 Task: Find and book a property on Airbnb in Europe for June 13-16, ensuring it has specific amenities.
Action: Mouse moved to (365, 585)
Screenshot: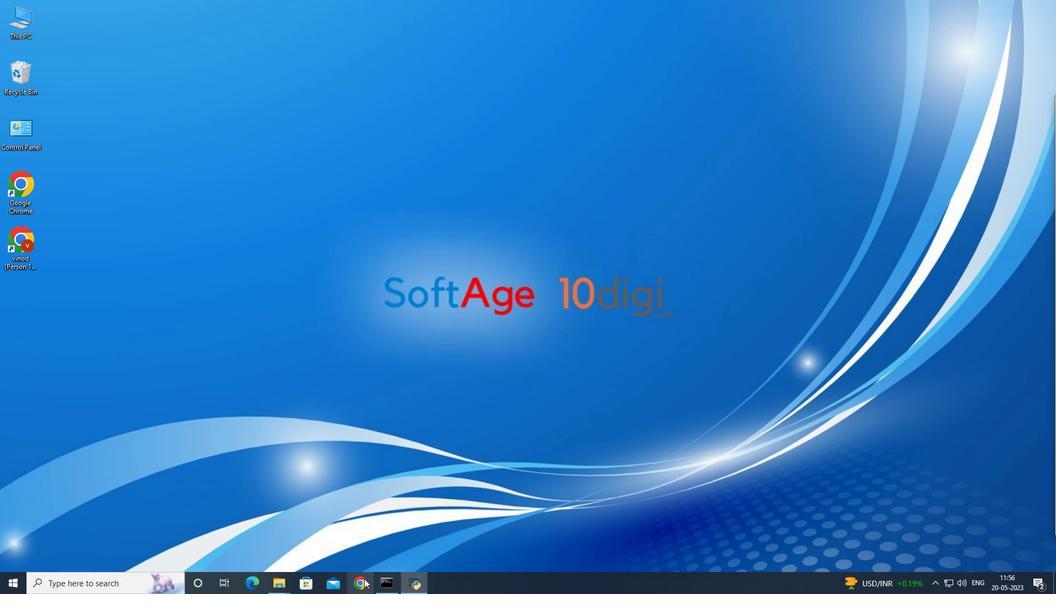 
Action: Mouse pressed left at (365, 585)
Screenshot: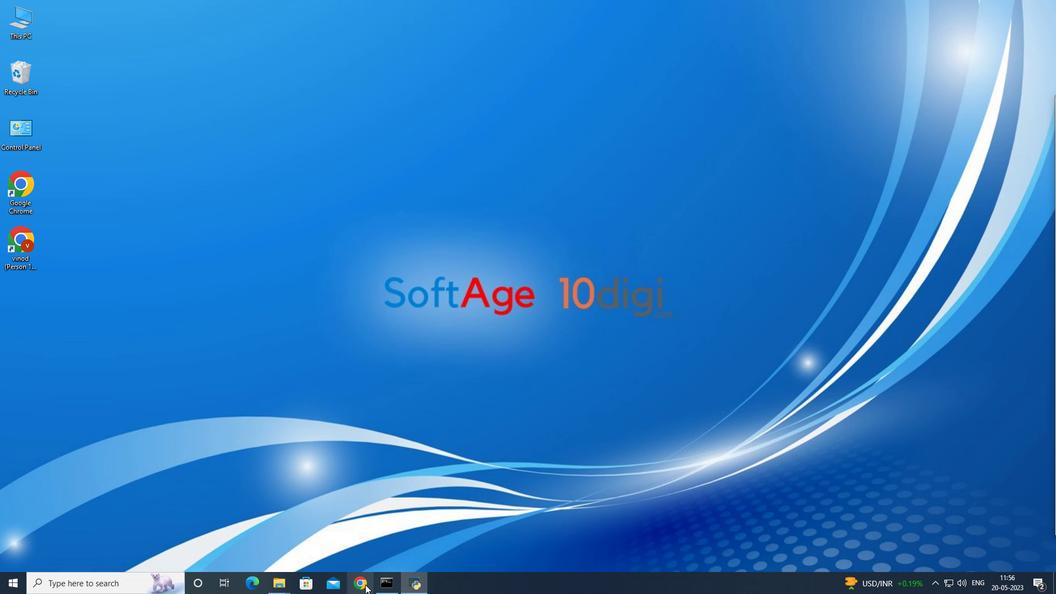 
Action: Mouse moved to (417, 348)
Screenshot: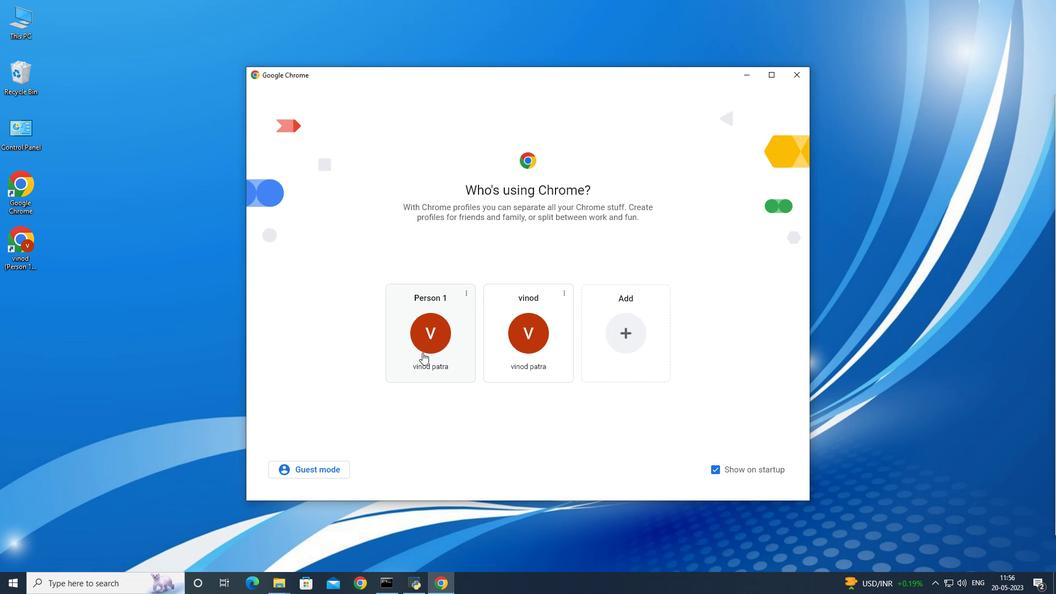 
Action: Mouse pressed left at (417, 348)
Screenshot: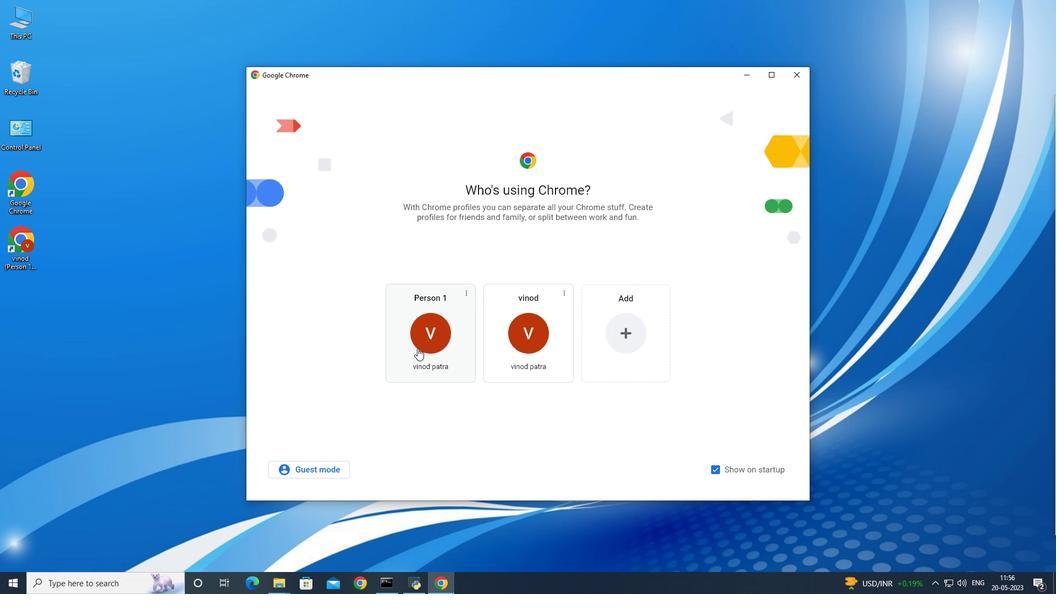 
Action: Mouse moved to (479, 228)
Screenshot: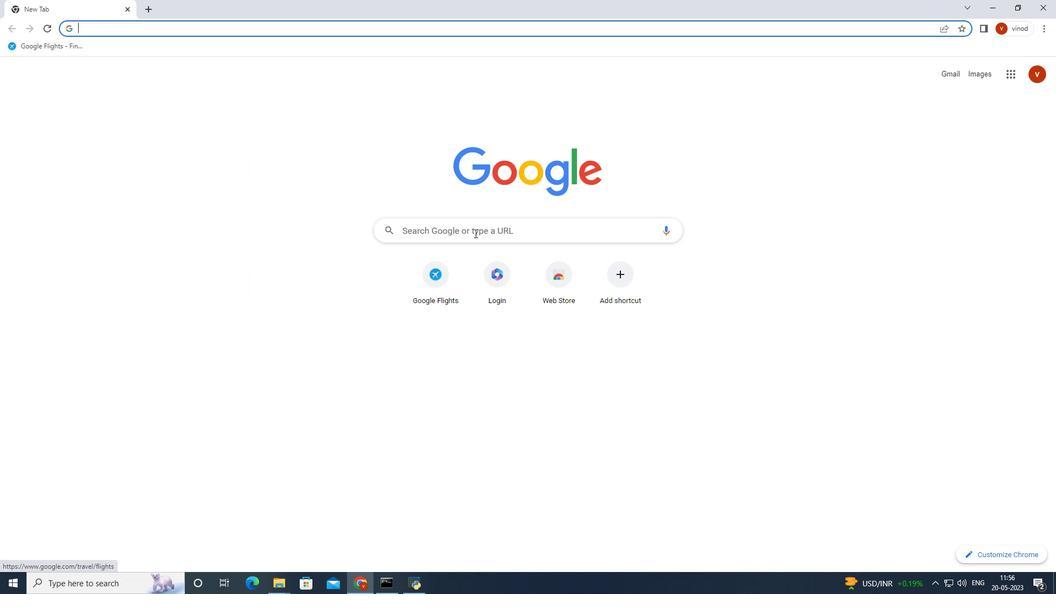 
Action: Mouse pressed left at (479, 228)
Screenshot: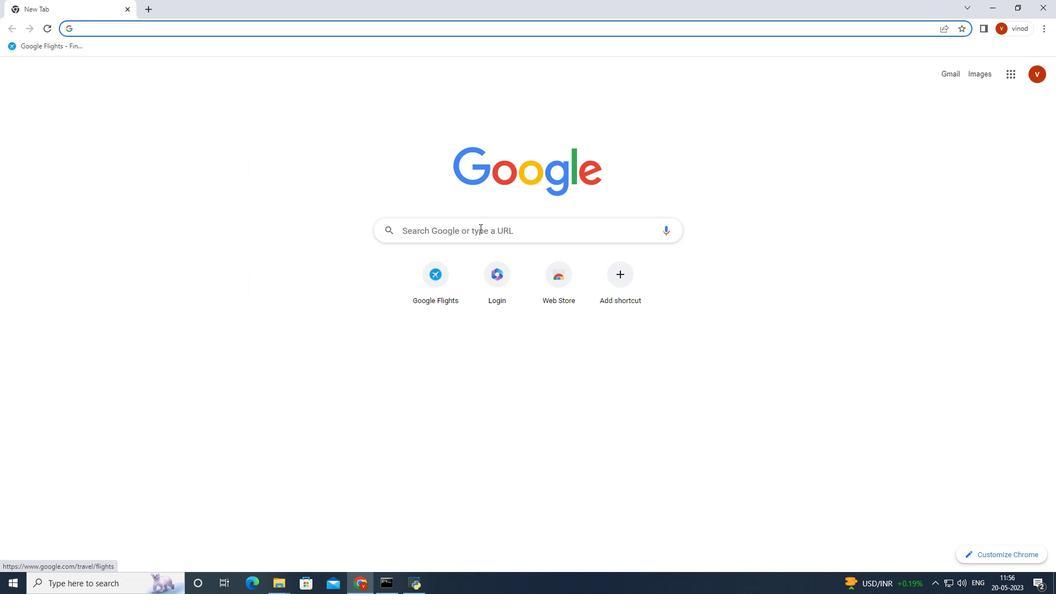 
Action: Mouse moved to (471, 304)
Screenshot: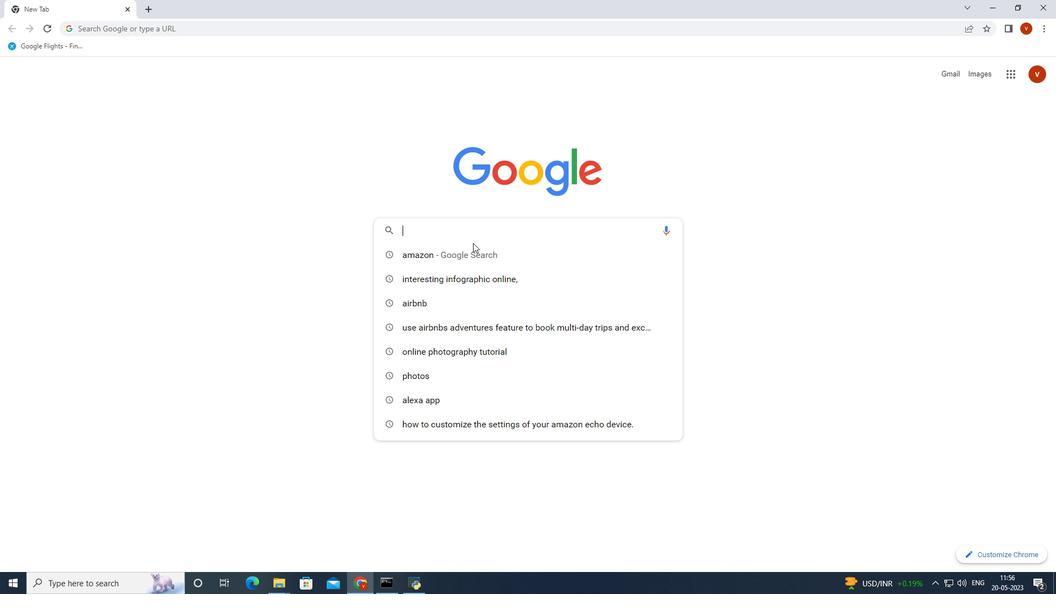 
Action: Mouse pressed left at (471, 304)
Screenshot: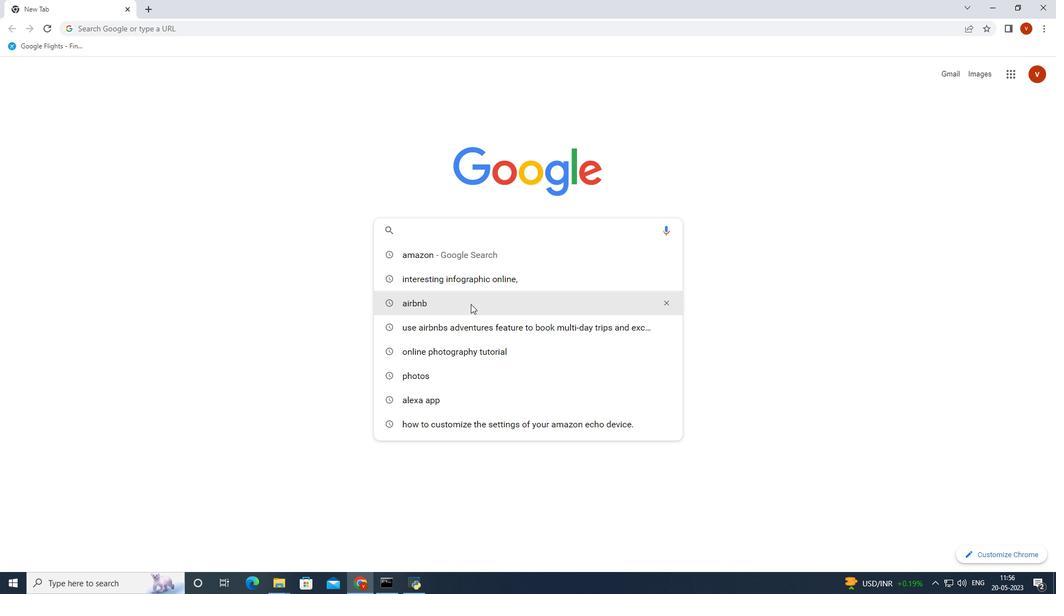
Action: Mouse moved to (282, 172)
Screenshot: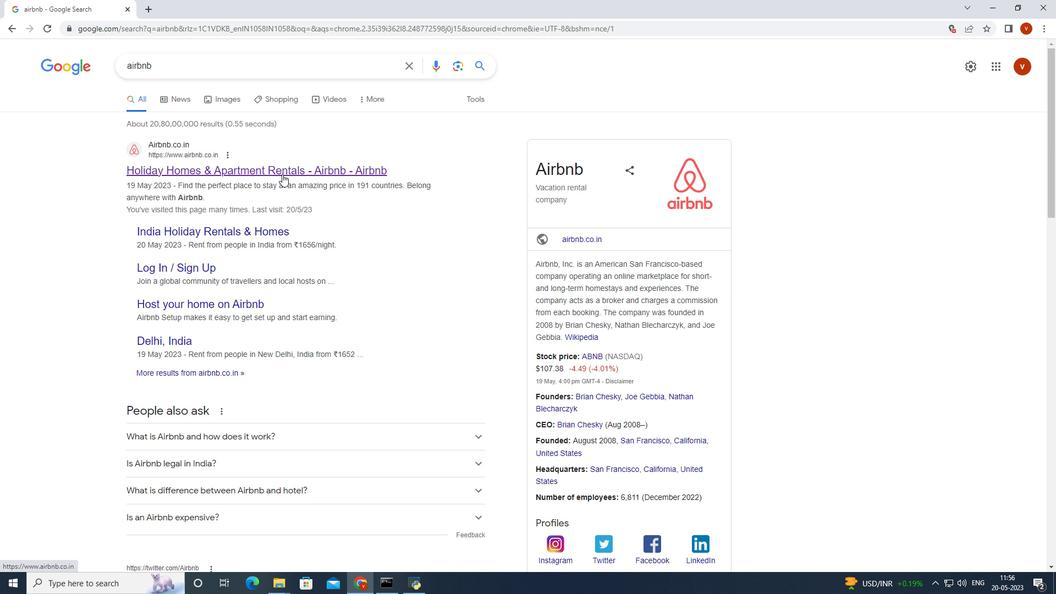 
Action: Mouse pressed left at (282, 172)
Screenshot: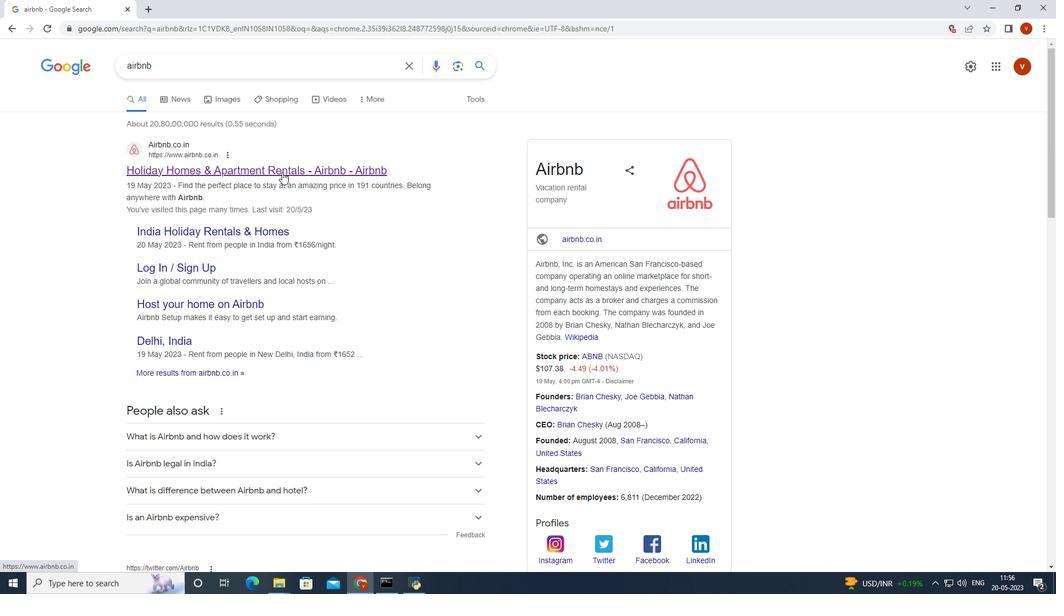 
Action: Mouse moved to (966, 92)
Screenshot: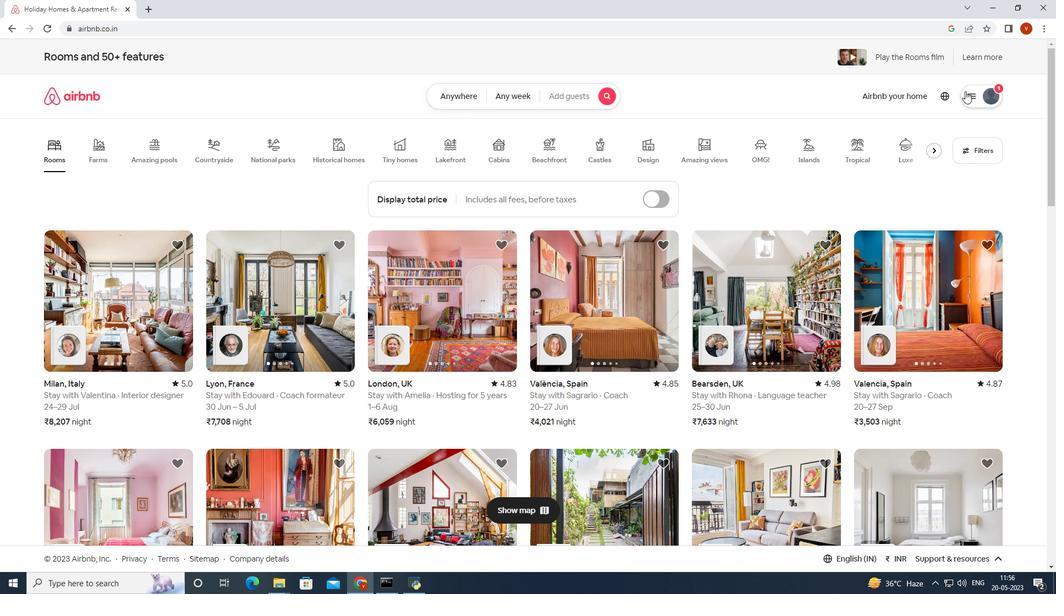 
Action: Mouse pressed left at (966, 92)
Screenshot: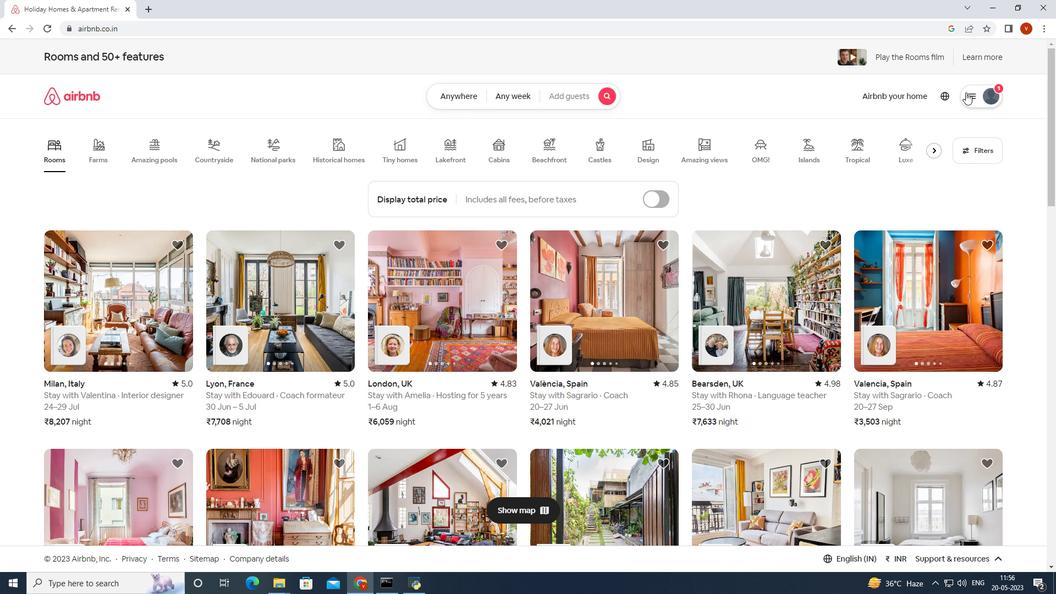 
Action: Mouse moved to (814, 91)
Screenshot: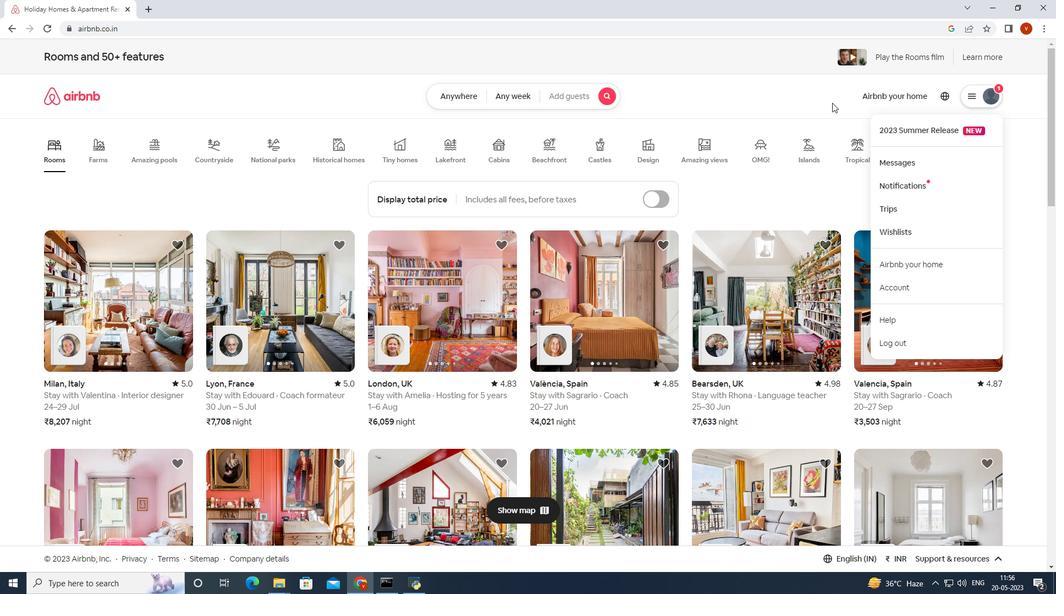 
Action: Mouse pressed left at (814, 91)
Screenshot: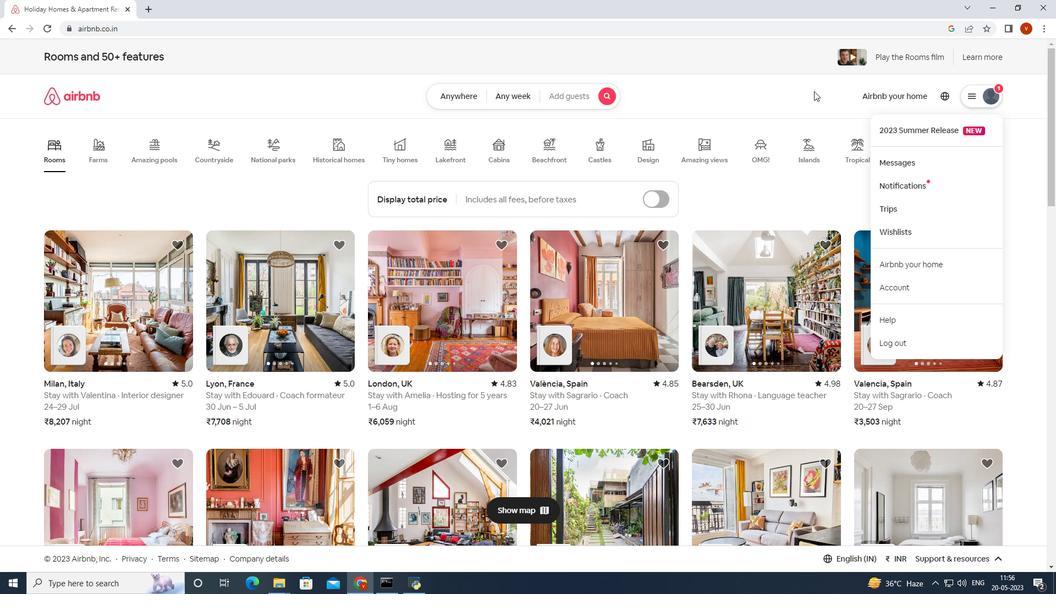
Action: Mouse moved to (946, 97)
Screenshot: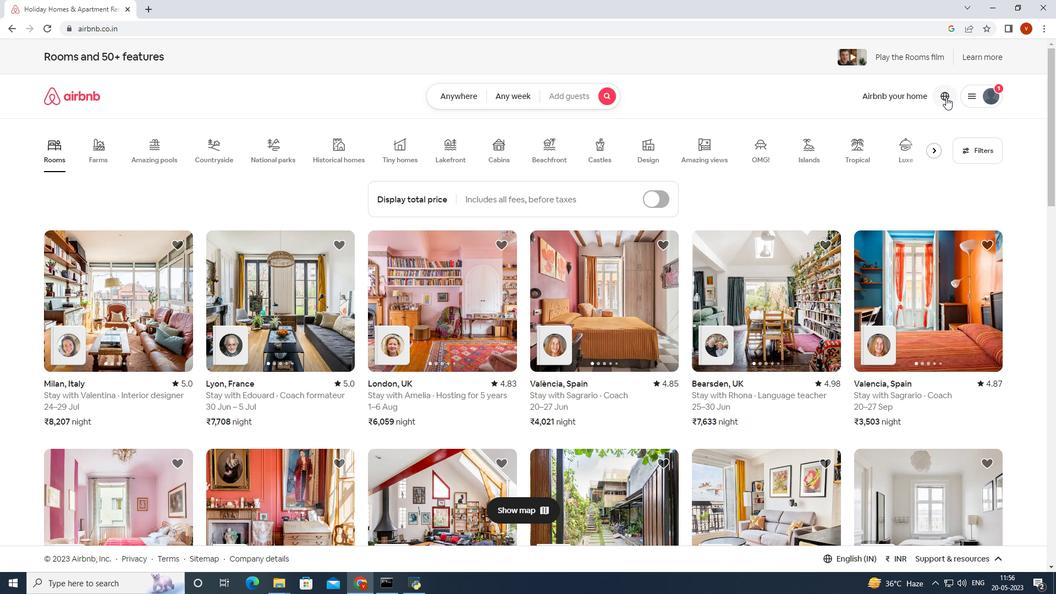 
Action: Mouse pressed left at (946, 97)
Screenshot: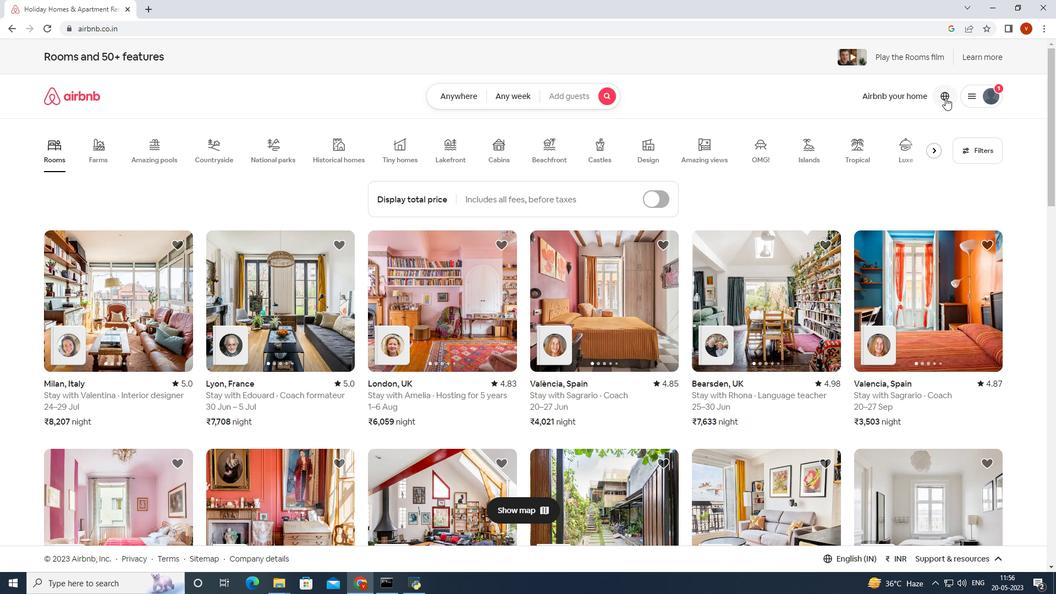 
Action: Mouse moved to (409, 149)
Screenshot: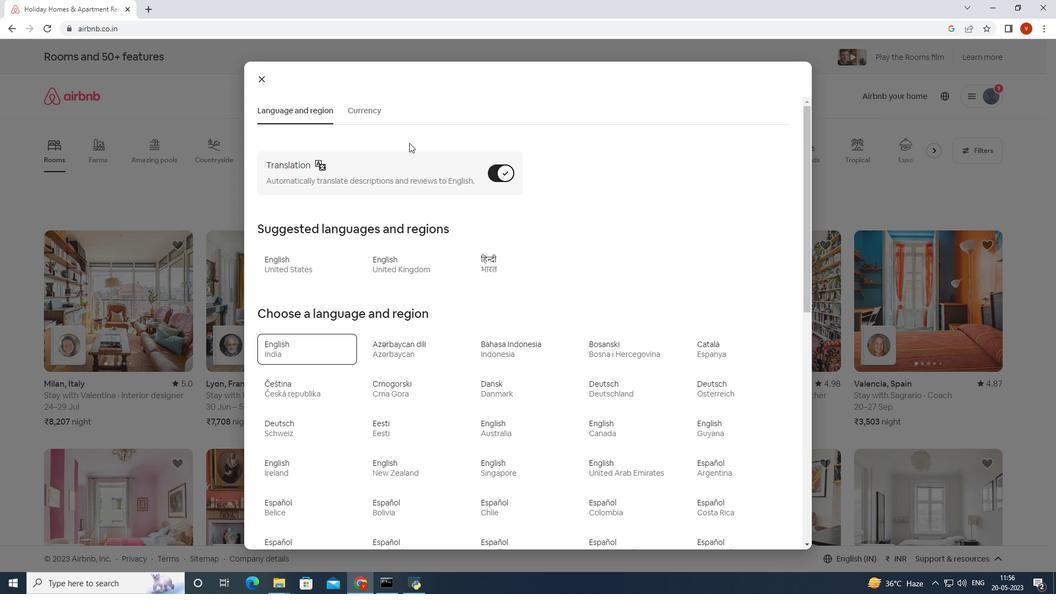 
Action: Mouse scrolled (409, 148) with delta (0, 0)
Screenshot: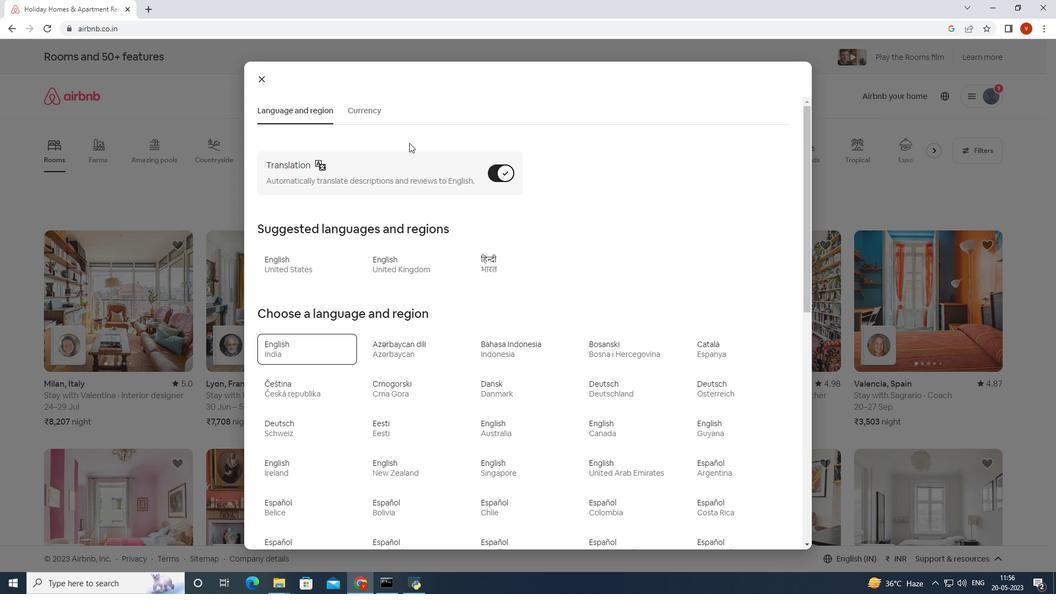 
Action: Mouse moved to (263, 80)
Screenshot: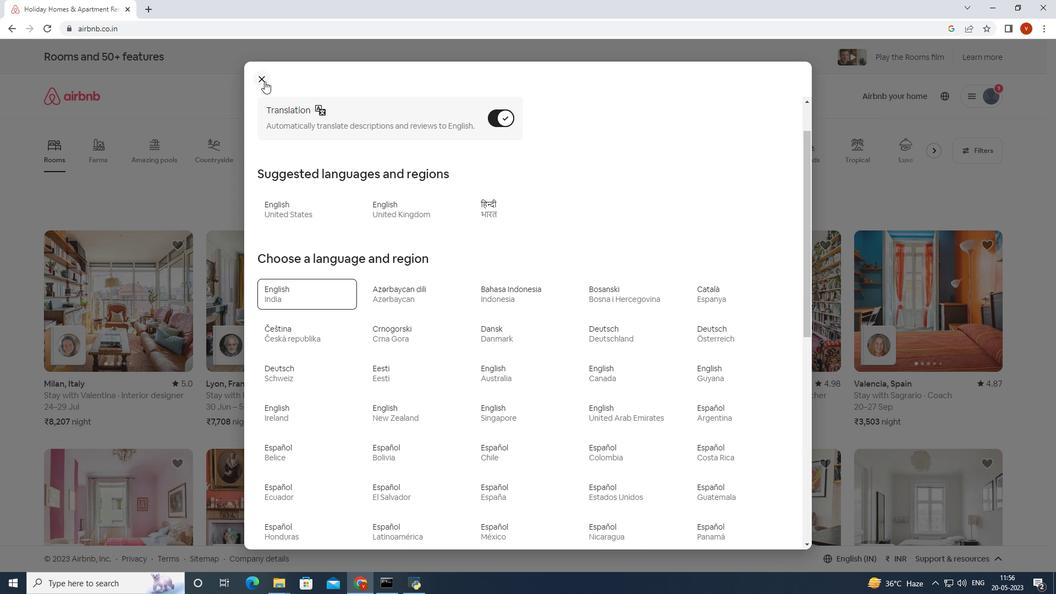 
Action: Mouse pressed left at (263, 80)
Screenshot: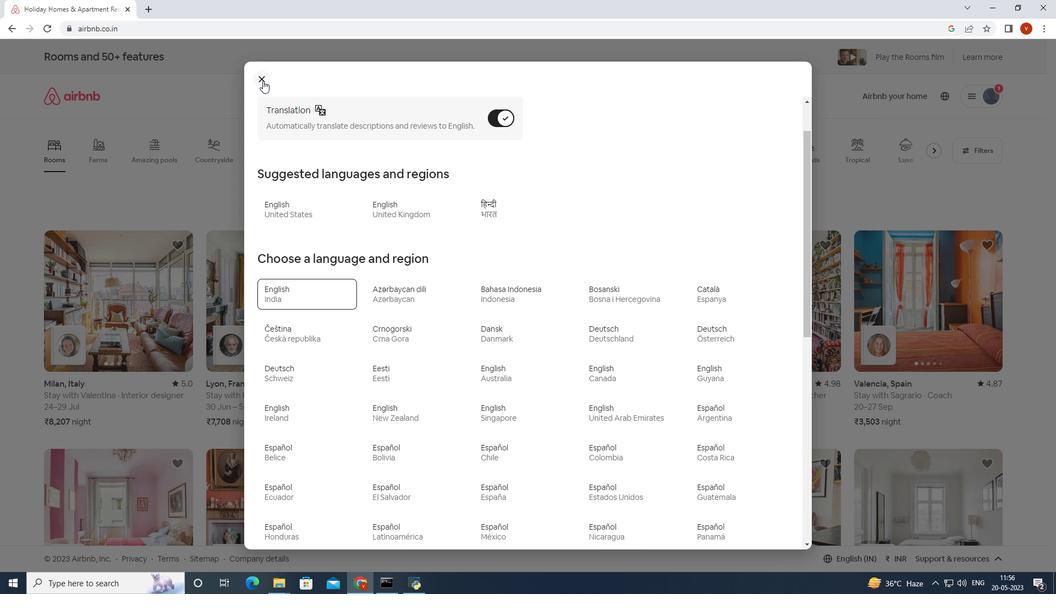 
Action: Mouse moved to (935, 150)
Screenshot: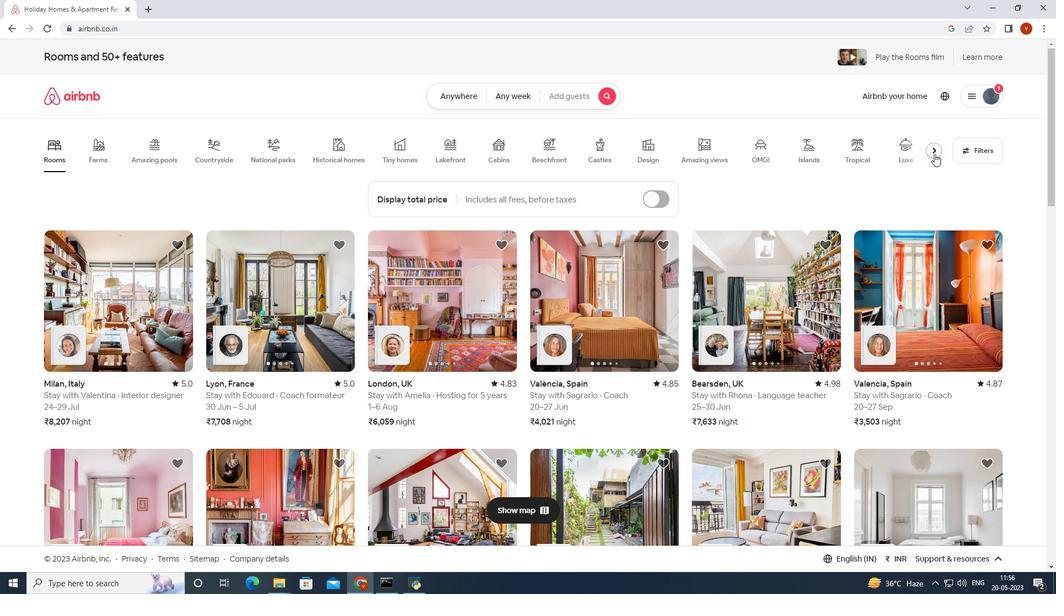 
Action: Mouse pressed left at (935, 150)
Screenshot: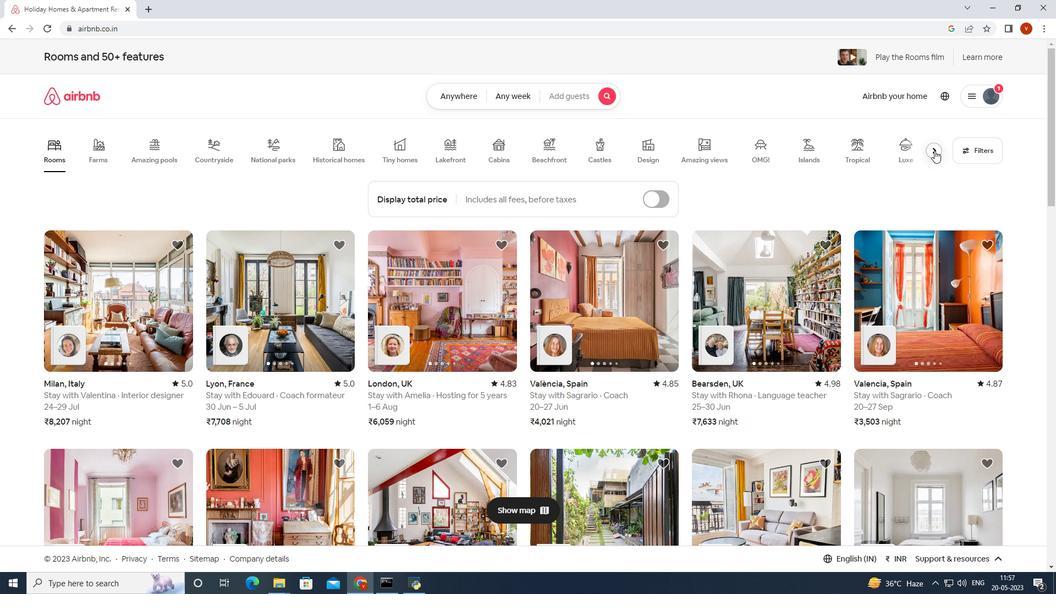 
Action: Mouse pressed left at (935, 150)
Screenshot: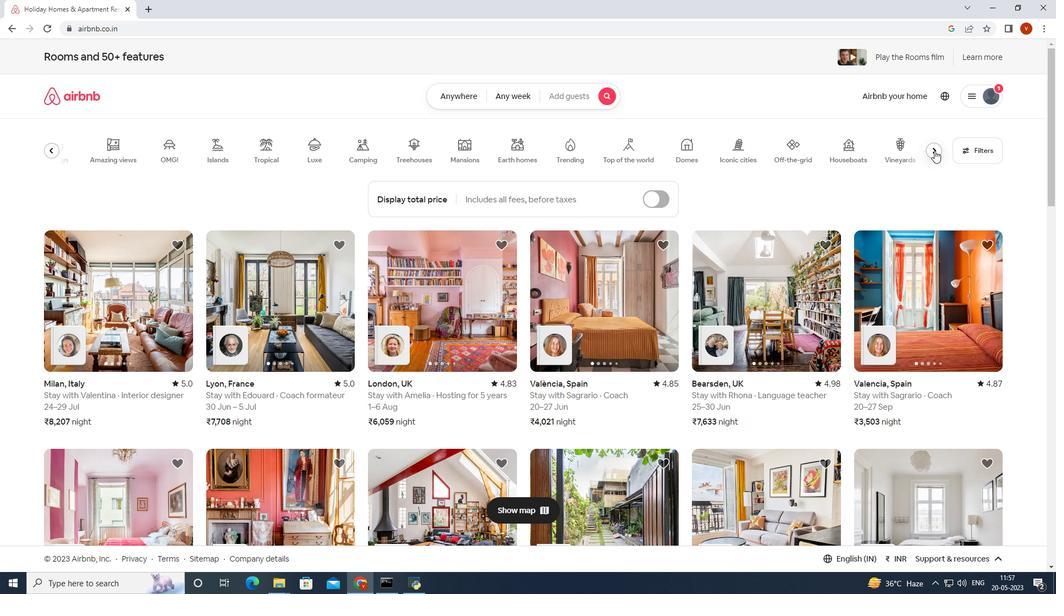 
Action: Mouse moved to (464, 96)
Screenshot: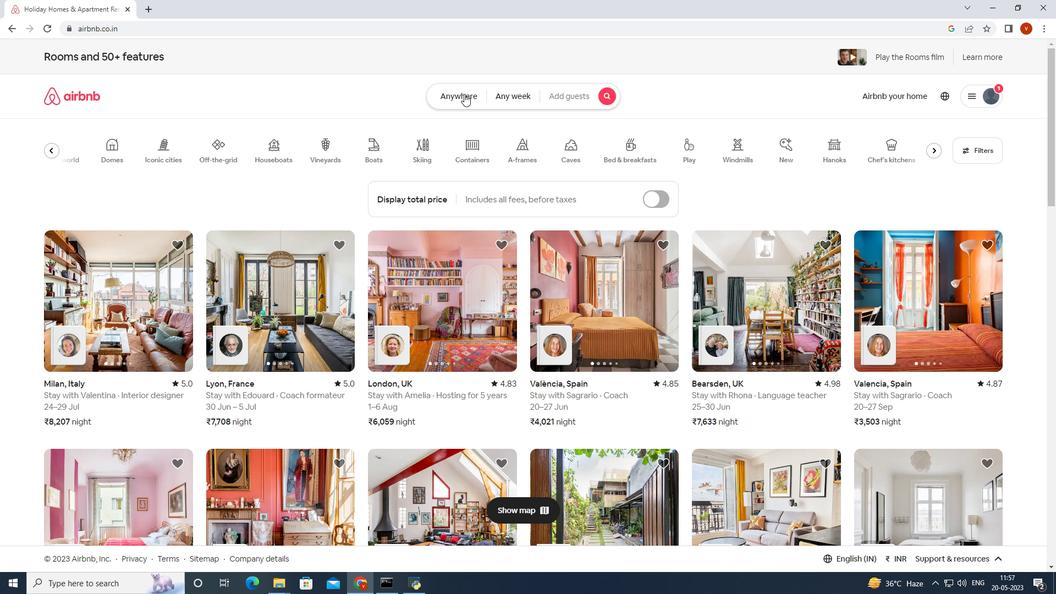 
Action: Mouse pressed left at (464, 96)
Screenshot: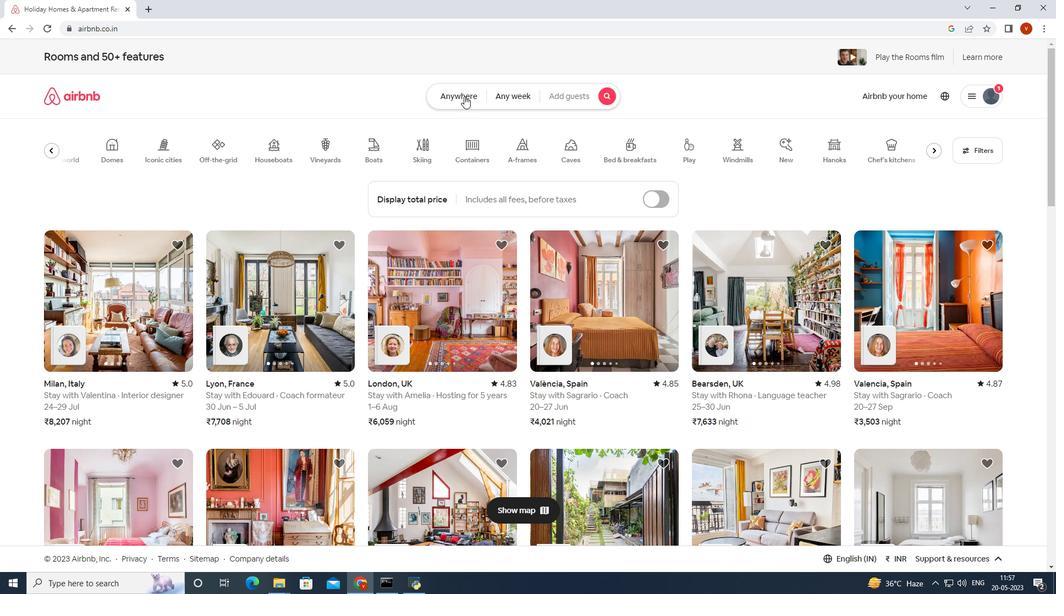 
Action: Mouse moved to (420, 253)
Screenshot: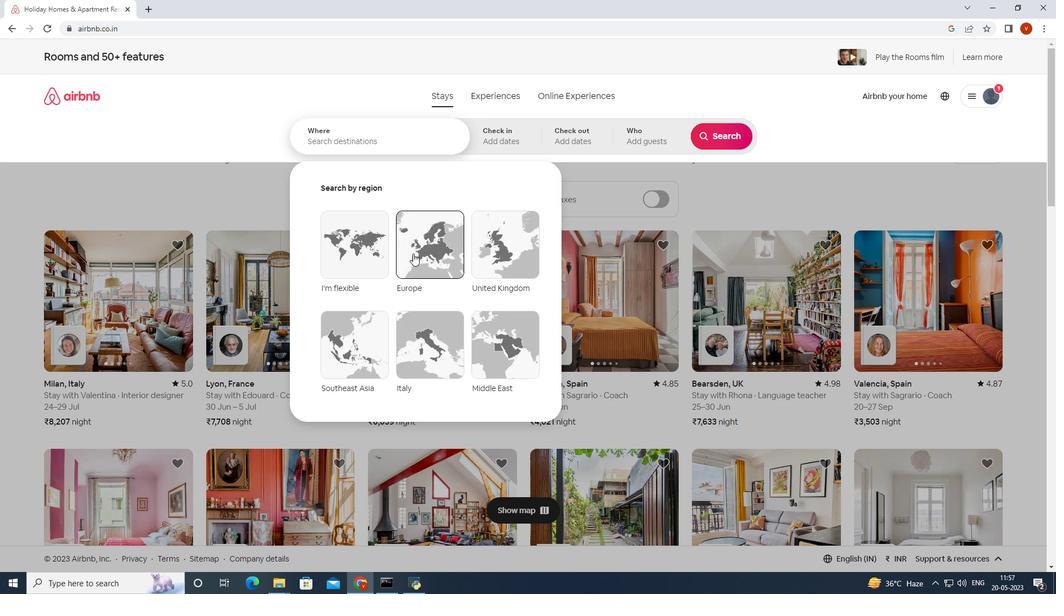 
Action: Mouse pressed left at (420, 253)
Screenshot: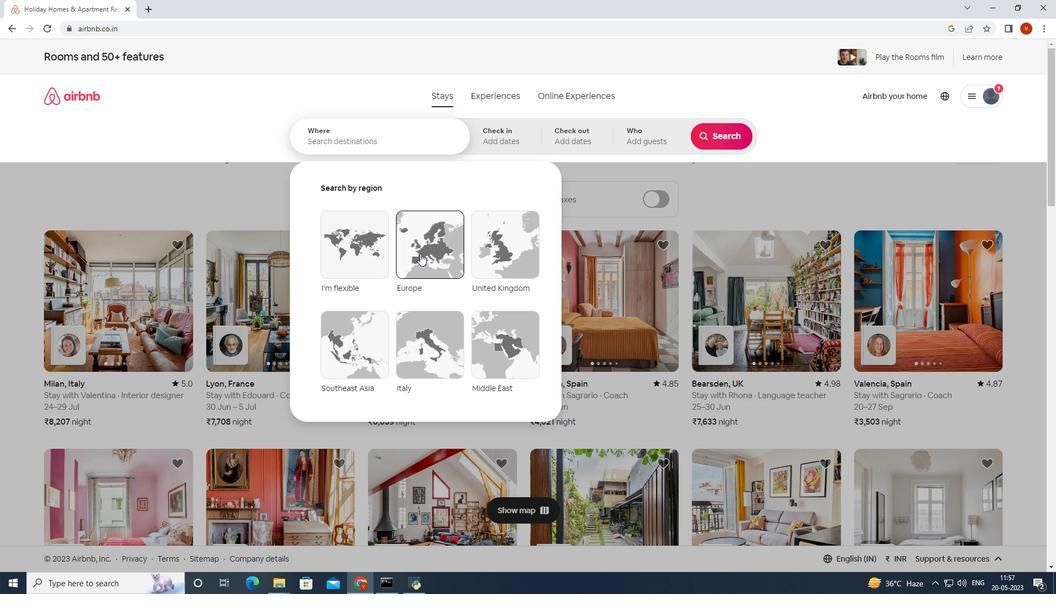 
Action: Mouse moved to (614, 326)
Screenshot: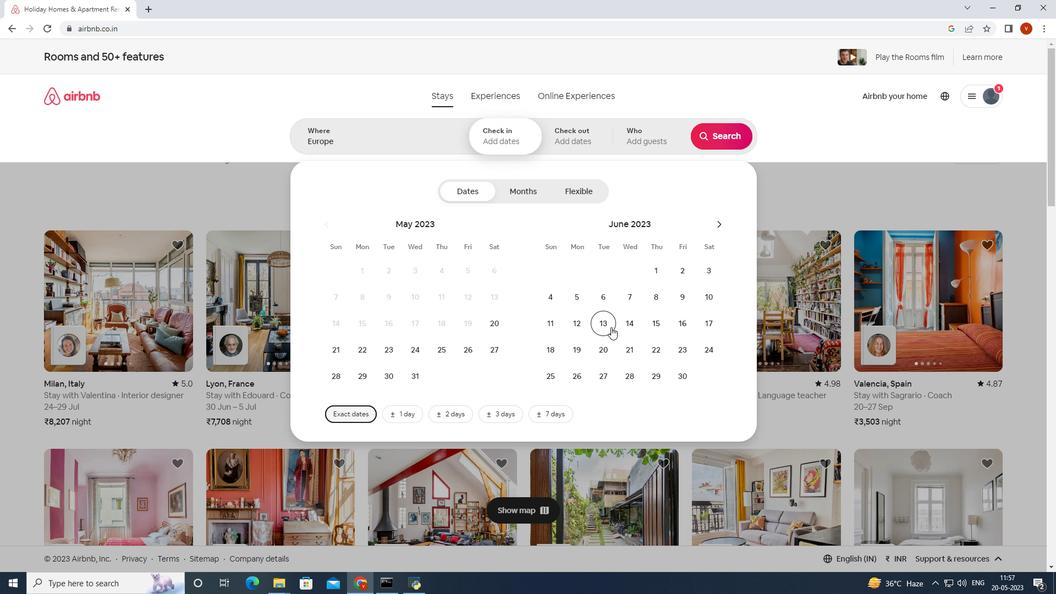 
Action: Mouse pressed left at (614, 326)
Screenshot: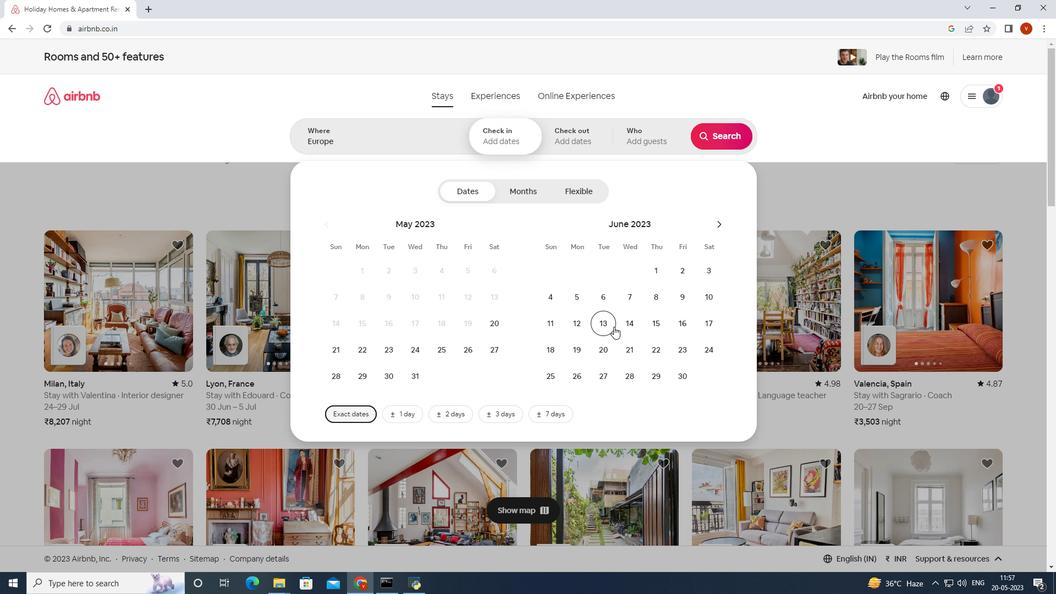 
Action: Mouse moved to (682, 328)
Screenshot: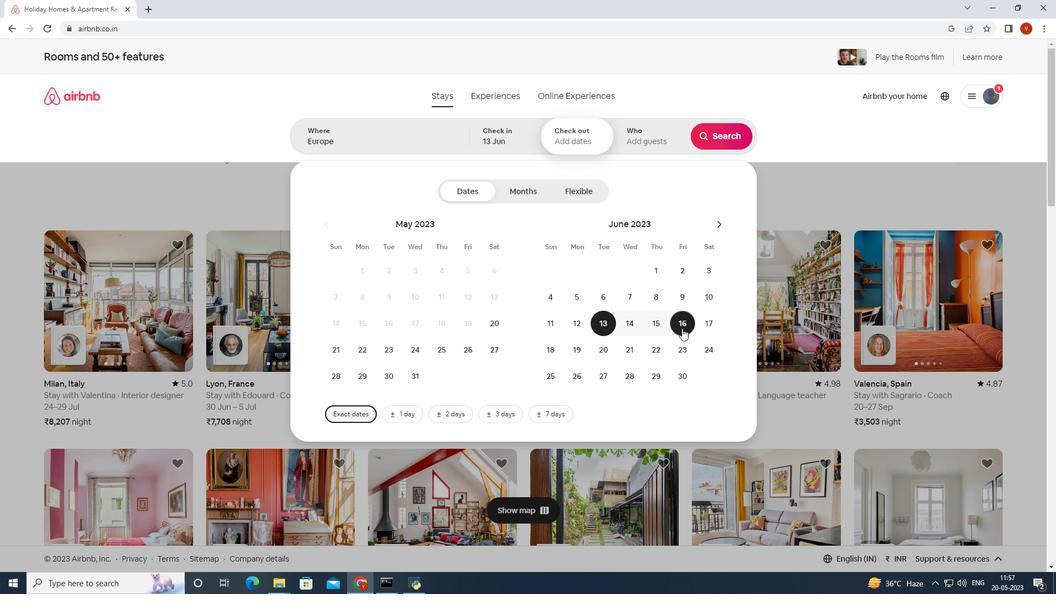 
Action: Mouse pressed left at (682, 328)
Screenshot: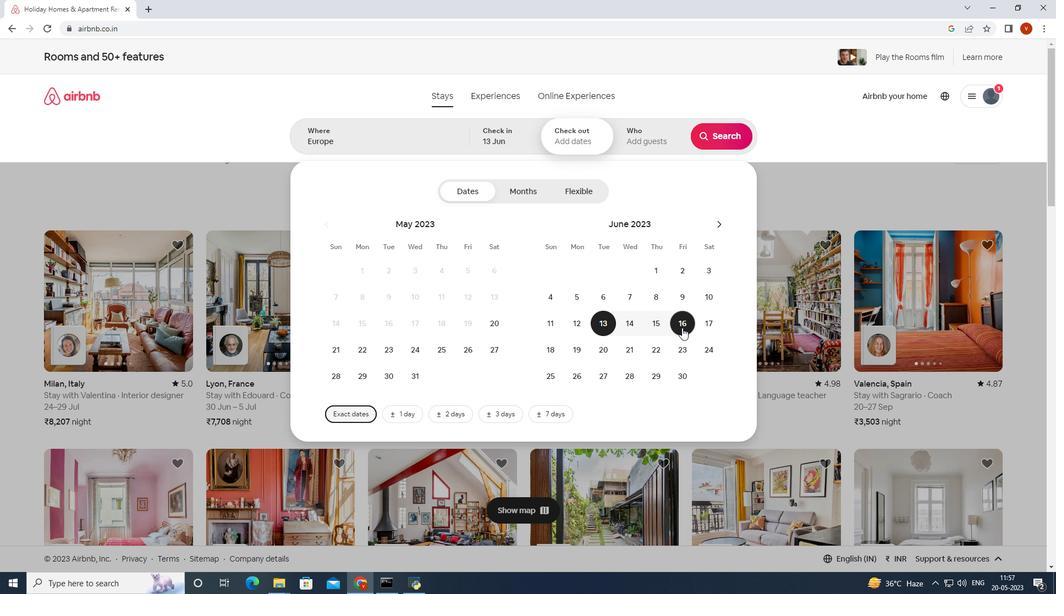
Action: Mouse moved to (644, 143)
Screenshot: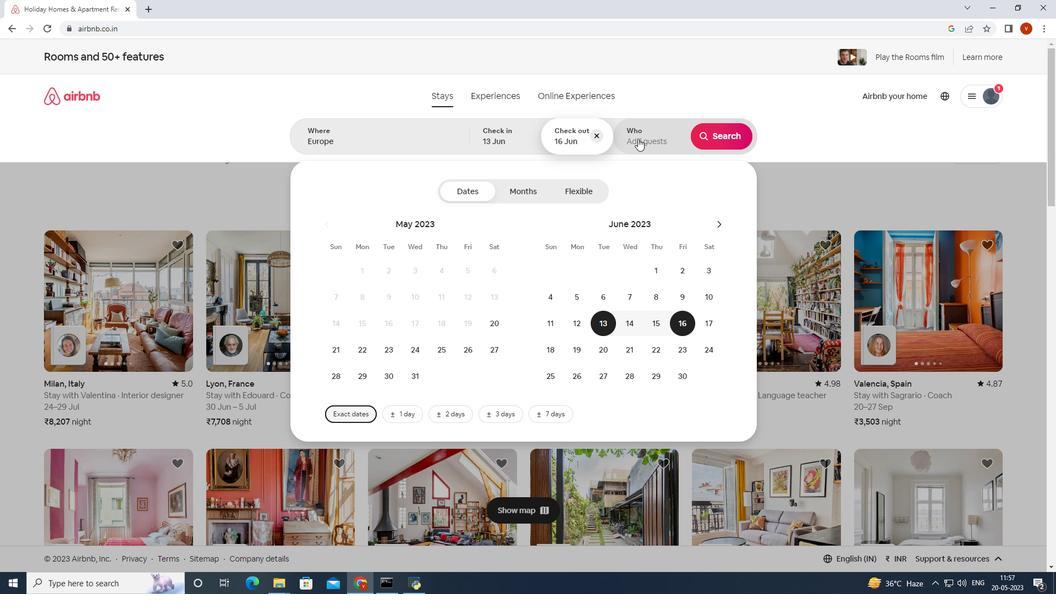 
Action: Mouse pressed left at (644, 143)
Screenshot: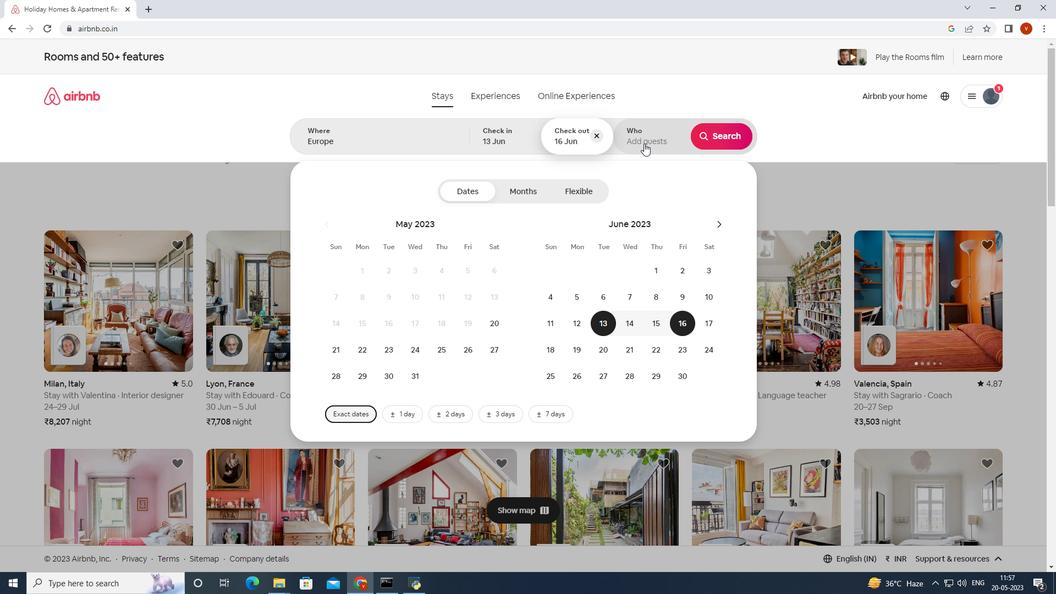 
Action: Mouse moved to (724, 194)
Screenshot: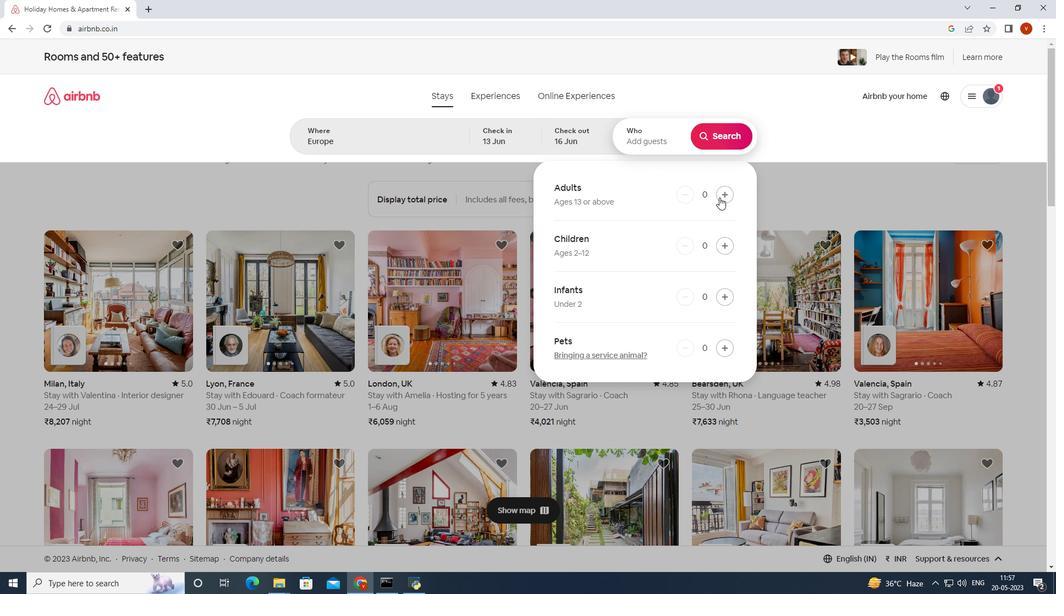 
Action: Mouse pressed left at (724, 194)
Screenshot: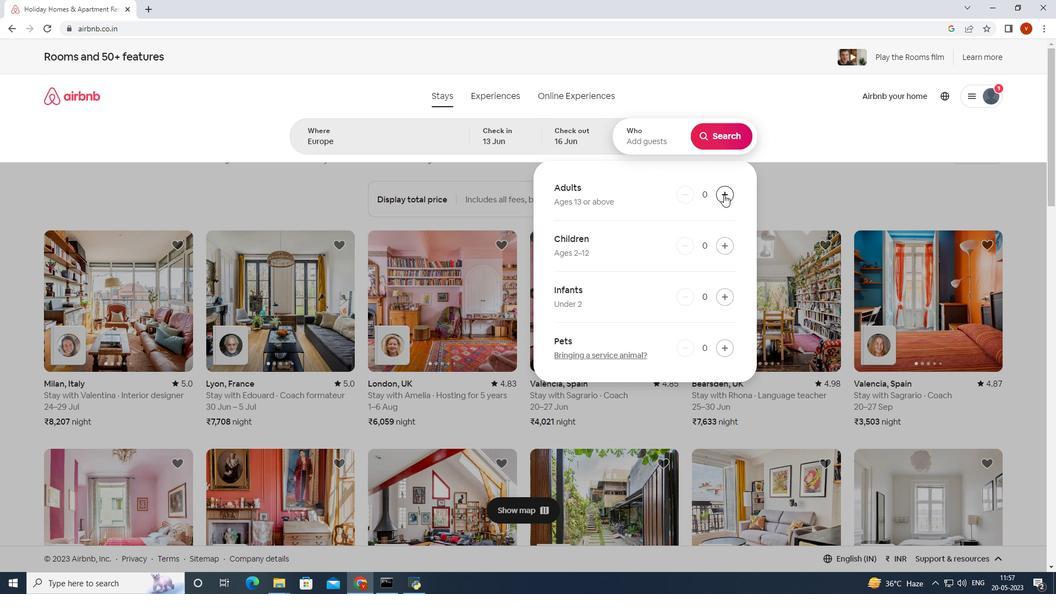 
Action: Mouse moved to (714, 133)
Screenshot: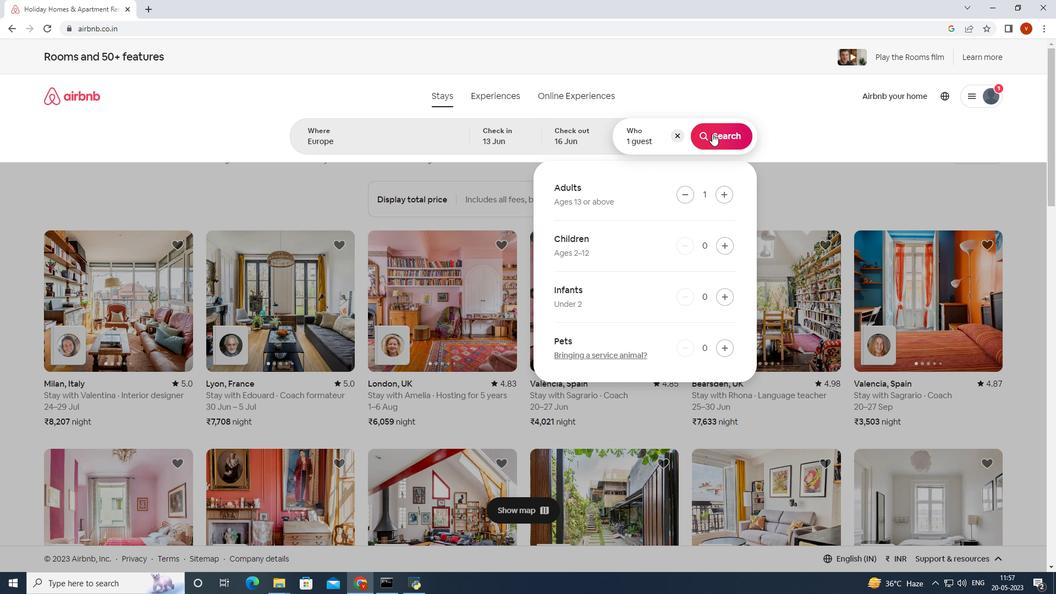 
Action: Mouse pressed left at (714, 133)
Screenshot: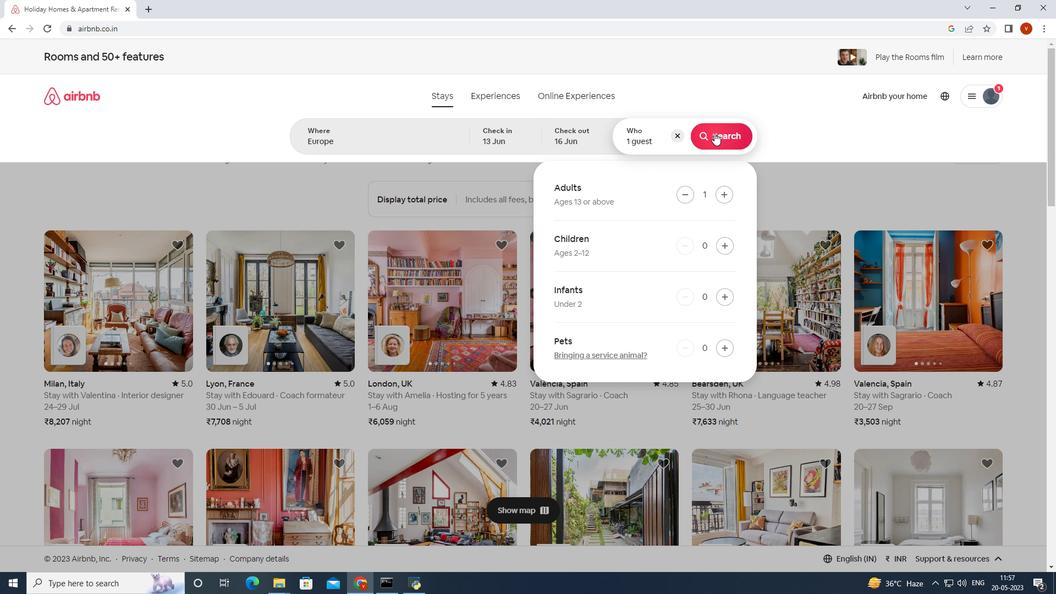 
Action: Mouse moved to (999, 106)
Screenshot: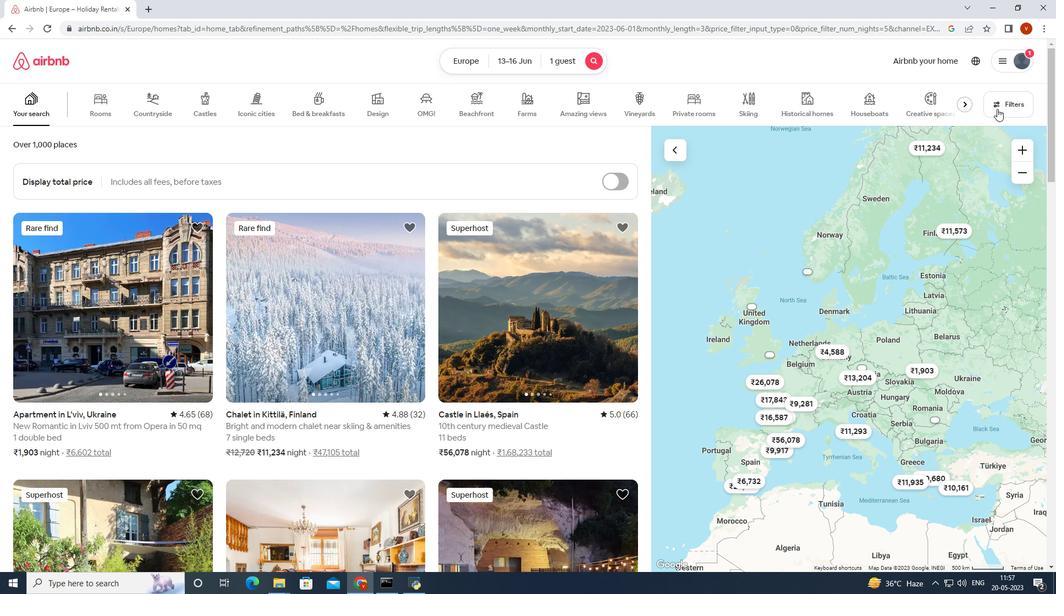 
Action: Mouse pressed left at (999, 106)
Screenshot: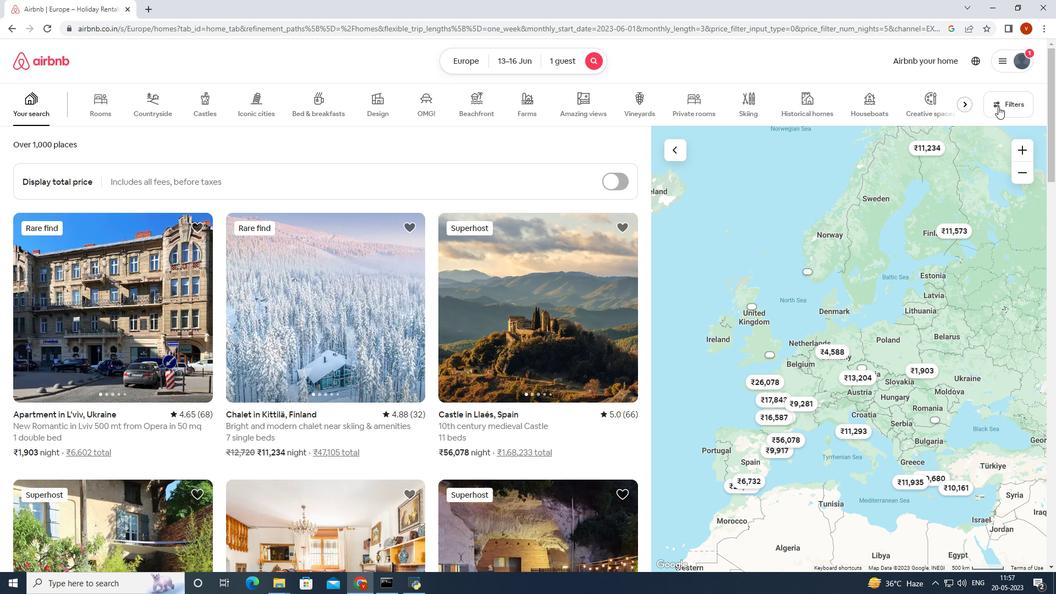 
Action: Mouse moved to (409, 328)
Screenshot: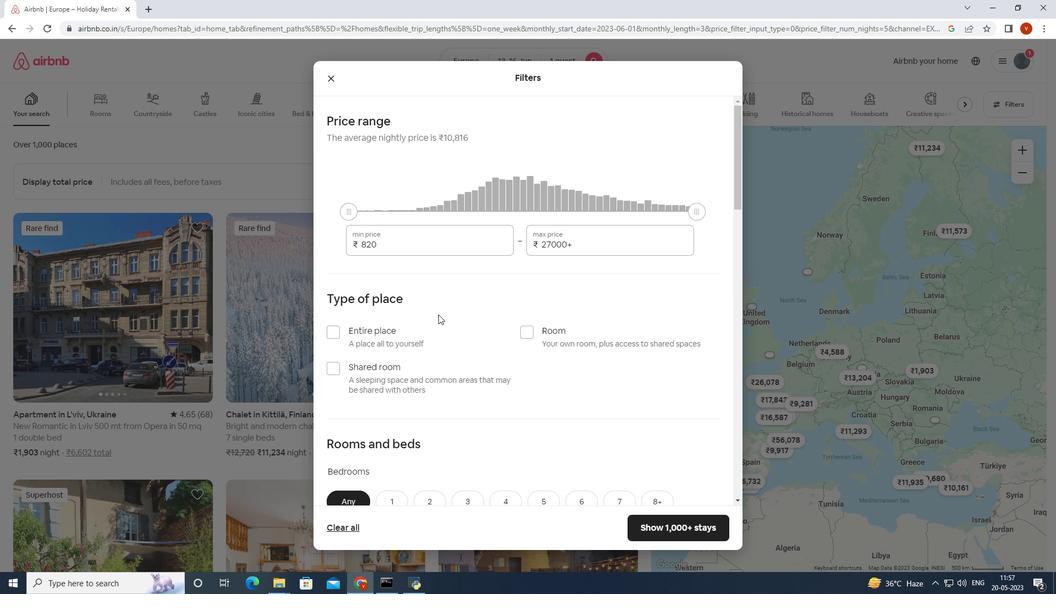 
Action: Mouse scrolled (409, 328) with delta (0, 0)
Screenshot: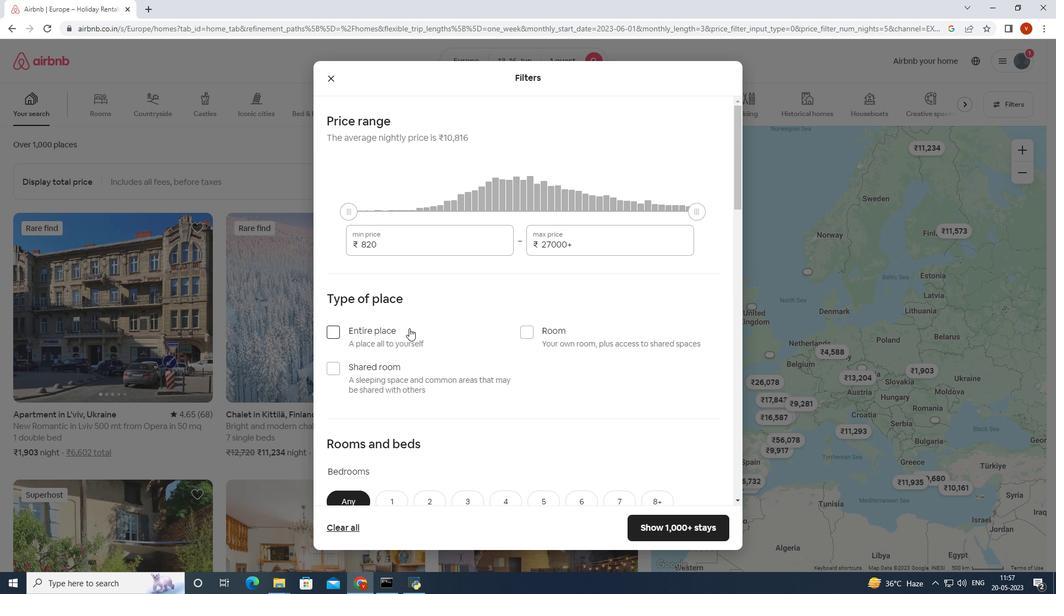 
Action: Mouse scrolled (409, 328) with delta (0, 0)
Screenshot: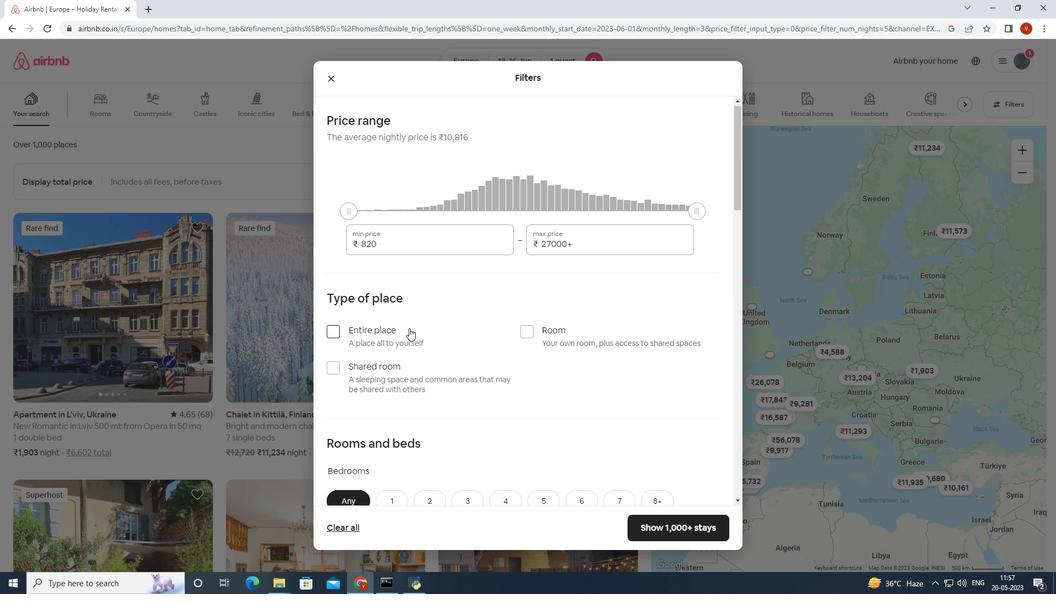 
Action: Mouse moved to (388, 395)
Screenshot: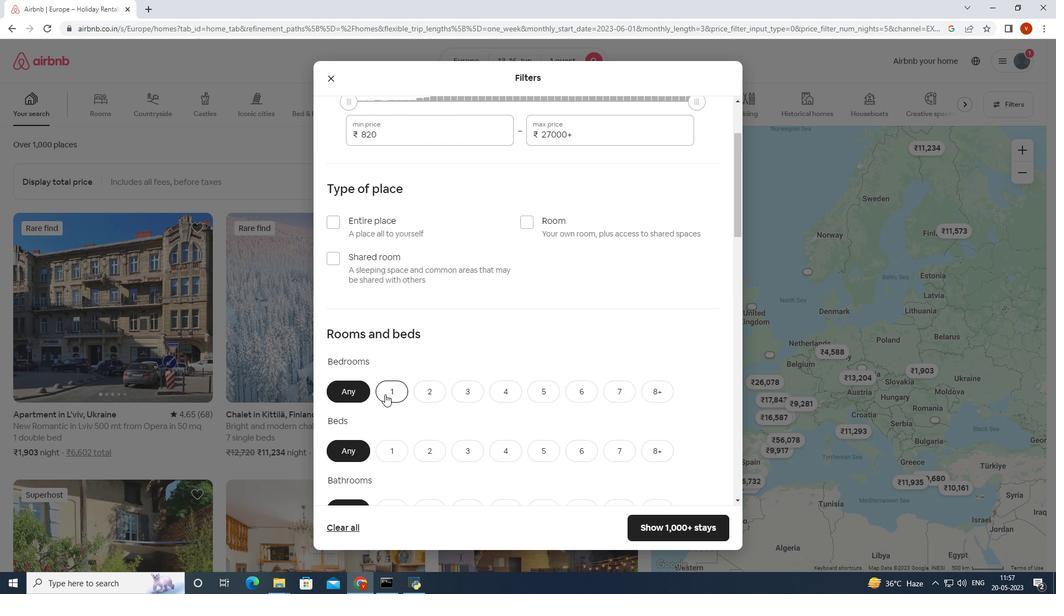
Action: Mouse pressed left at (388, 395)
Screenshot: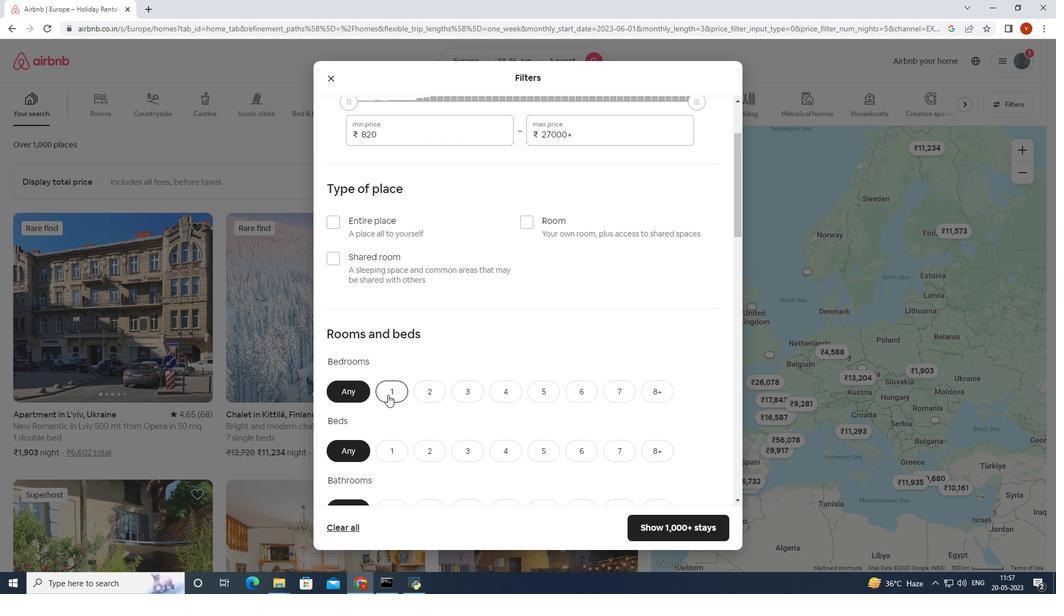 
Action: Mouse moved to (430, 446)
Screenshot: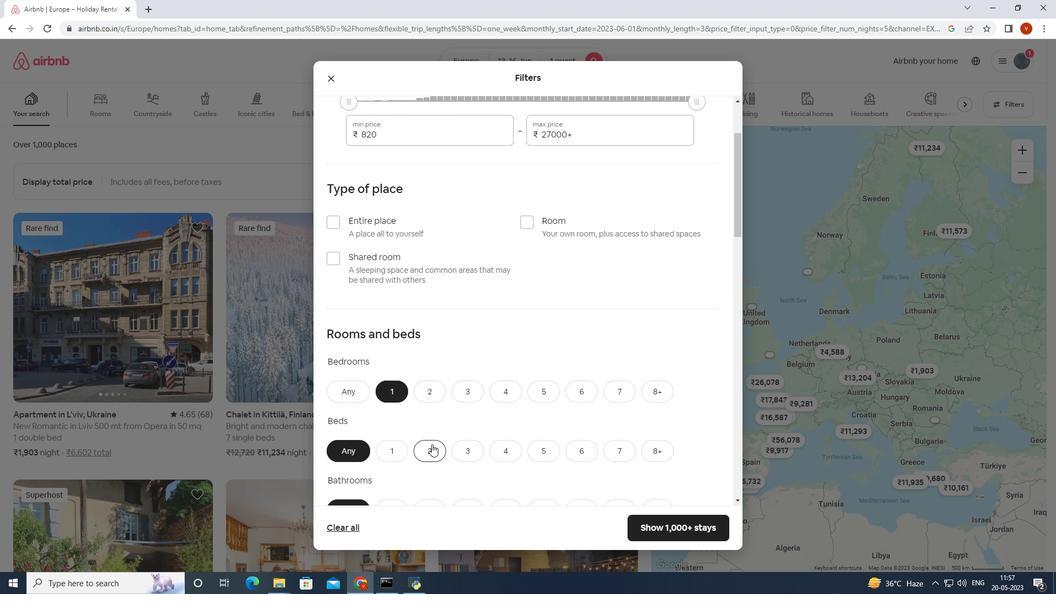 
Action: Mouse pressed left at (430, 446)
Screenshot: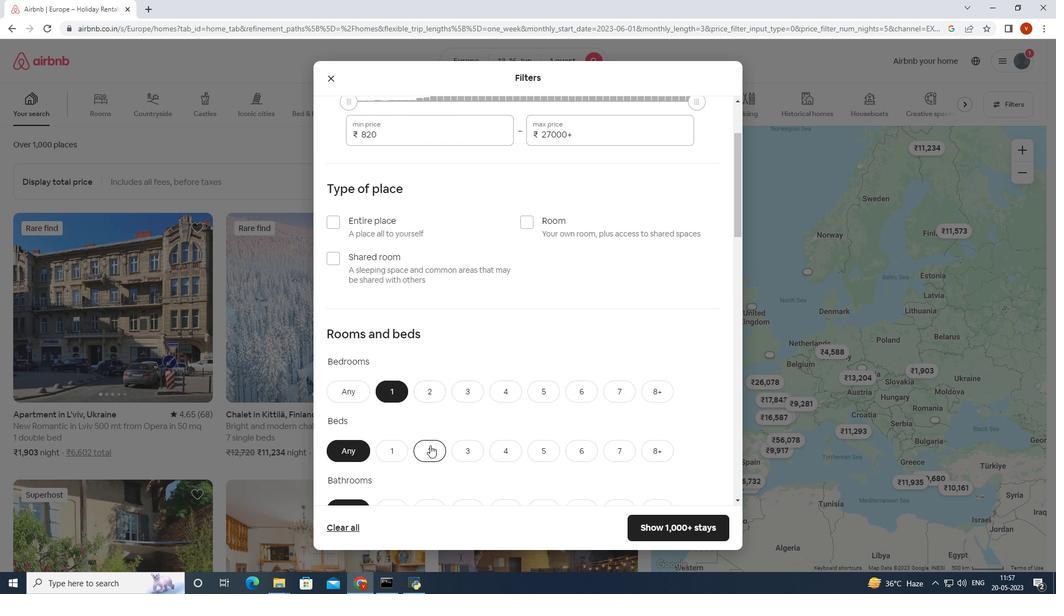 
Action: Mouse moved to (424, 426)
Screenshot: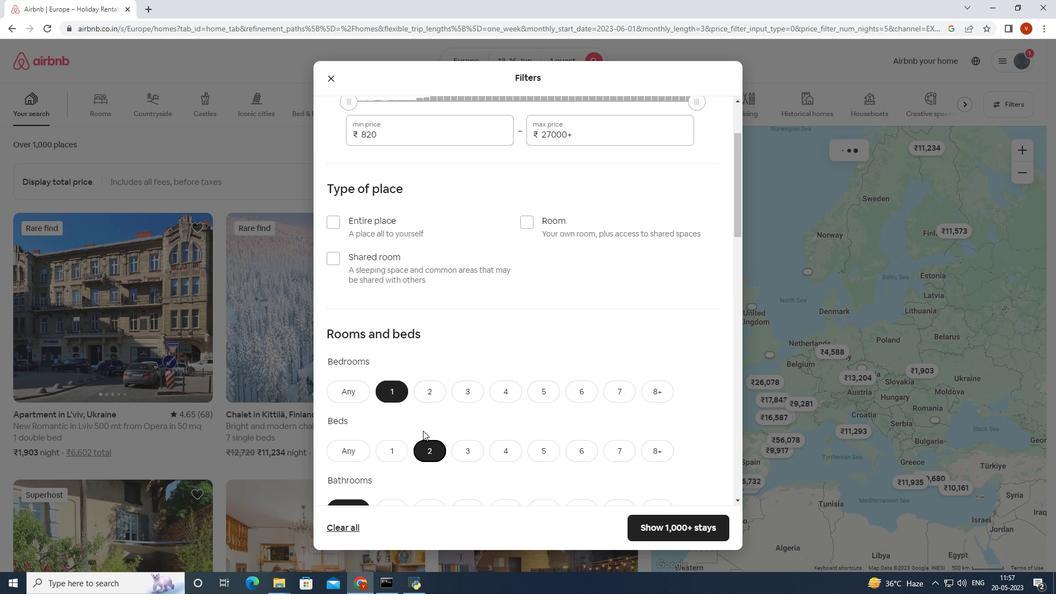 
Action: Mouse scrolled (424, 425) with delta (0, 0)
Screenshot: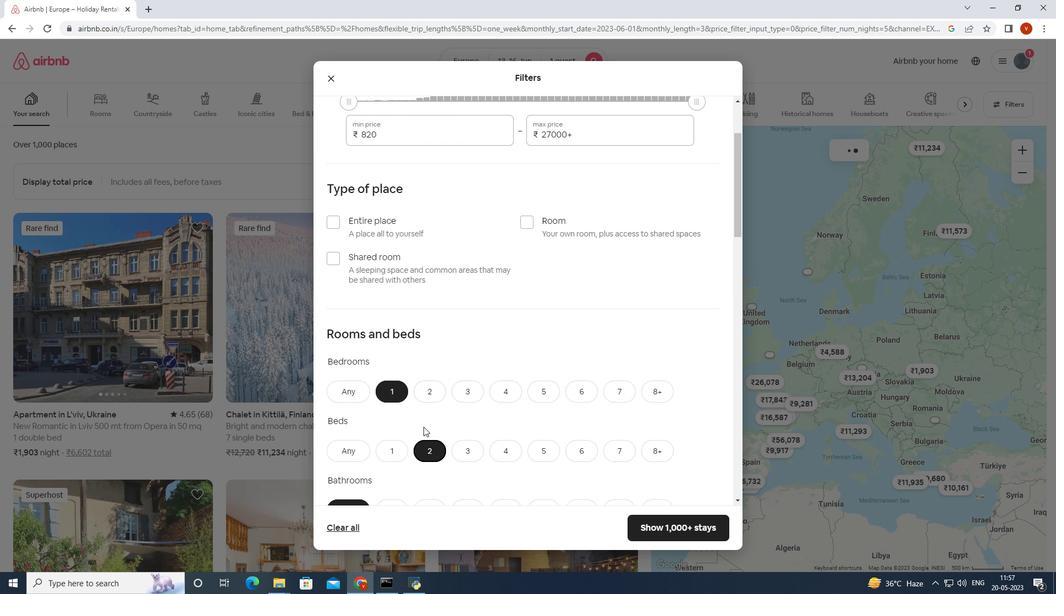 
Action: Mouse scrolled (424, 425) with delta (0, 0)
Screenshot: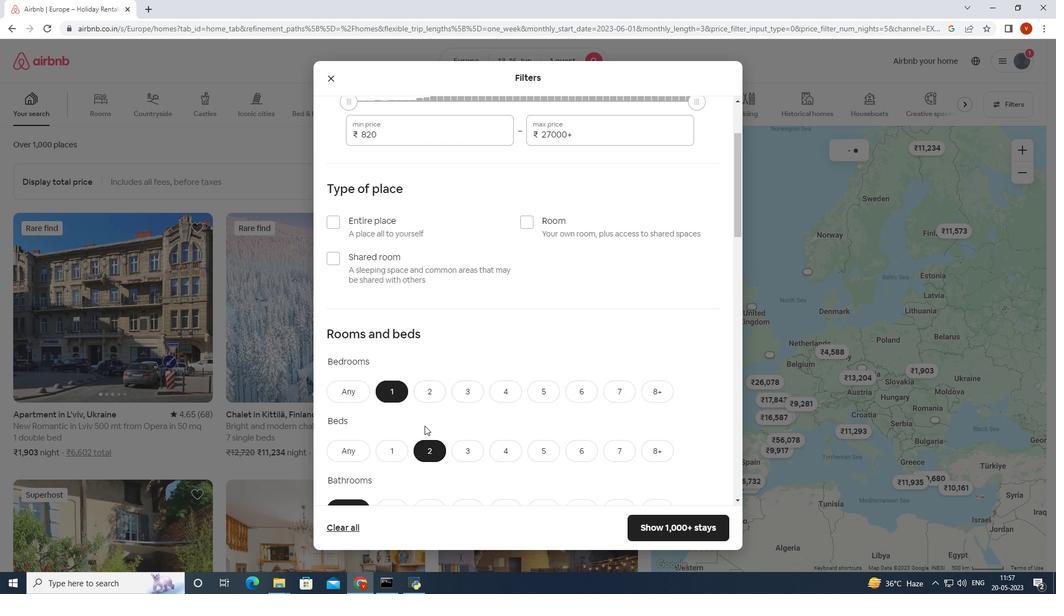 
Action: Mouse scrolled (424, 425) with delta (0, 0)
Screenshot: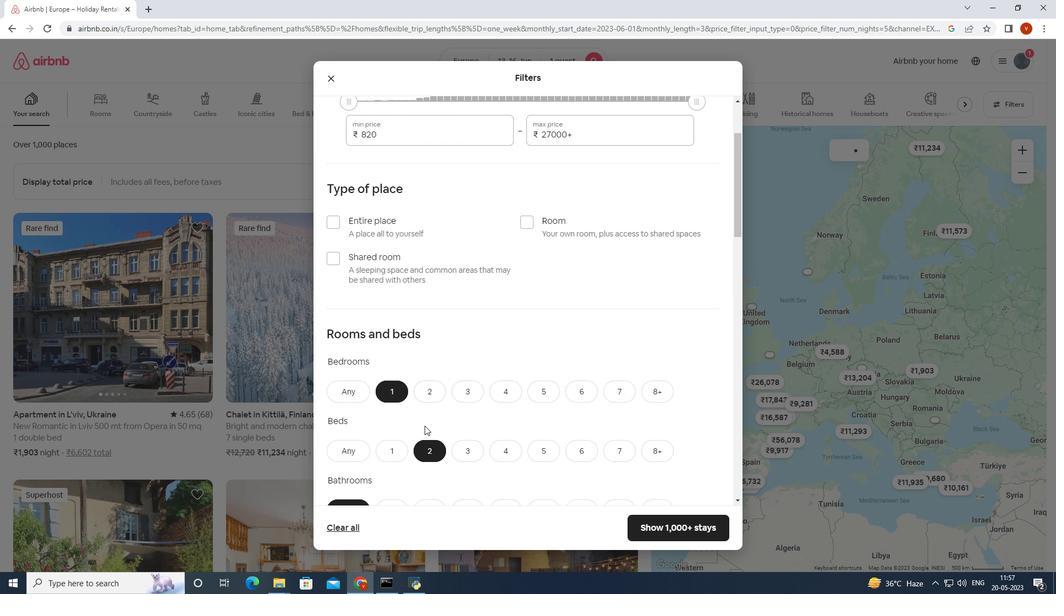 
Action: Mouse scrolled (424, 425) with delta (0, 0)
Screenshot: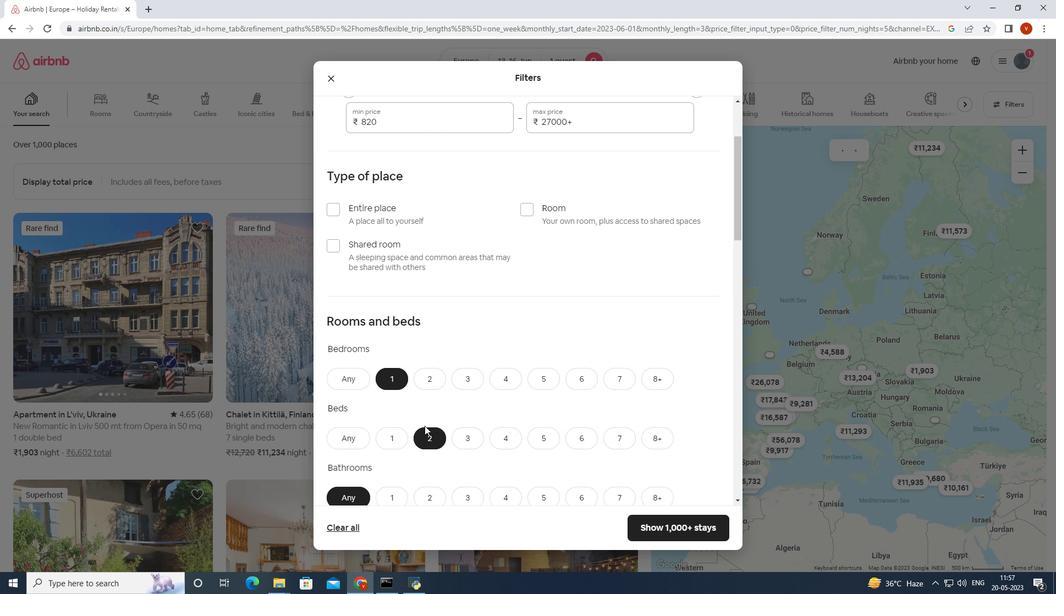 
Action: Mouse moved to (399, 292)
Screenshot: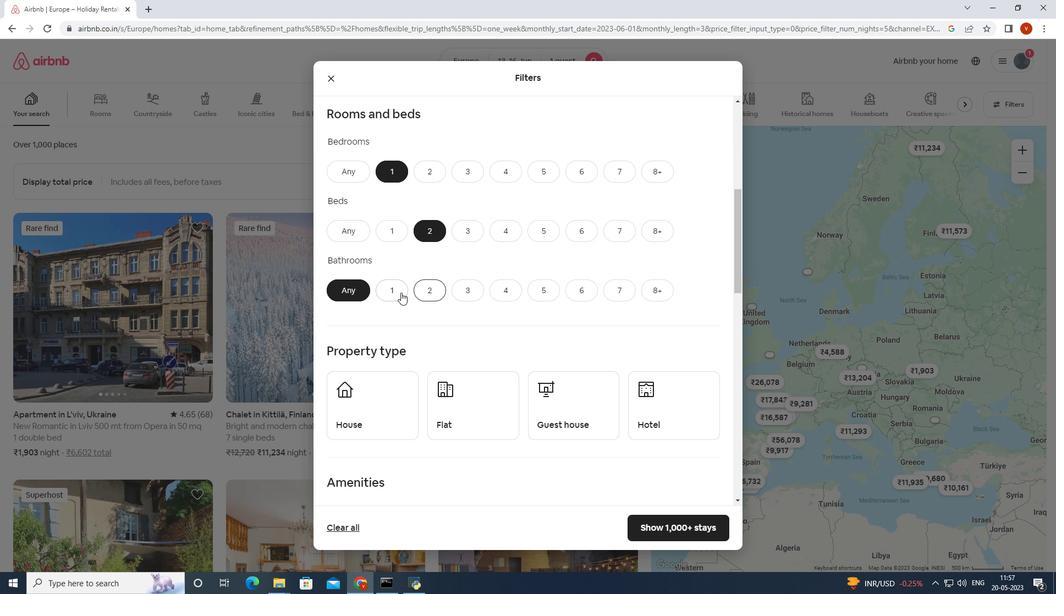 
Action: Mouse pressed left at (399, 292)
Screenshot: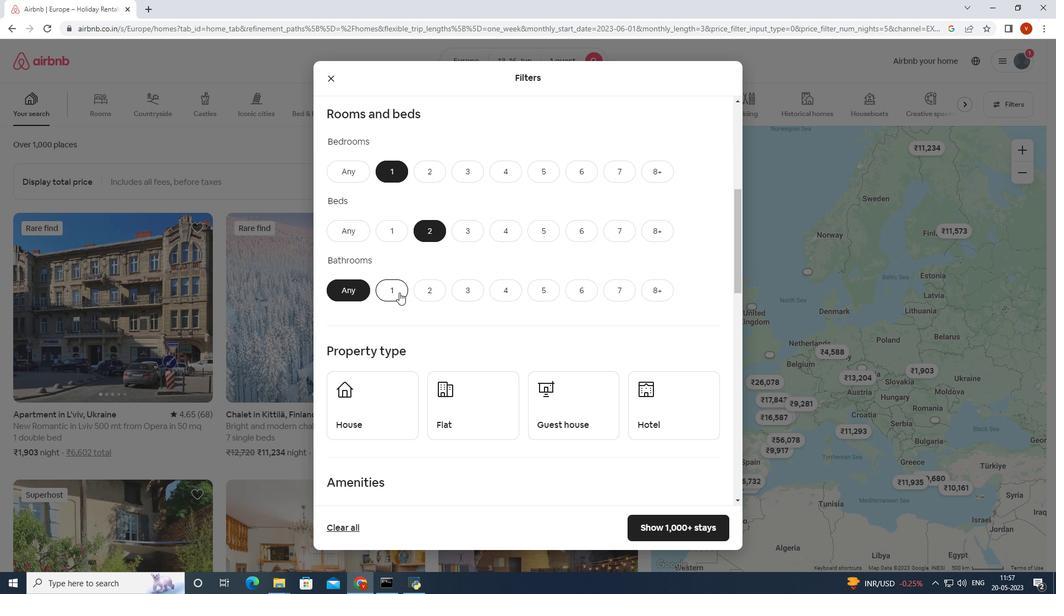 
Action: Mouse moved to (373, 401)
Screenshot: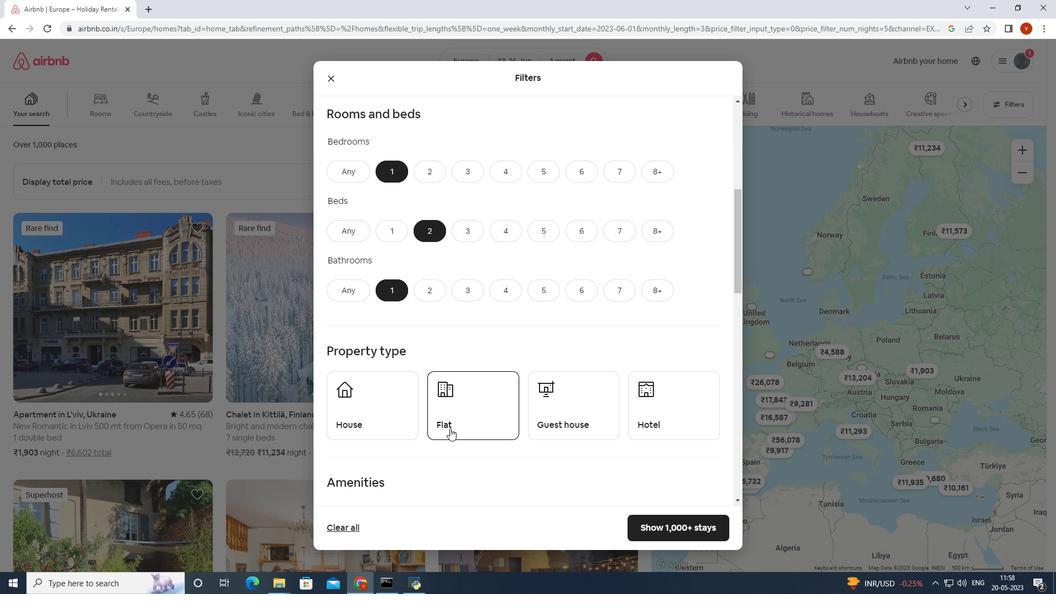
Action: Mouse pressed left at (373, 401)
Screenshot: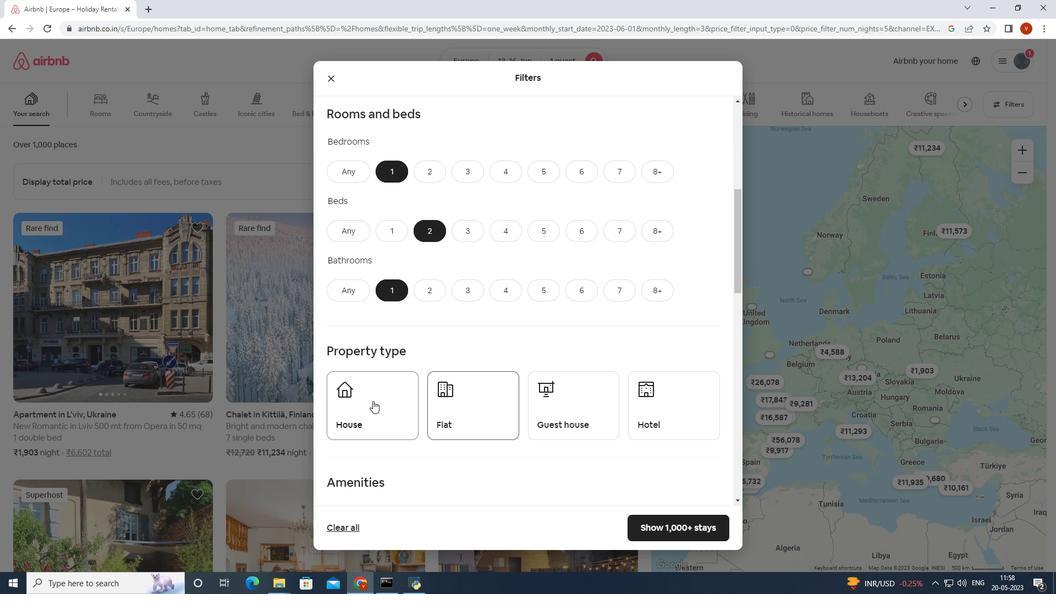 
Action: Mouse moved to (444, 404)
Screenshot: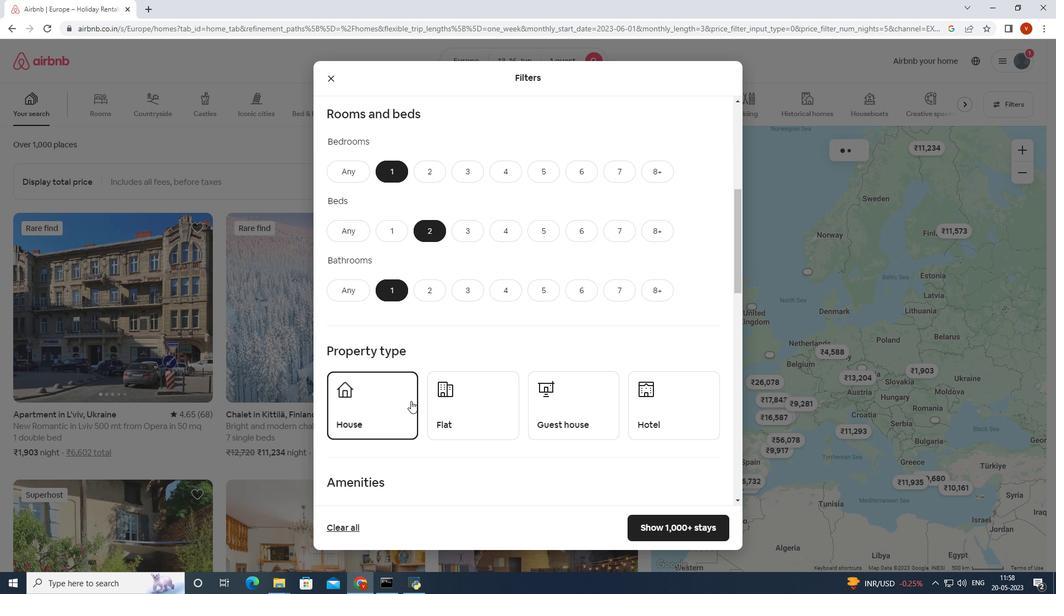 
Action: Mouse pressed left at (444, 404)
Screenshot: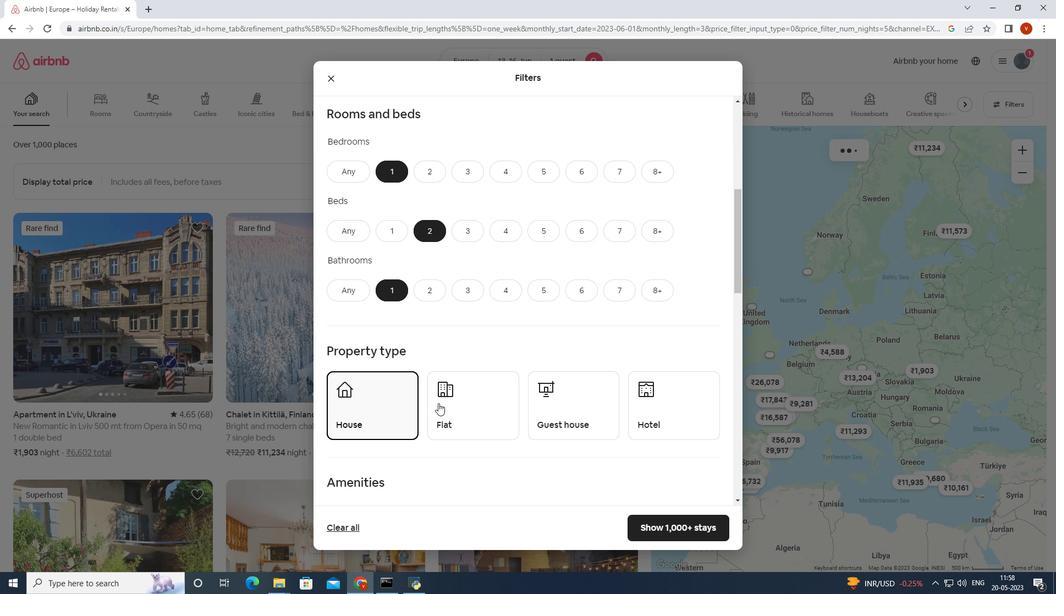 
Action: Mouse moved to (543, 415)
Screenshot: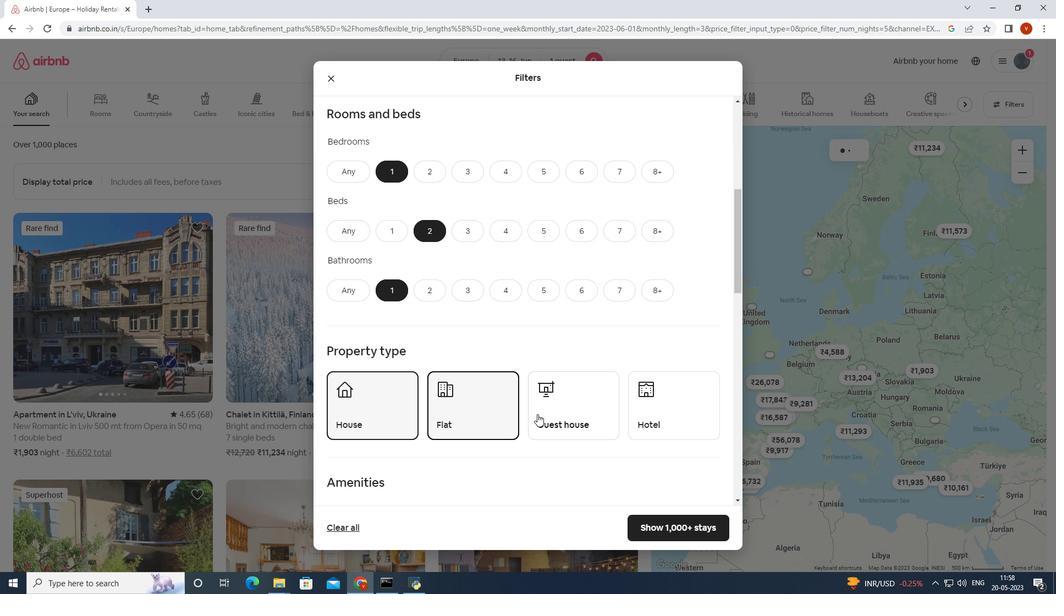 
Action: Mouse pressed left at (543, 415)
Screenshot: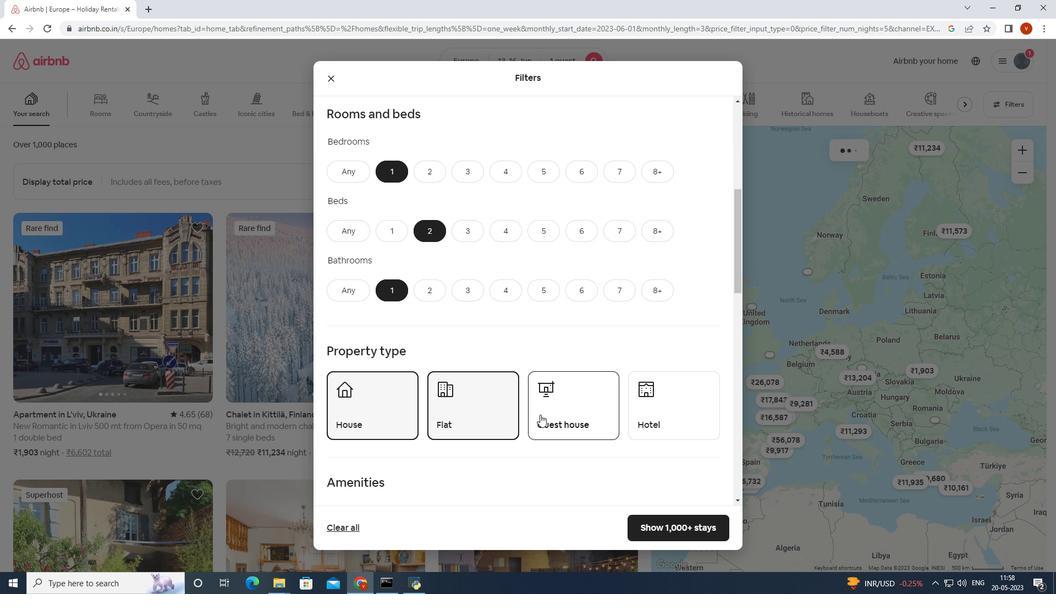 
Action: Mouse moved to (510, 412)
Screenshot: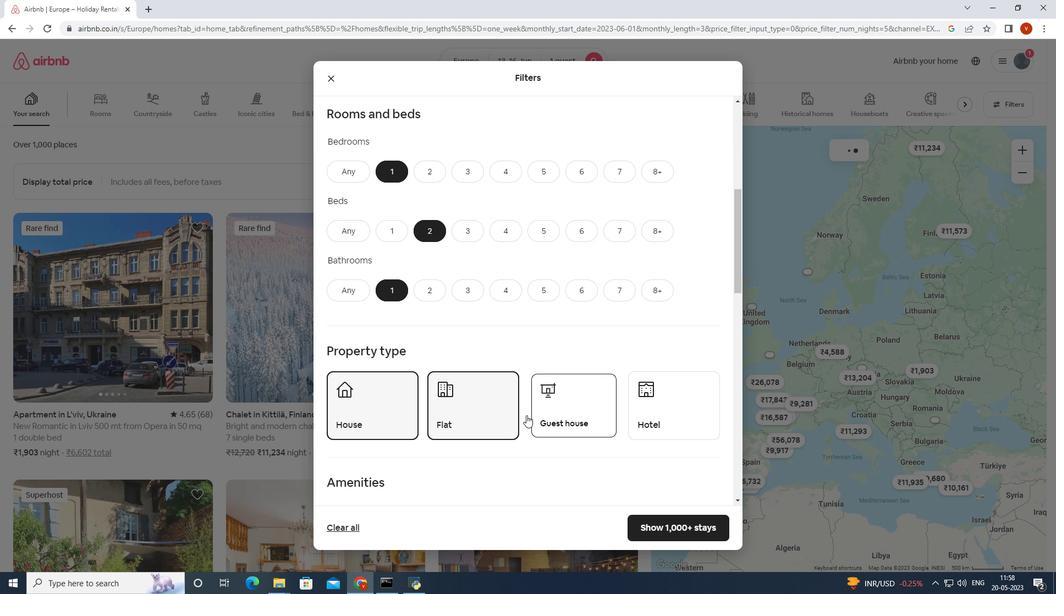 
Action: Mouse scrolled (510, 412) with delta (0, 0)
Screenshot: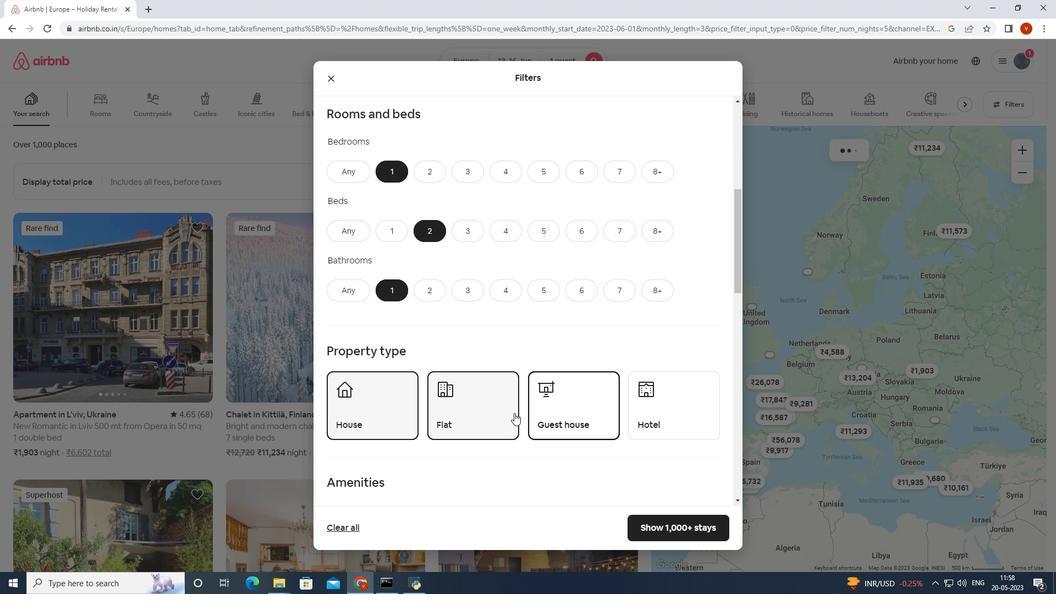 
Action: Mouse moved to (508, 413)
Screenshot: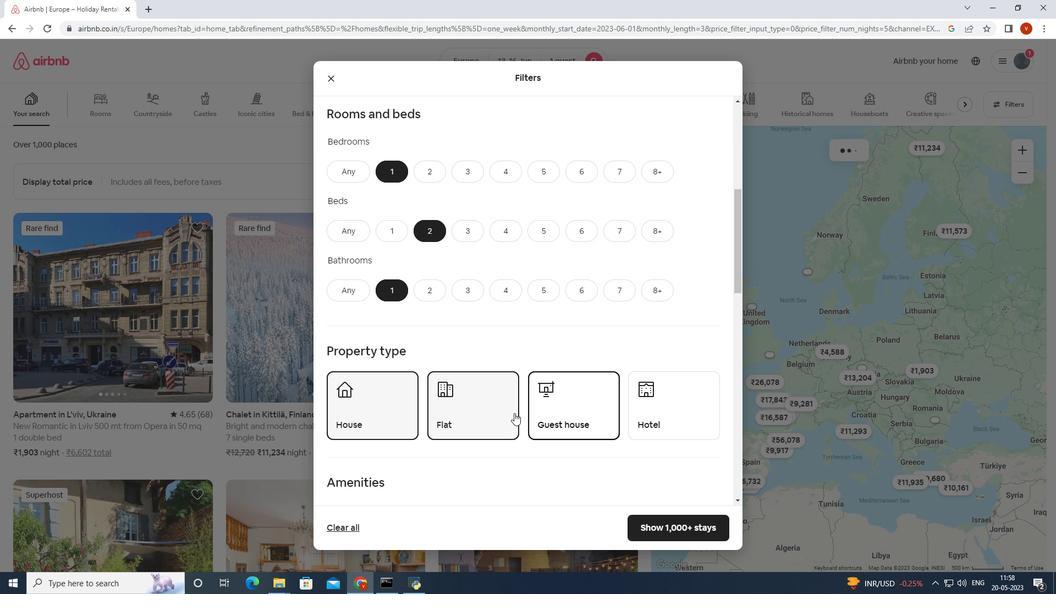 
Action: Mouse scrolled (508, 413) with delta (0, 0)
Screenshot: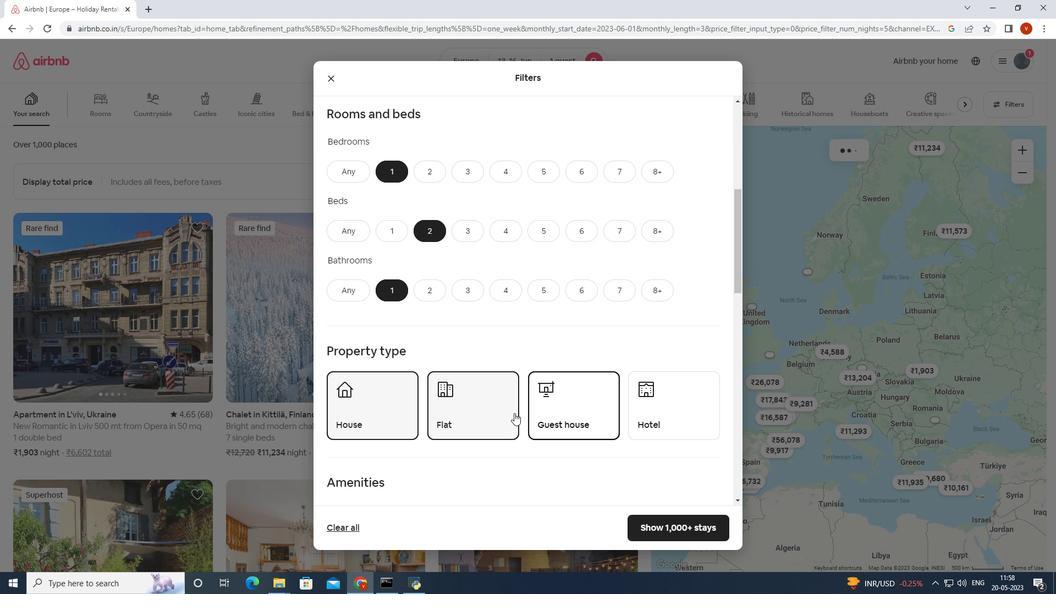 
Action: Mouse moved to (506, 414)
Screenshot: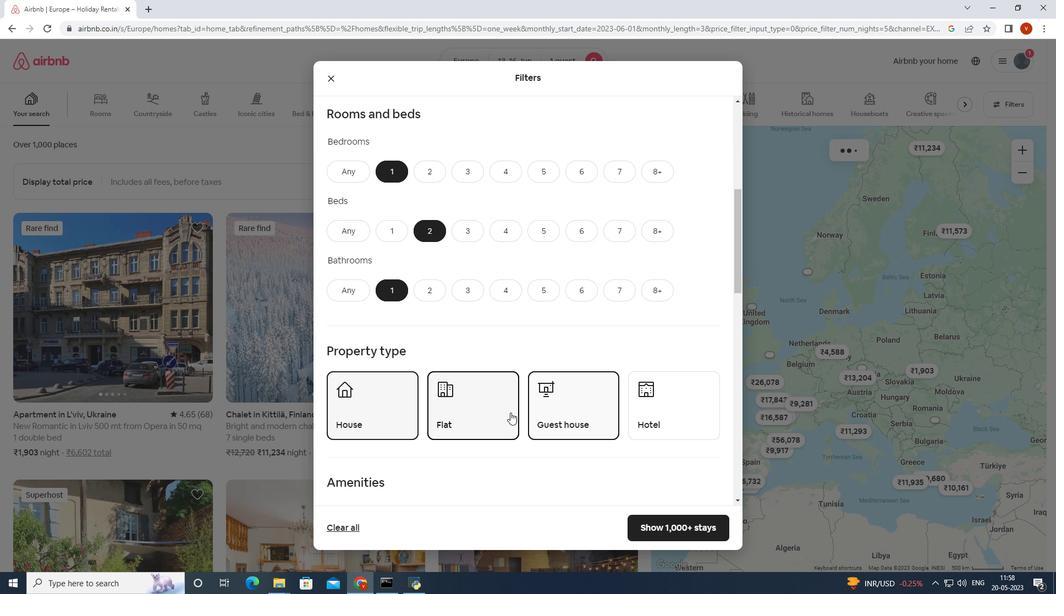 
Action: Mouse scrolled (506, 413) with delta (0, 0)
Screenshot: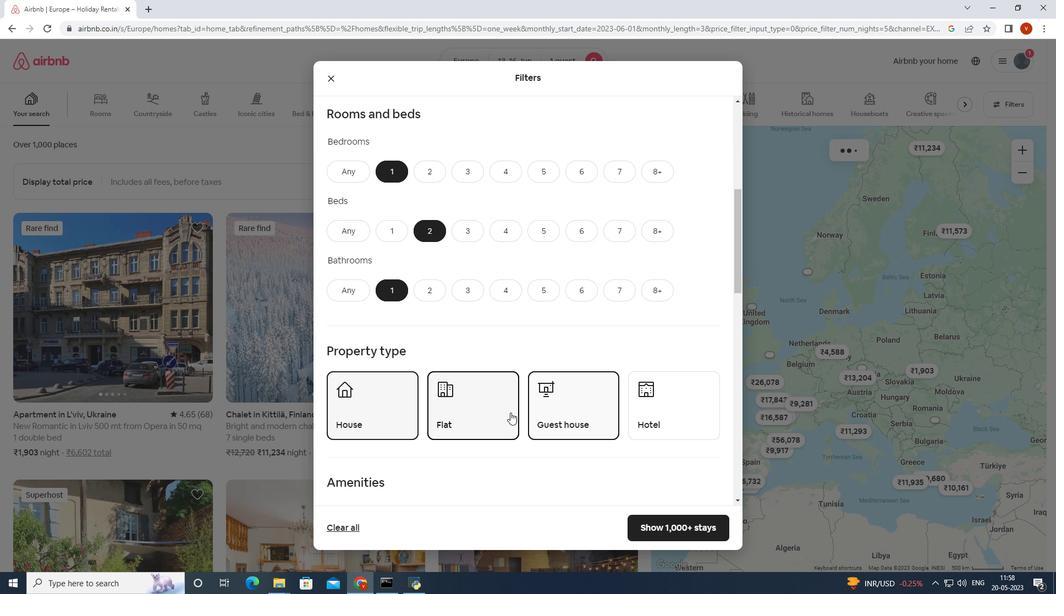 
Action: Mouse moved to (505, 414)
Screenshot: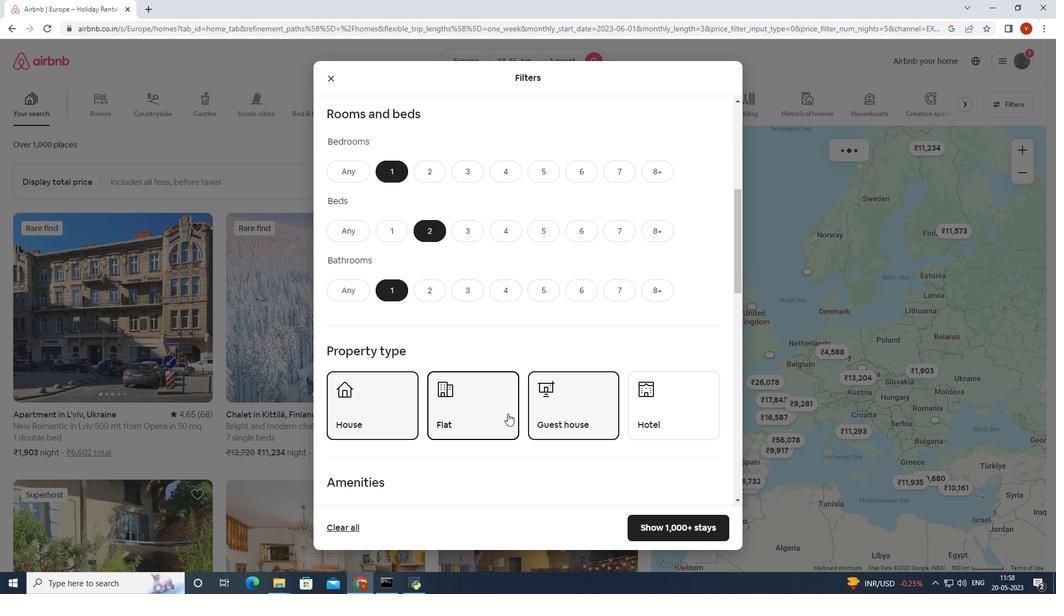 
Action: Mouse scrolled (505, 413) with delta (0, 0)
Screenshot: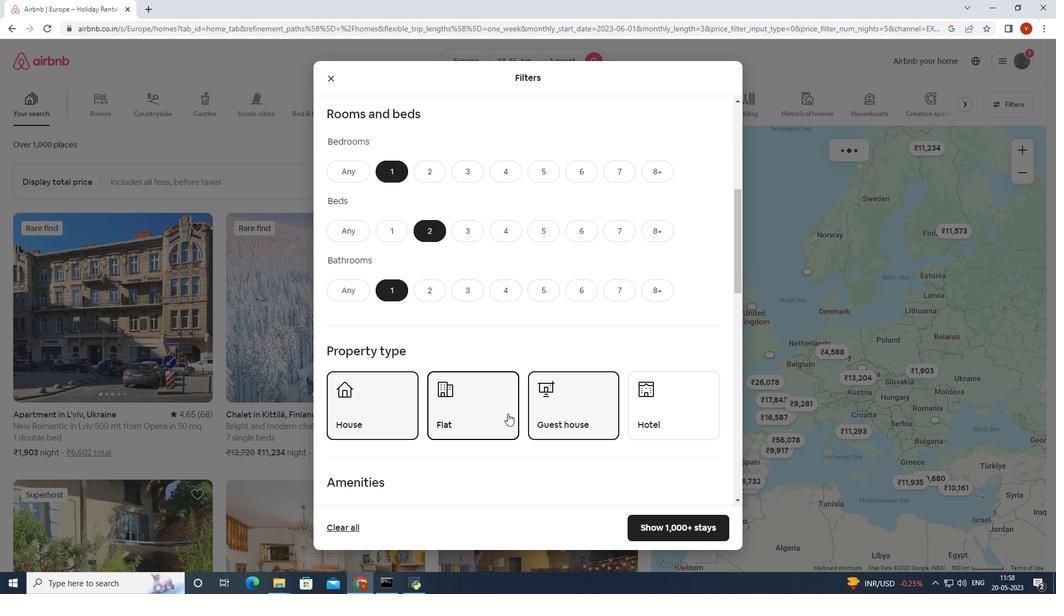 
Action: Mouse moved to (337, 345)
Screenshot: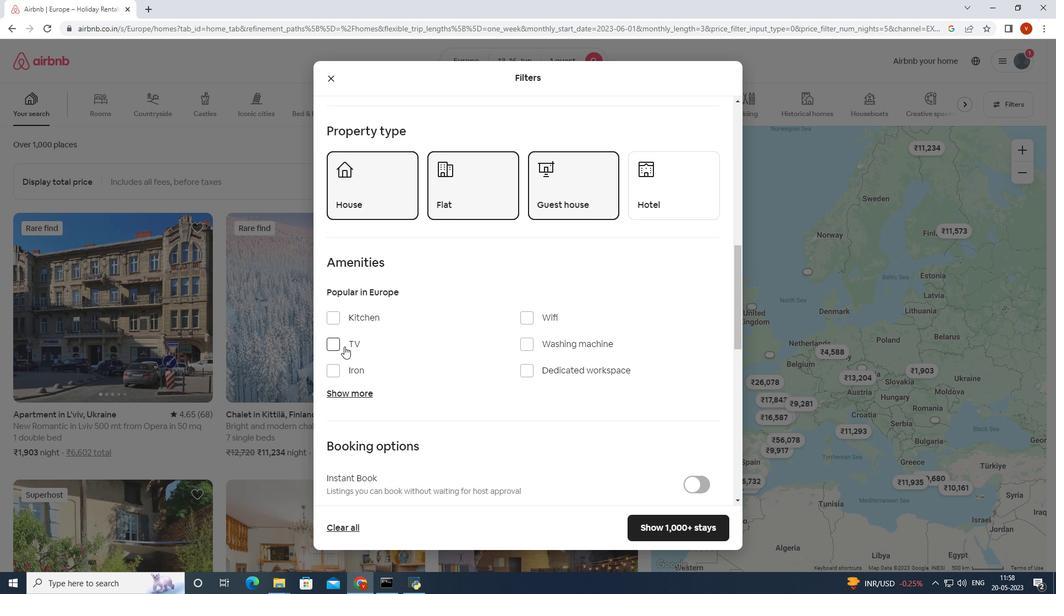 
Action: Mouse pressed left at (337, 345)
Screenshot: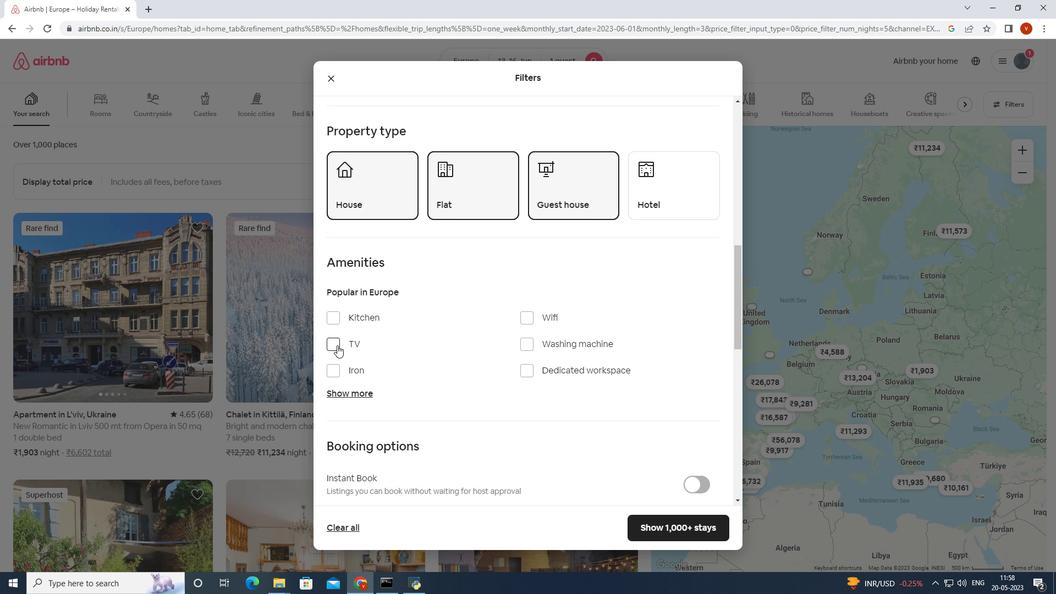 
Action: Mouse moved to (341, 322)
Screenshot: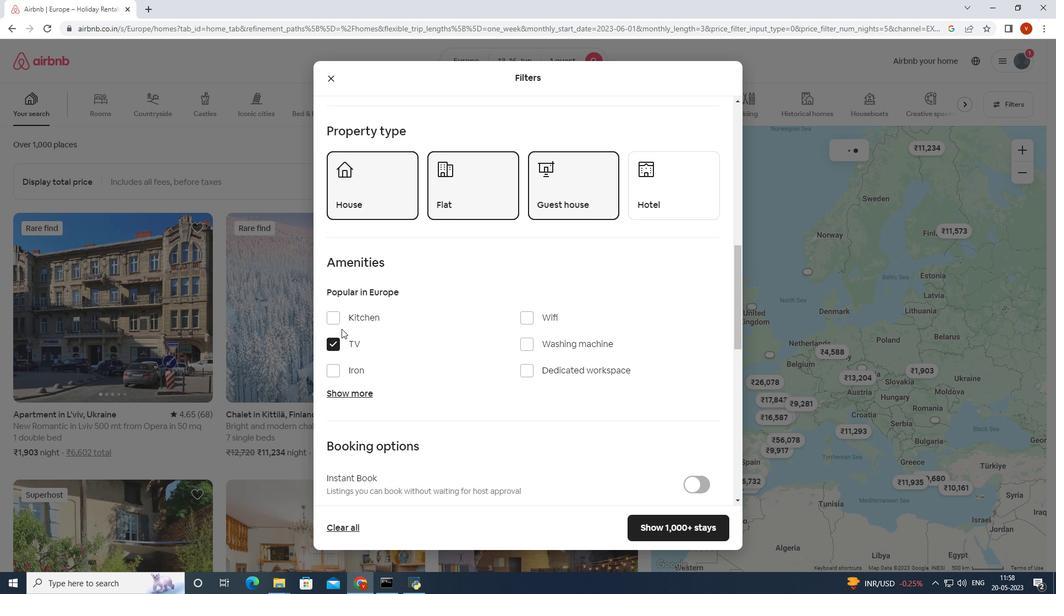 
Action: Mouse pressed left at (341, 322)
Screenshot: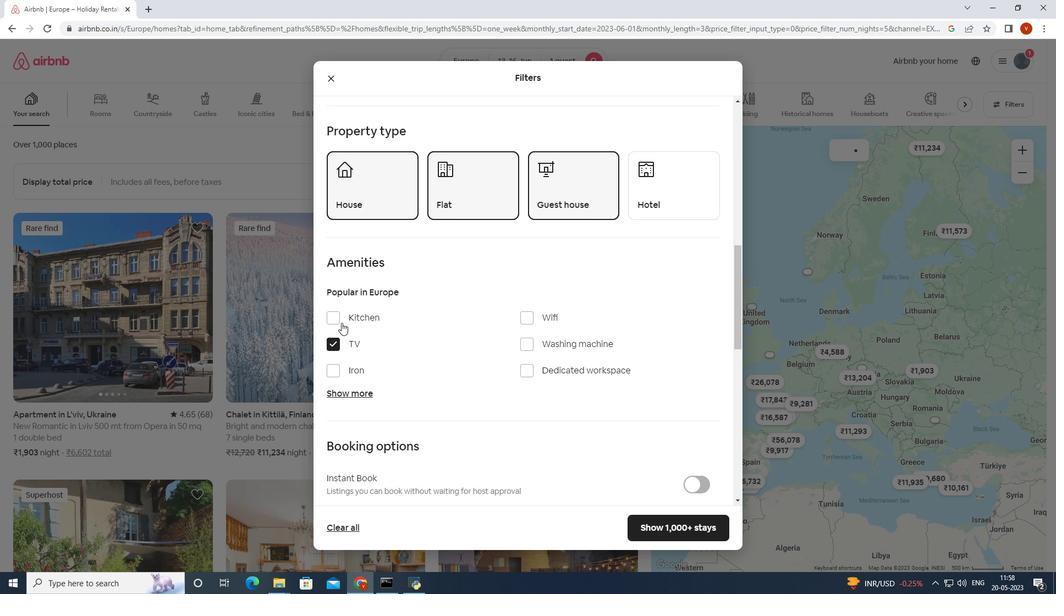 
Action: Mouse moved to (338, 320)
Screenshot: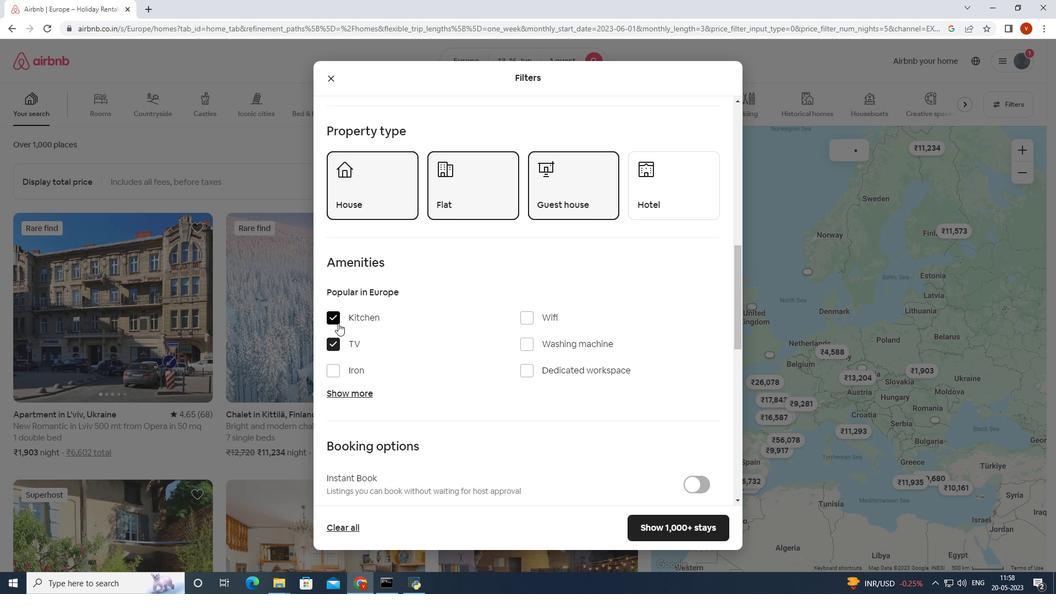 
Action: Mouse pressed left at (338, 320)
Screenshot: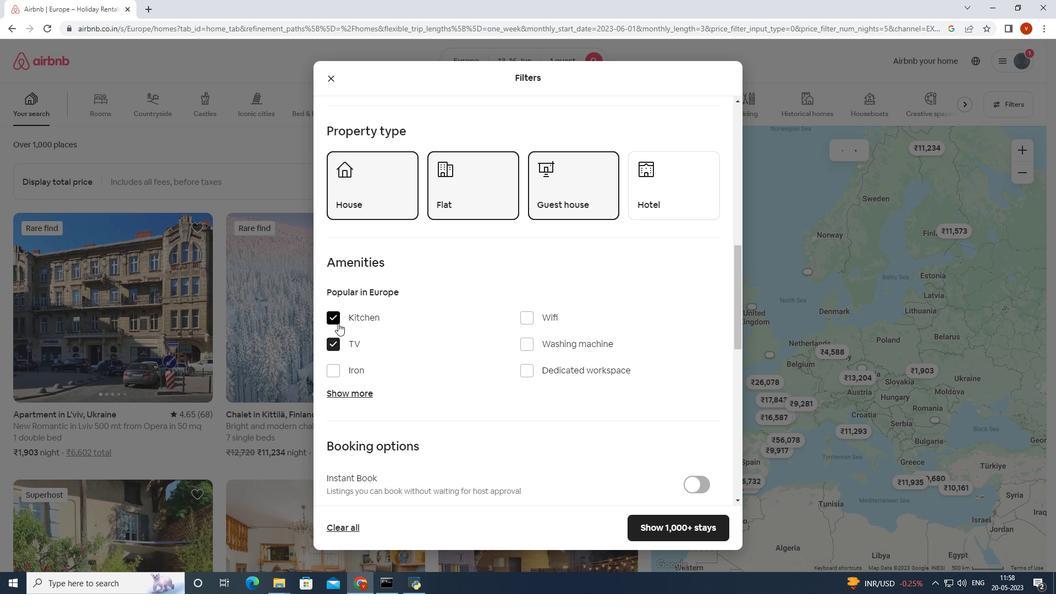 
Action: Mouse moved to (530, 317)
Screenshot: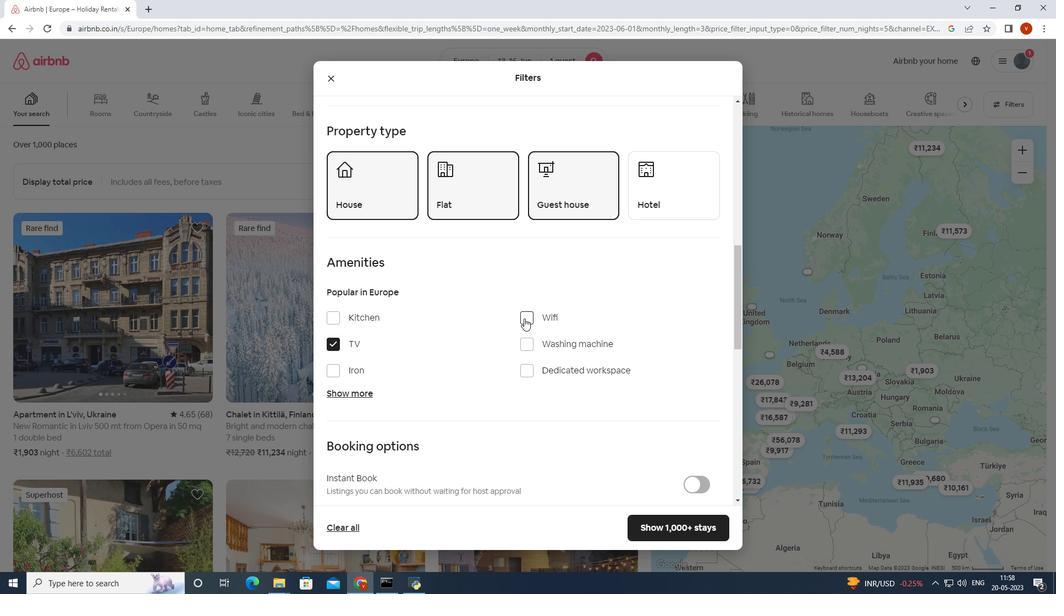 
Action: Mouse pressed left at (530, 317)
Screenshot: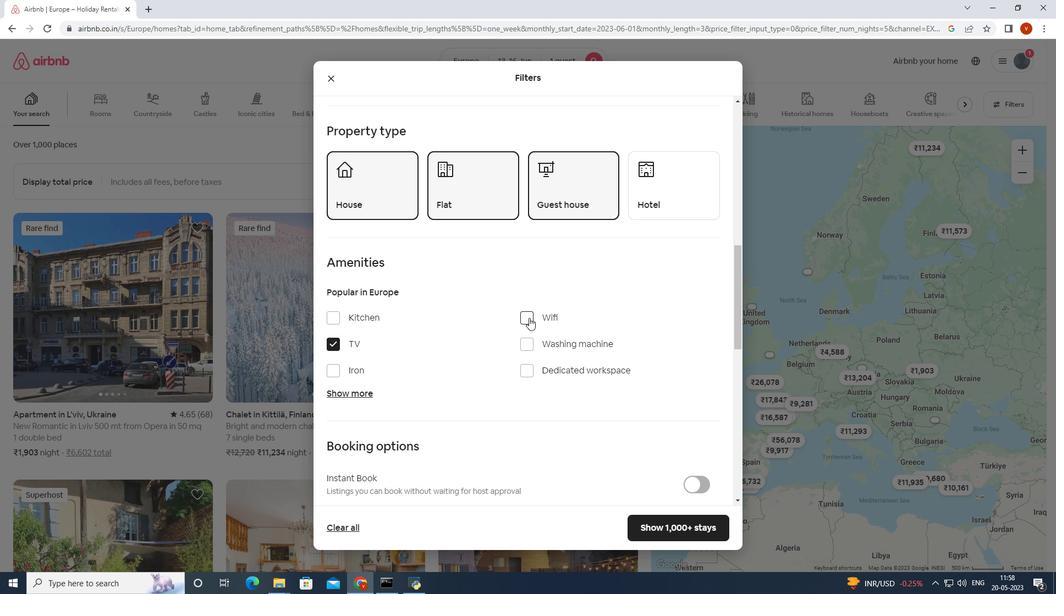 
Action: Mouse moved to (438, 389)
Screenshot: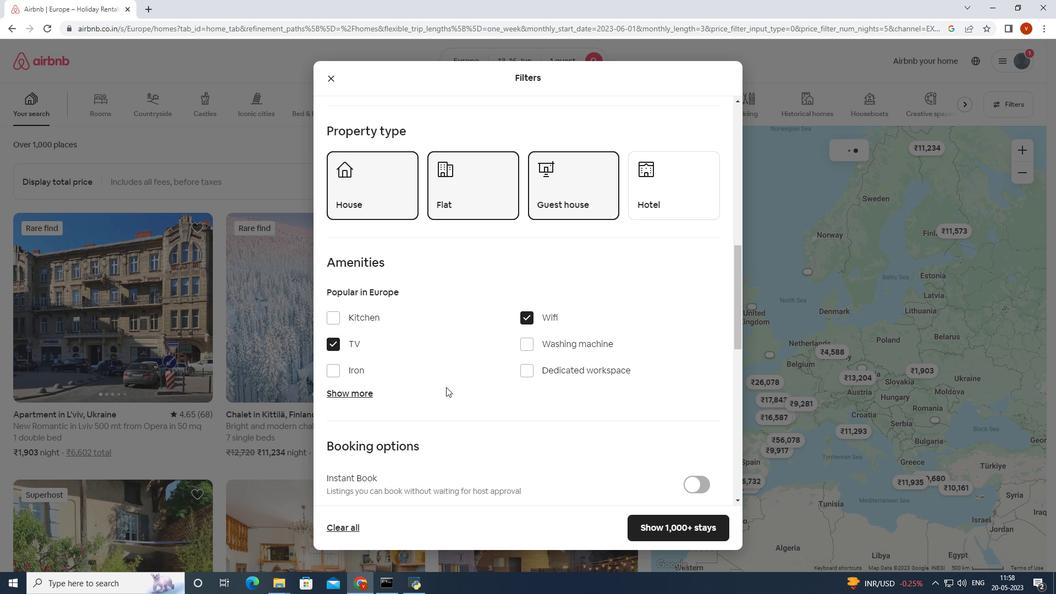 
Action: Mouse scrolled (438, 388) with delta (0, 0)
Screenshot: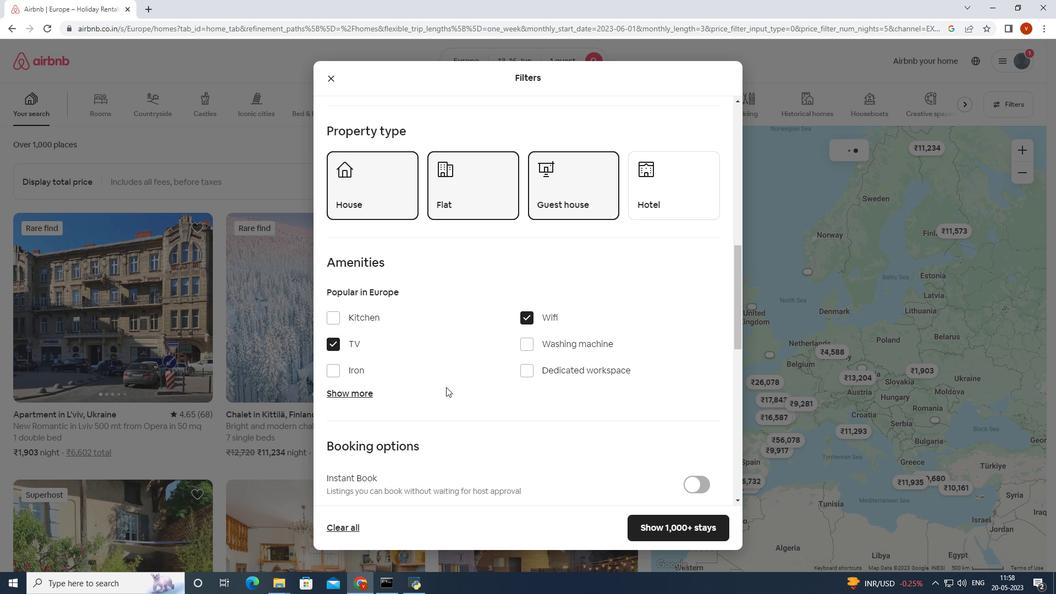 
Action: Mouse scrolled (438, 388) with delta (0, 0)
Screenshot: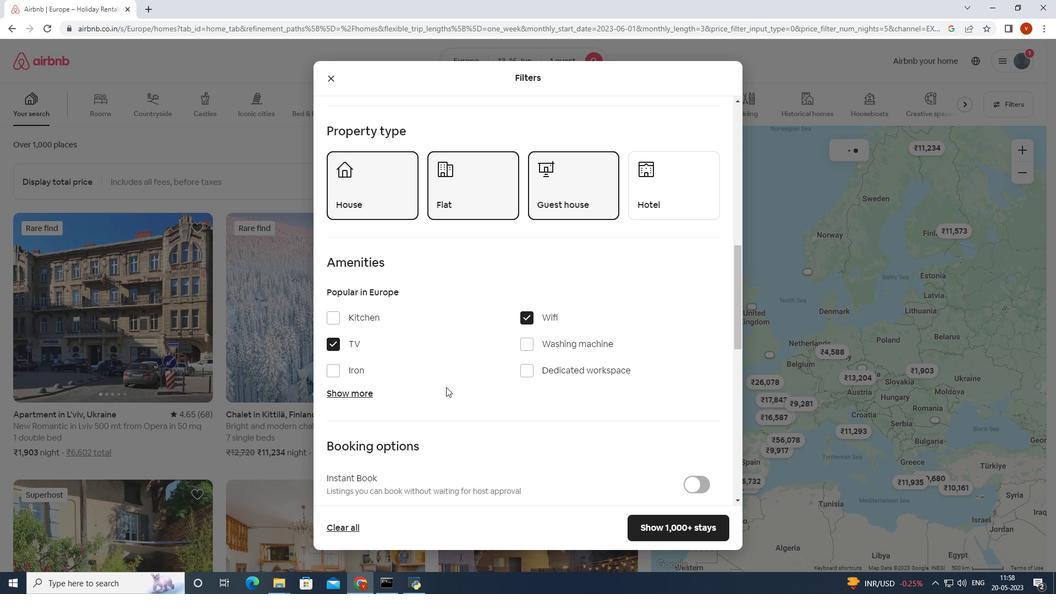 
Action: Mouse scrolled (438, 388) with delta (0, 0)
Screenshot: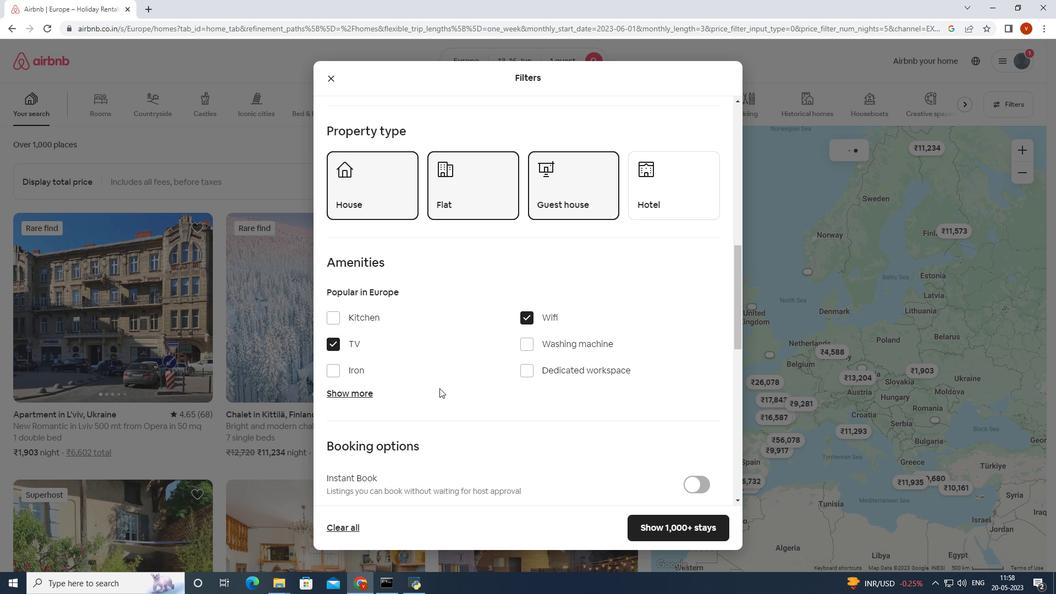 
Action: Mouse scrolled (438, 388) with delta (0, 0)
Screenshot: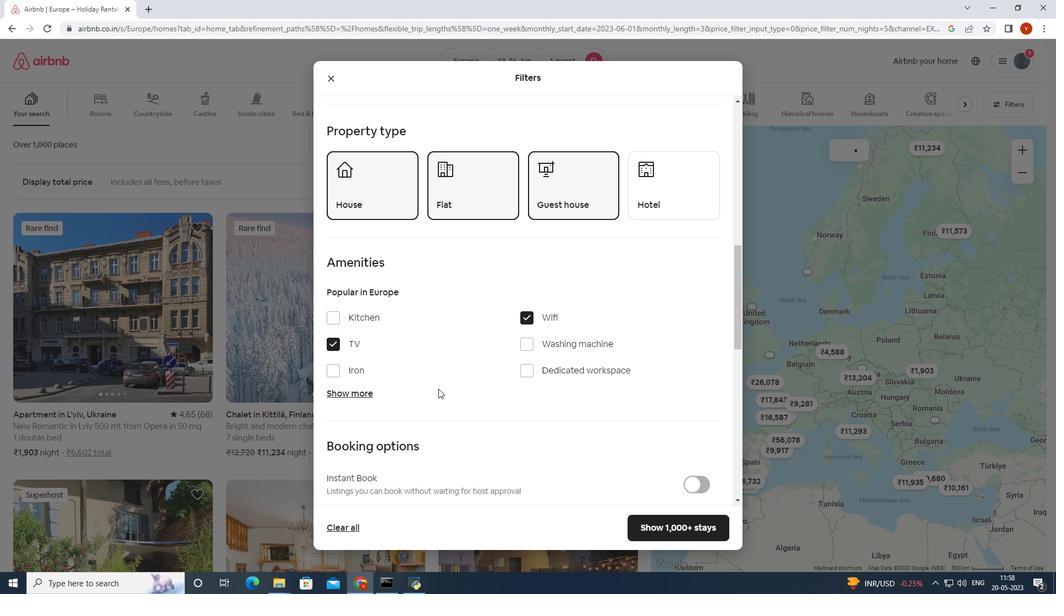 
Action: Mouse moved to (702, 304)
Screenshot: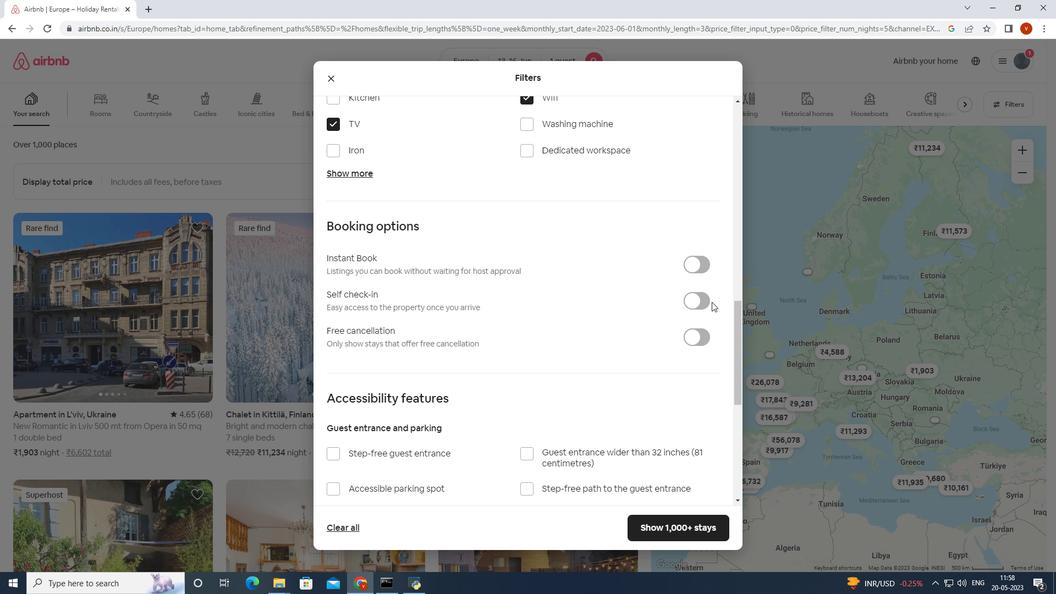 
Action: Mouse pressed left at (702, 304)
Screenshot: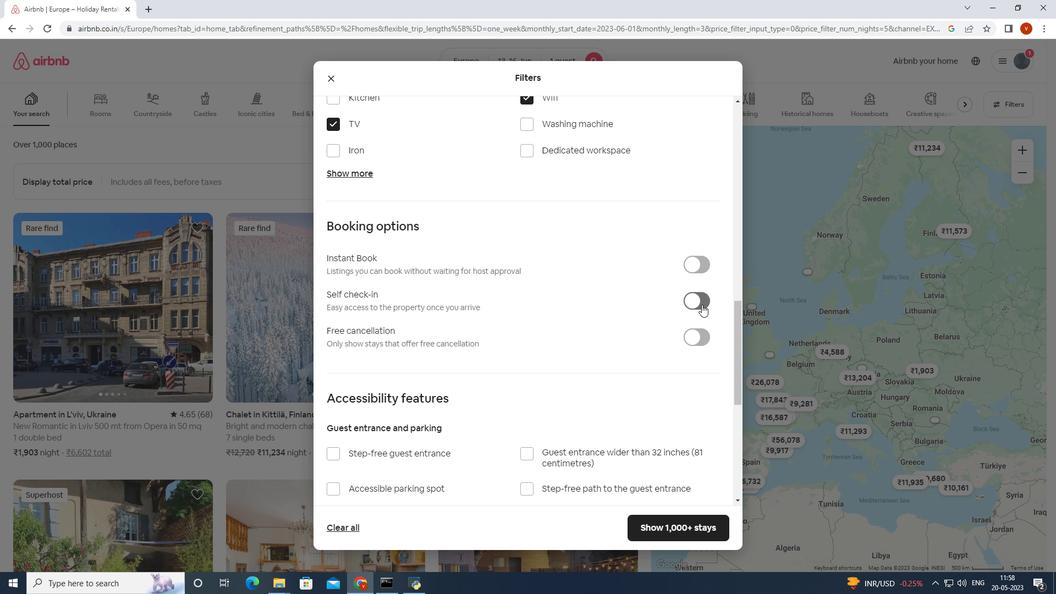 
Action: Mouse moved to (389, 401)
Screenshot: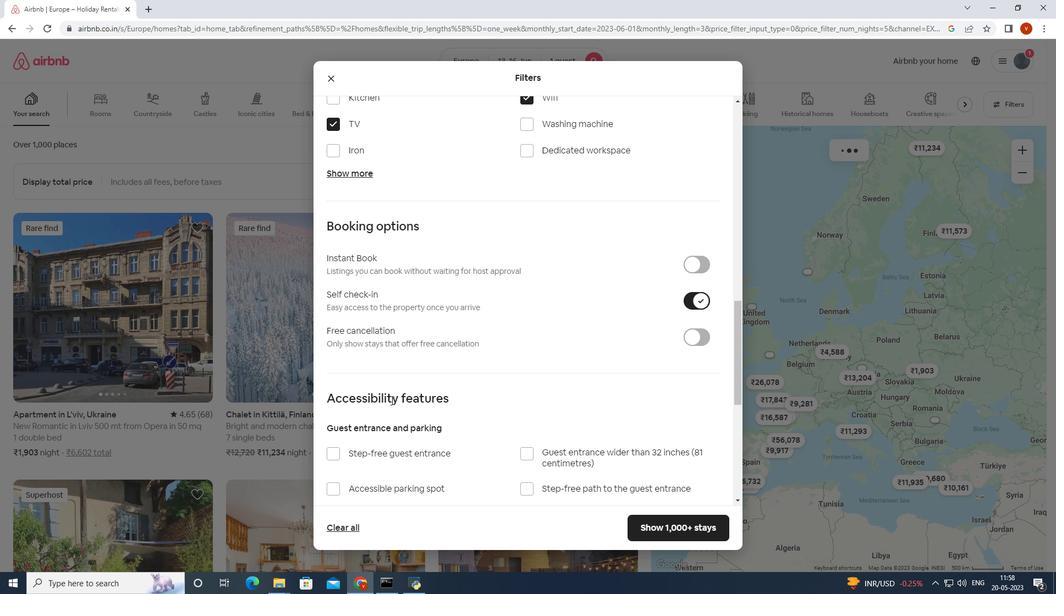 
Action: Mouse scrolled (389, 400) with delta (0, 0)
Screenshot: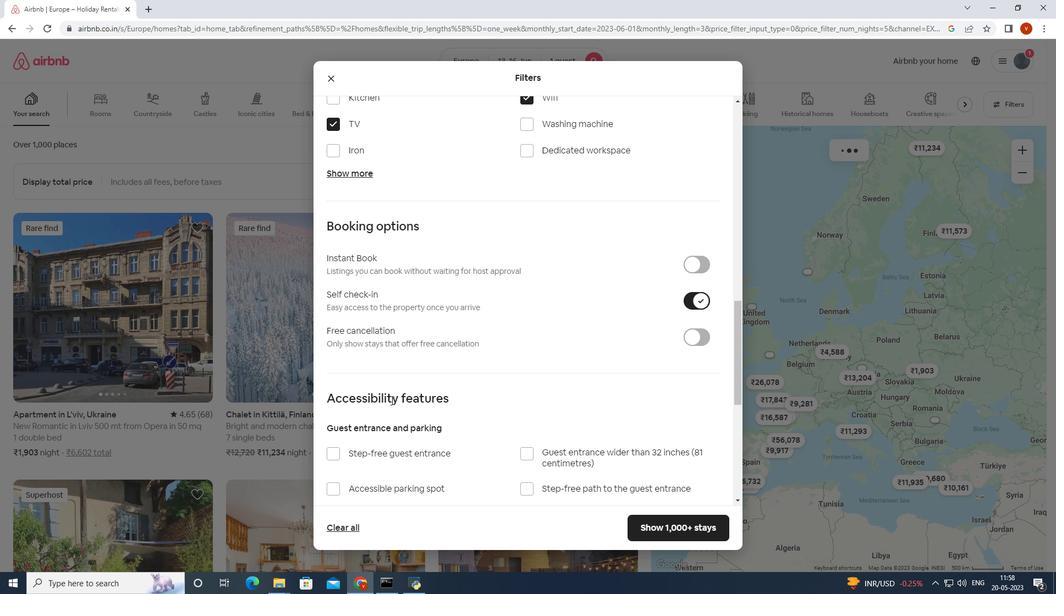 
Action: Mouse scrolled (389, 400) with delta (0, 0)
Screenshot: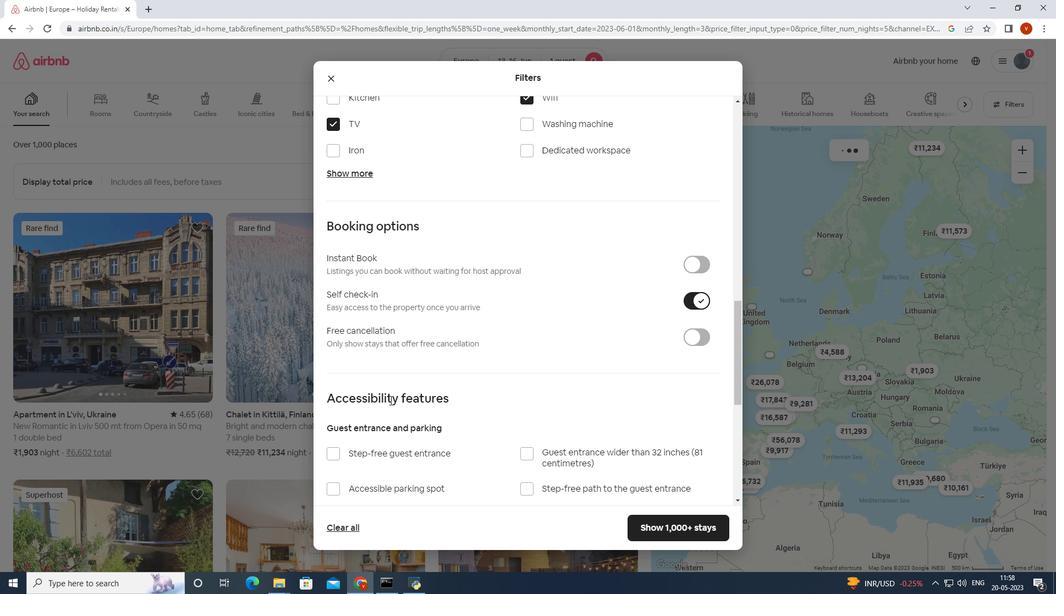 
Action: Mouse scrolled (389, 400) with delta (0, 0)
Screenshot: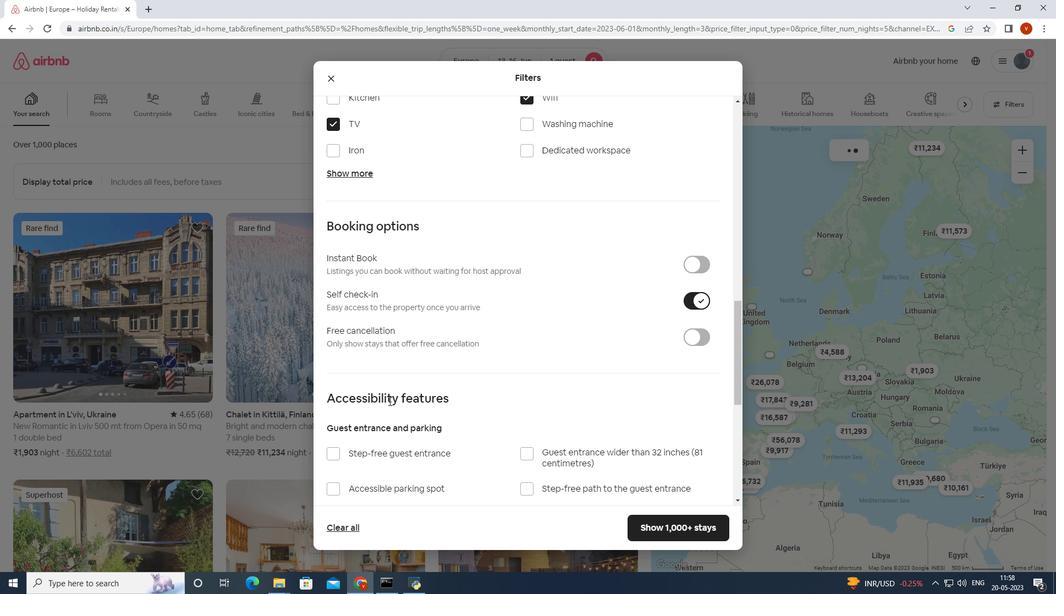 
Action: Mouse scrolled (389, 400) with delta (0, 0)
Screenshot: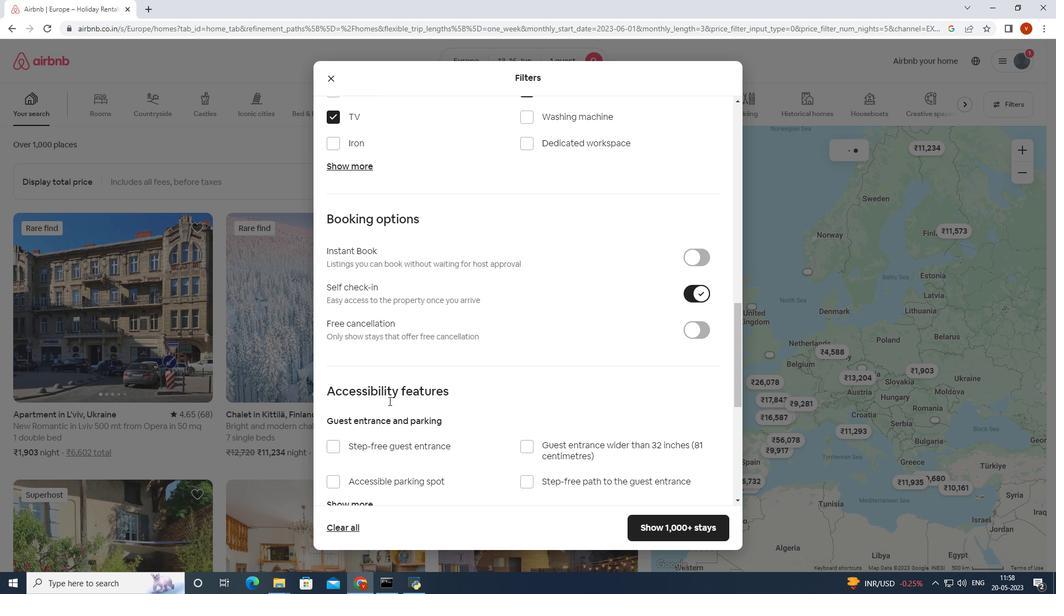 
Action: Mouse moved to (696, 433)
Screenshot: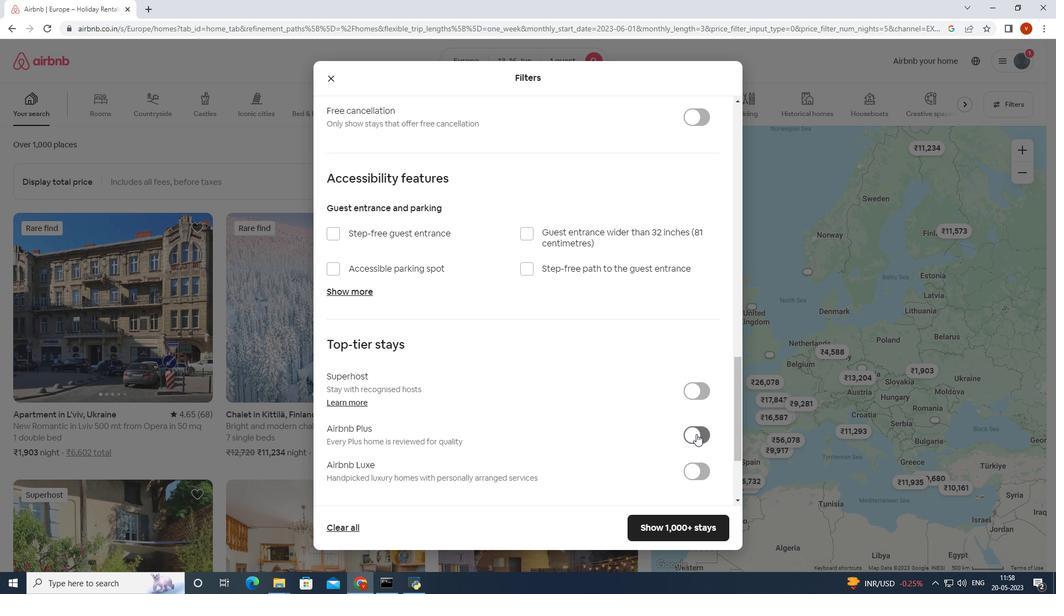 
Action: Mouse pressed left at (696, 433)
Screenshot: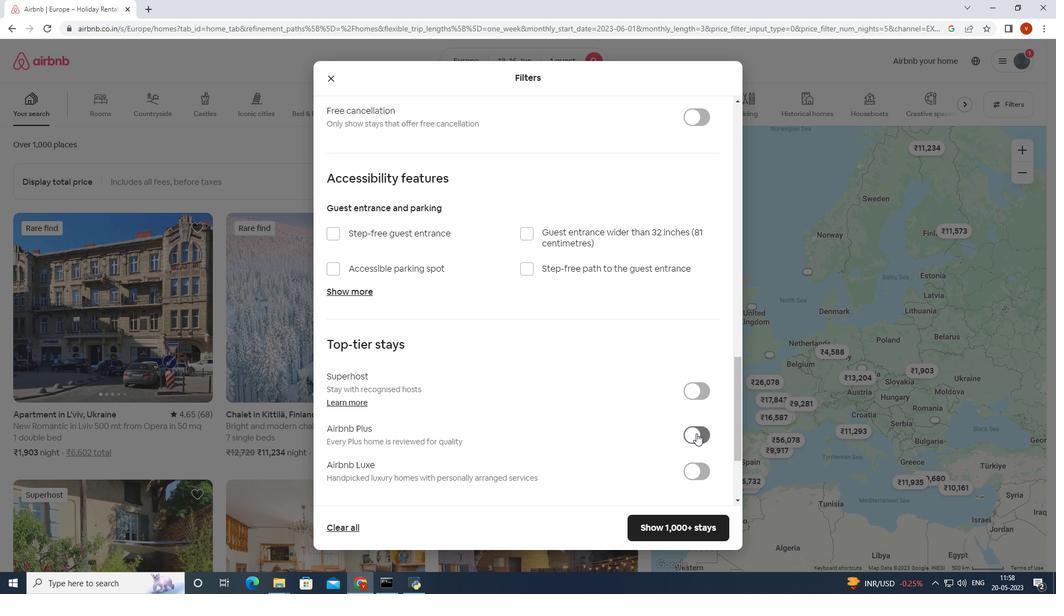 
Action: Mouse moved to (569, 433)
Screenshot: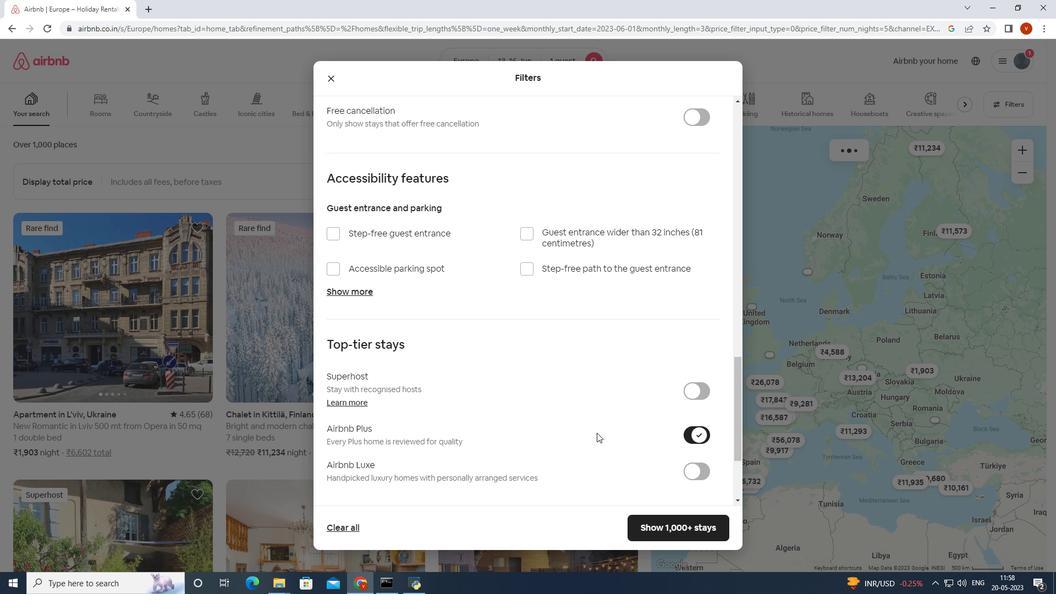 
Action: Mouse scrolled (569, 432) with delta (0, 0)
Screenshot: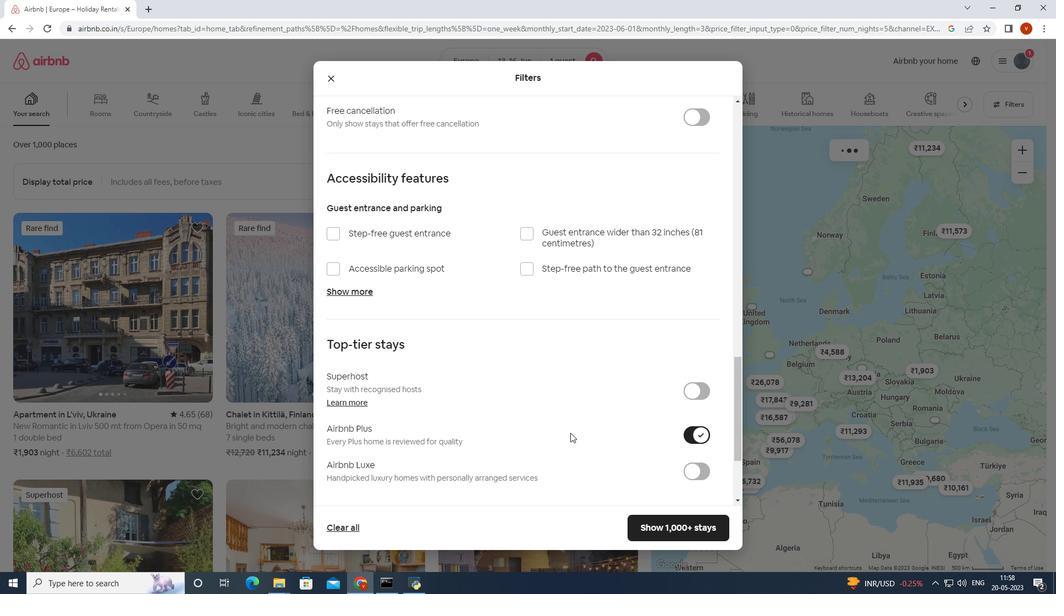 
Action: Mouse moved to (569, 433)
Screenshot: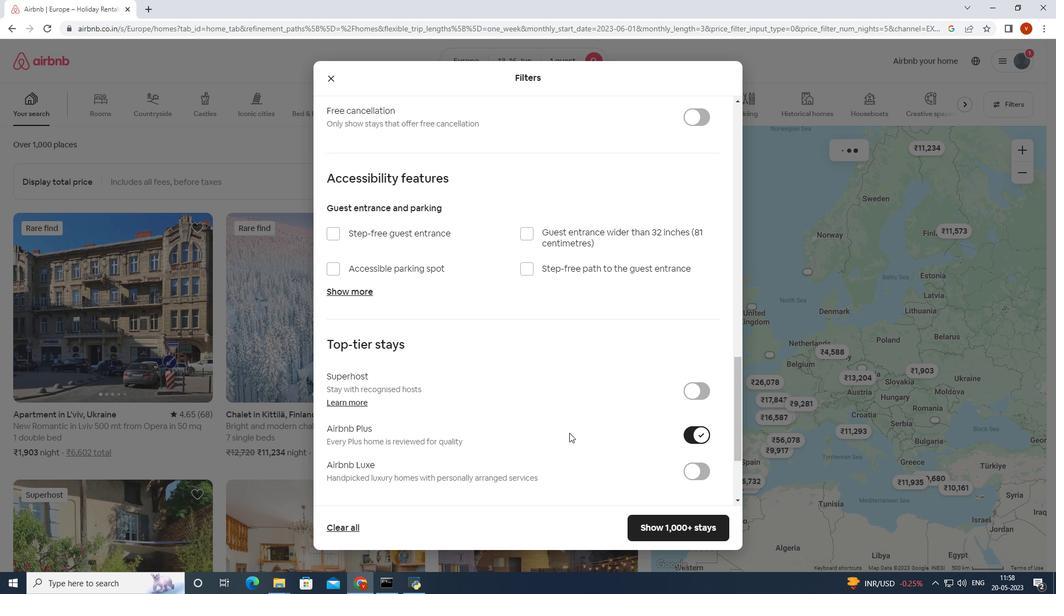 
Action: Mouse scrolled (569, 432) with delta (0, 0)
Screenshot: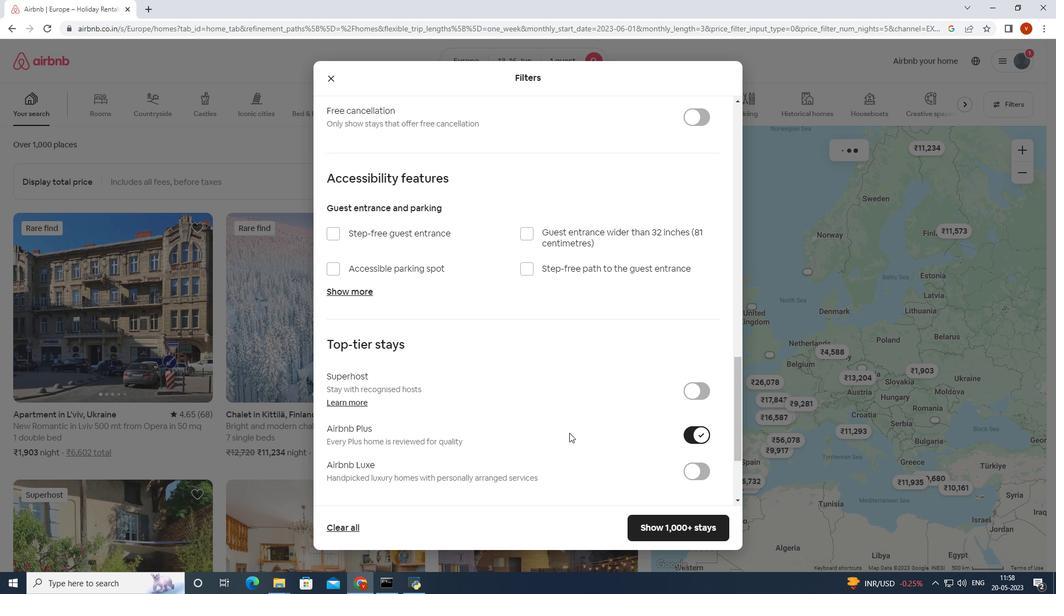 
Action: Mouse moved to (569, 433)
Screenshot: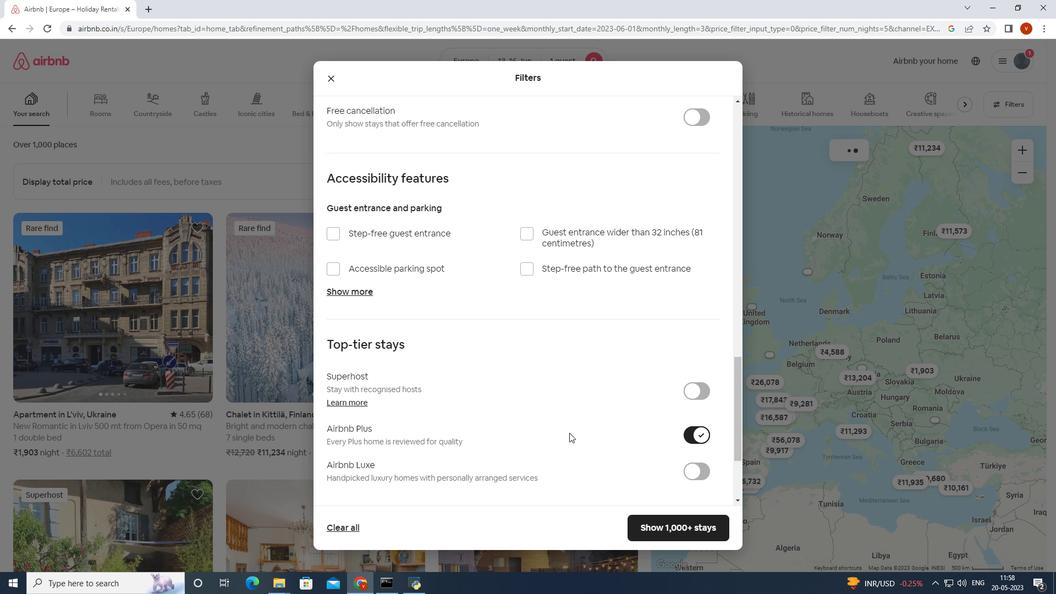 
Action: Mouse scrolled (569, 432) with delta (0, 0)
Screenshot: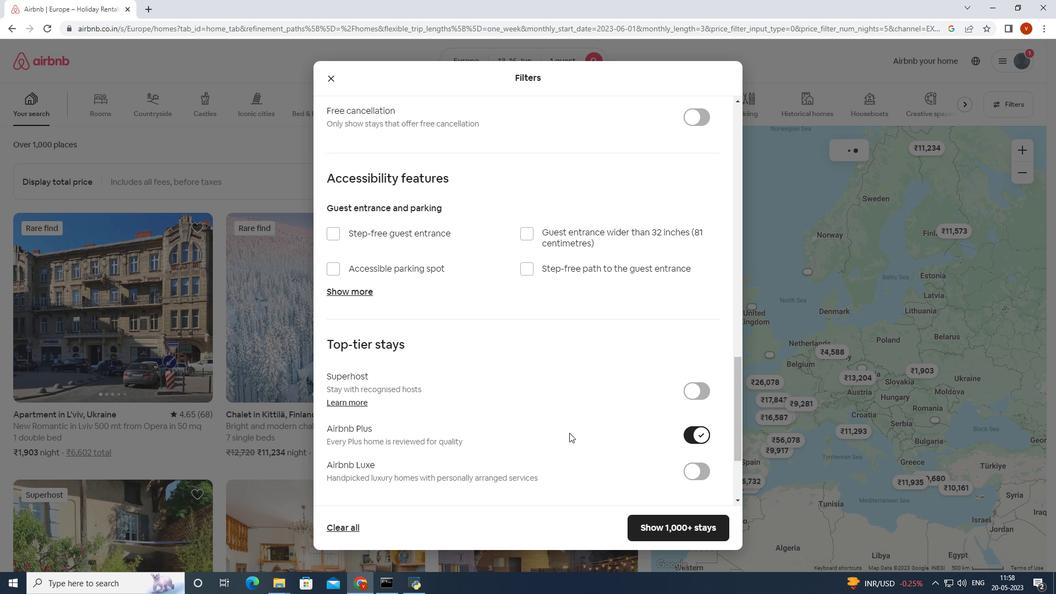 
Action: Mouse moved to (633, 539)
Screenshot: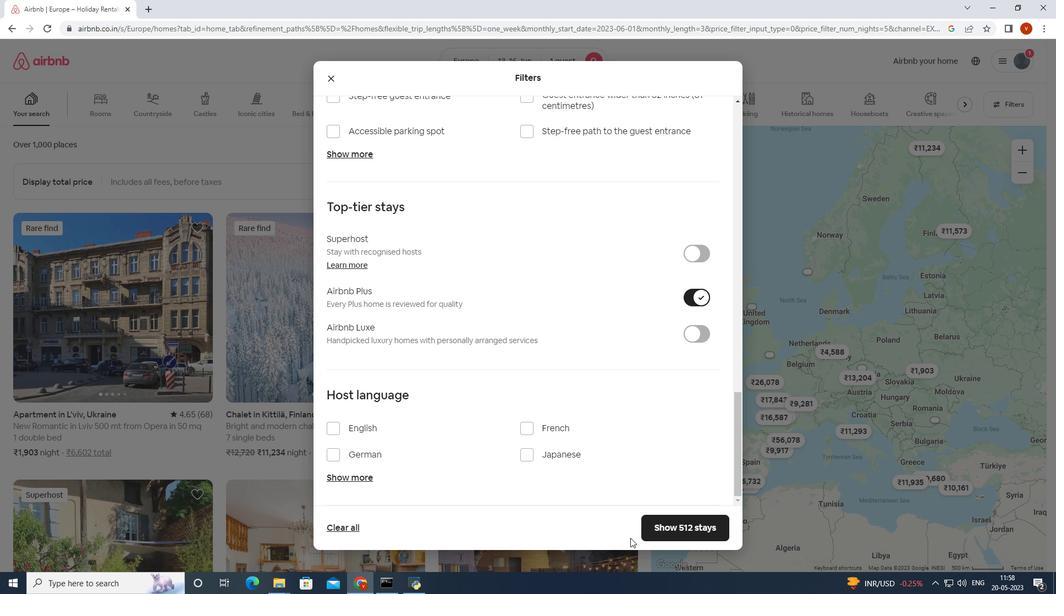 
Action: Mouse scrolled (633, 539) with delta (0, 0)
Screenshot: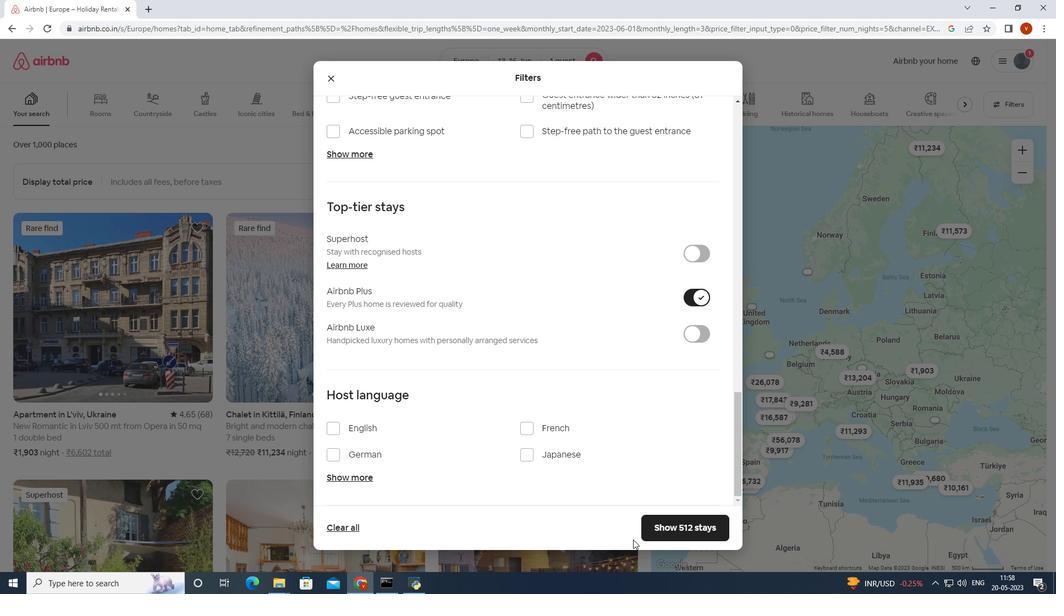 
Action: Mouse moved to (633, 540)
Screenshot: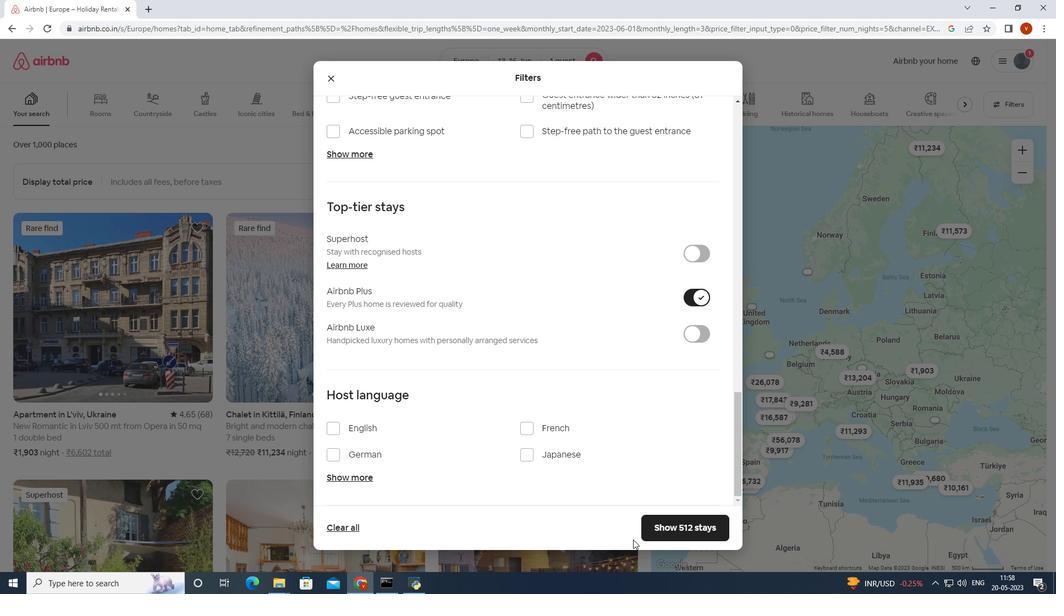 
Action: Mouse scrolled (633, 539) with delta (0, 0)
Screenshot: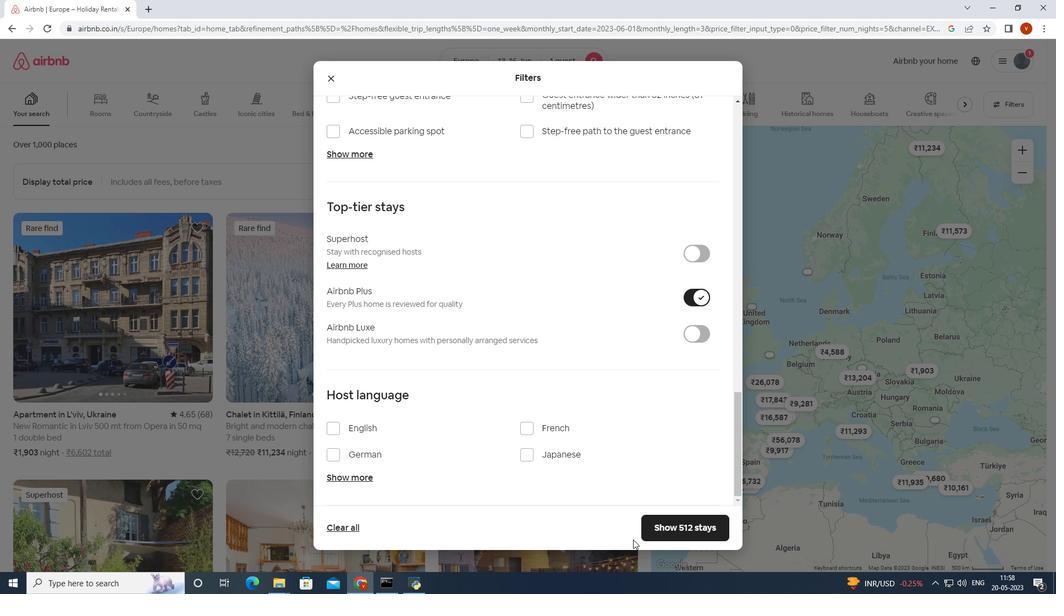 
Action: Mouse moved to (536, 481)
Screenshot: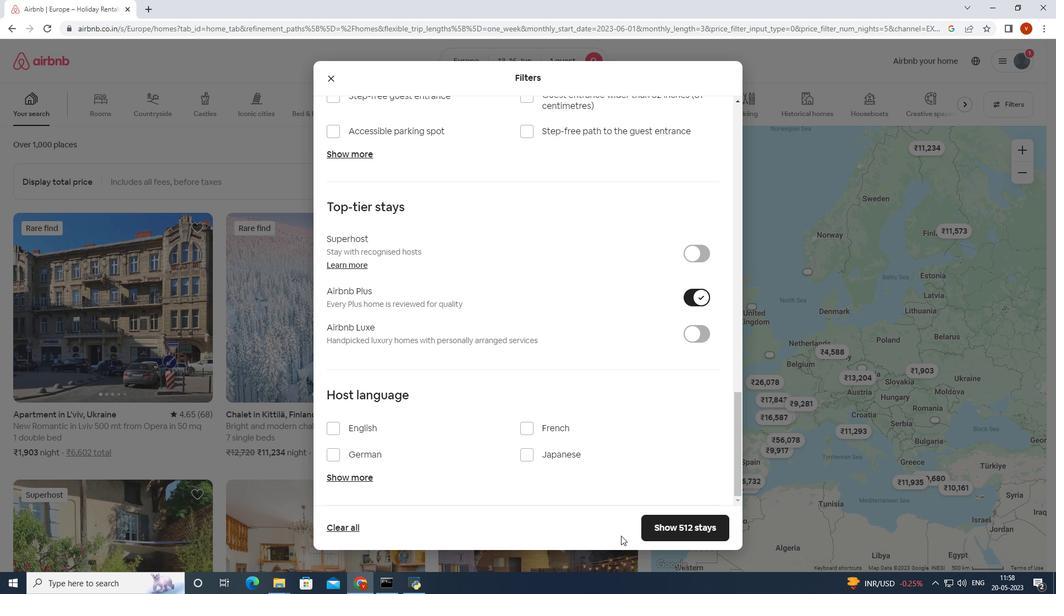 
Action: Mouse scrolled (536, 480) with delta (0, 0)
Screenshot: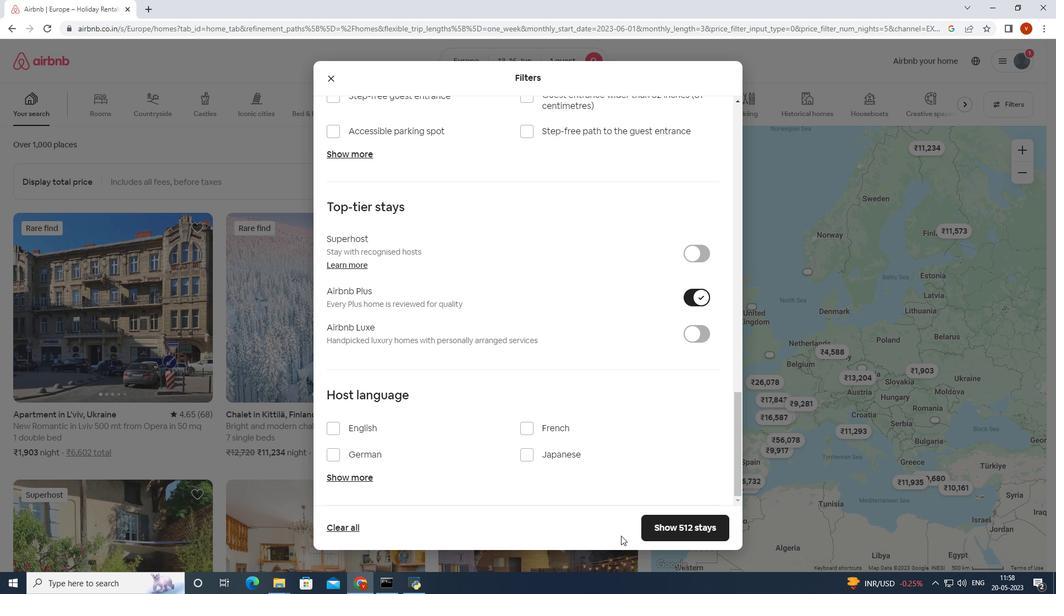 
Action: Mouse moved to (362, 424)
Screenshot: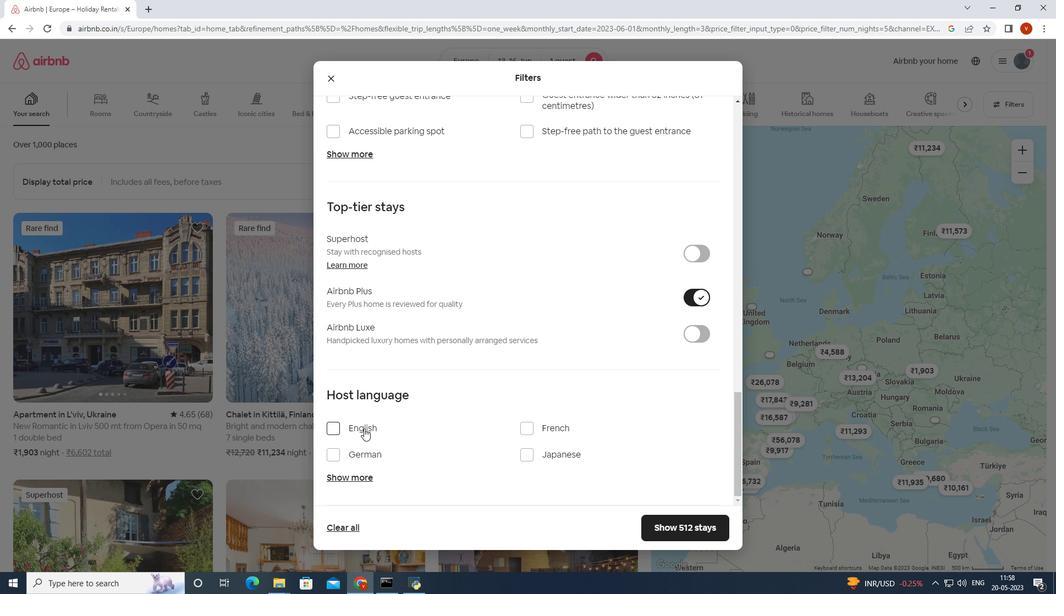 
Action: Mouse pressed left at (362, 424)
Screenshot: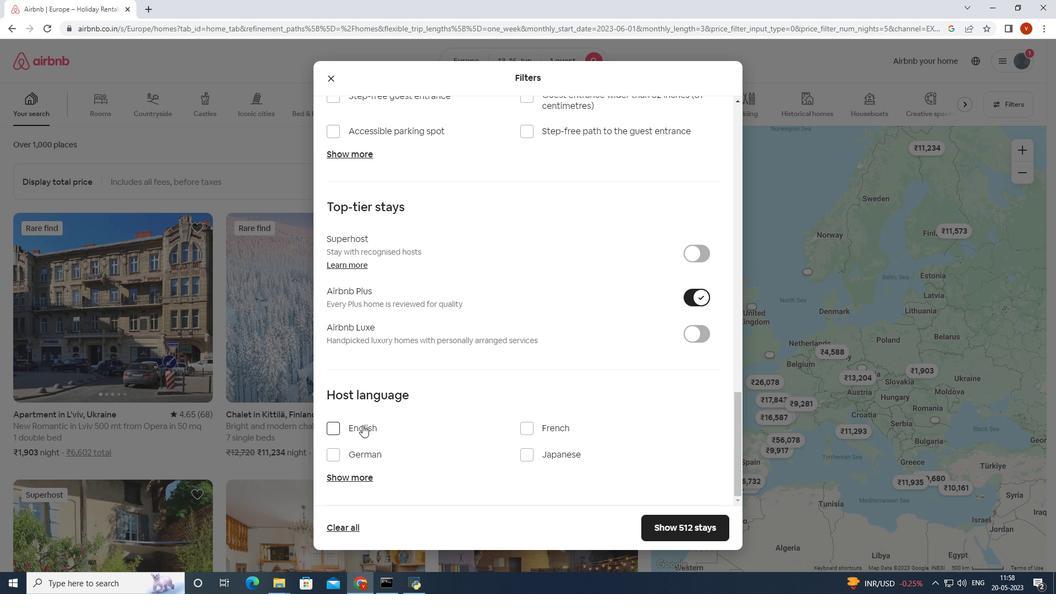 
Action: Mouse moved to (667, 531)
Screenshot: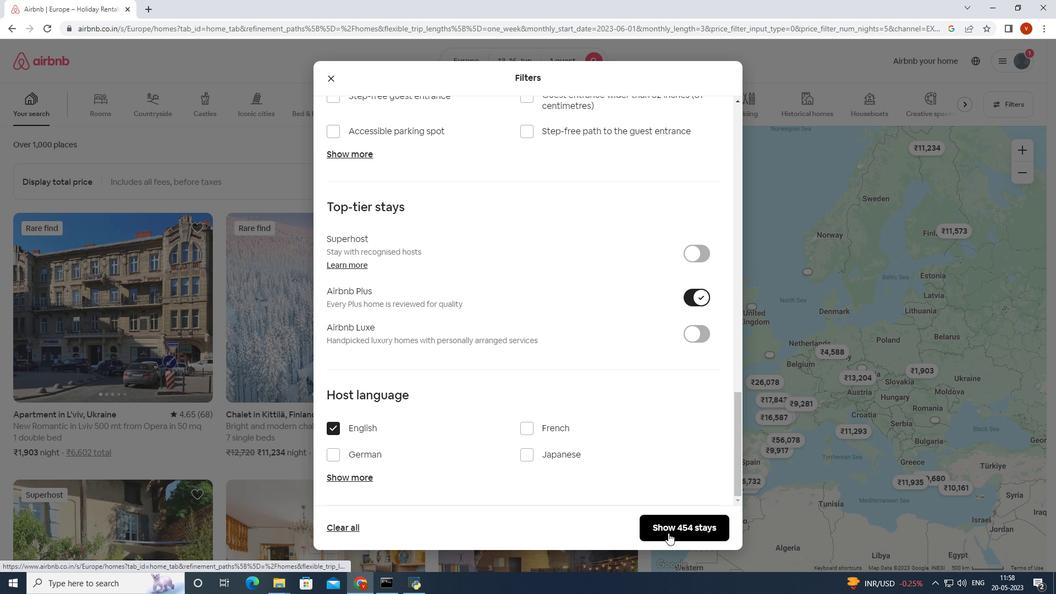 
Action: Mouse pressed left at (667, 531)
Screenshot: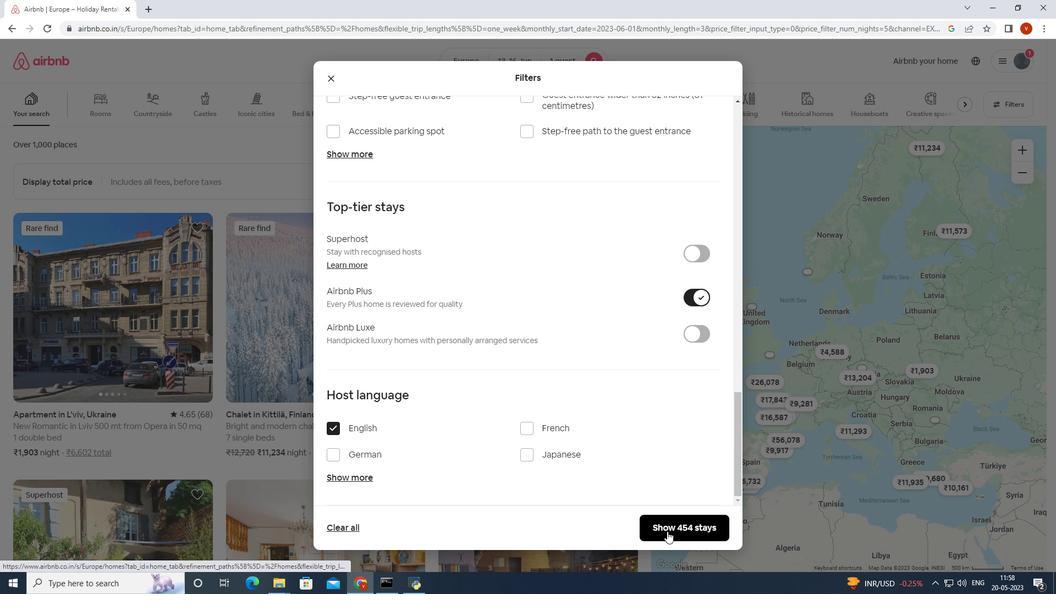 
Action: Mouse moved to (481, 483)
Screenshot: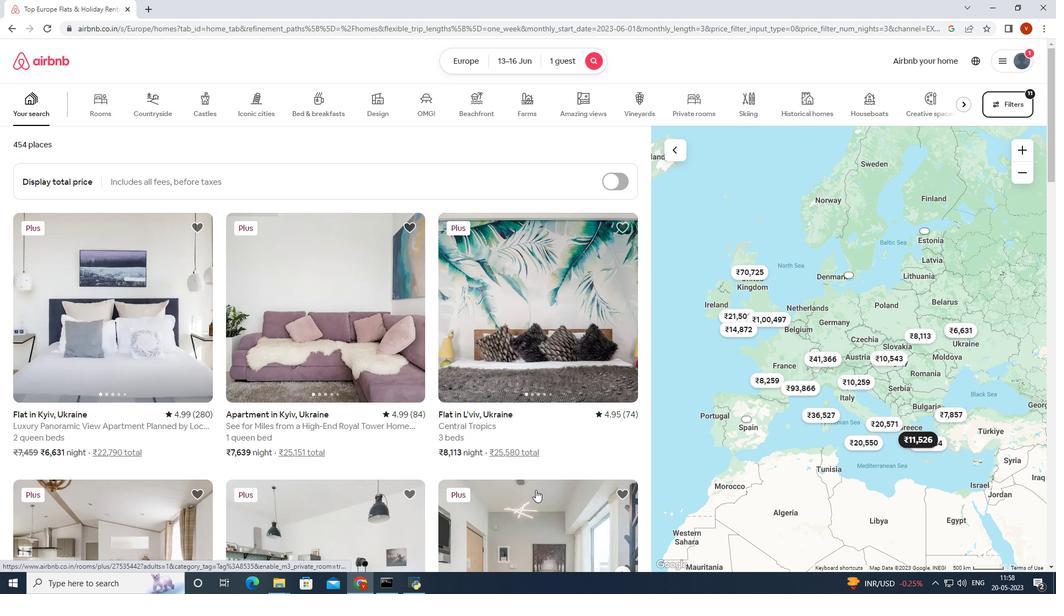 
Action: Mouse scrolled (481, 482) with delta (0, 0)
Screenshot: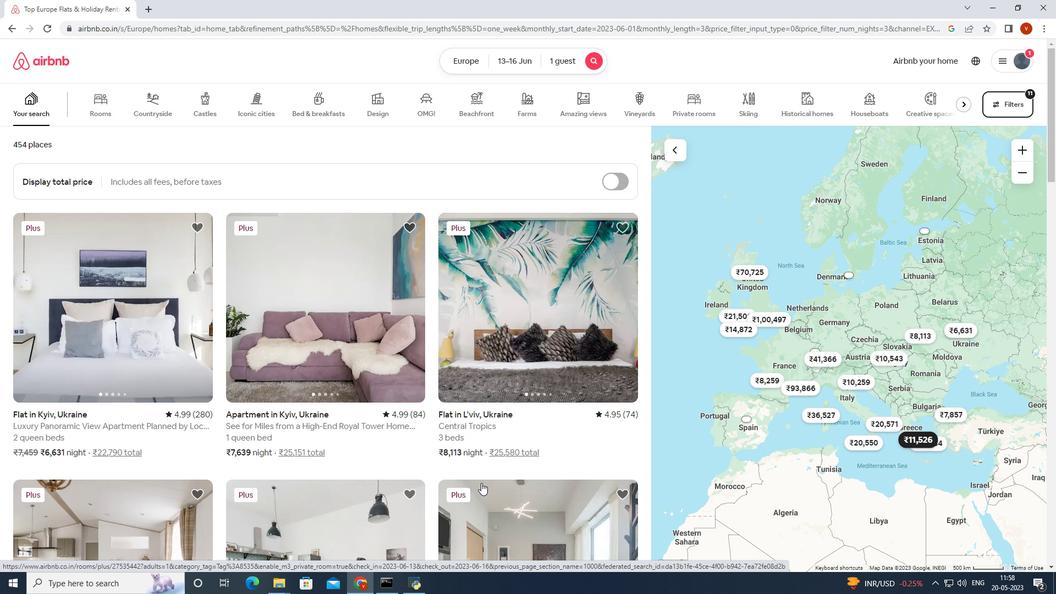 
Action: Mouse scrolled (481, 482) with delta (0, 0)
Screenshot: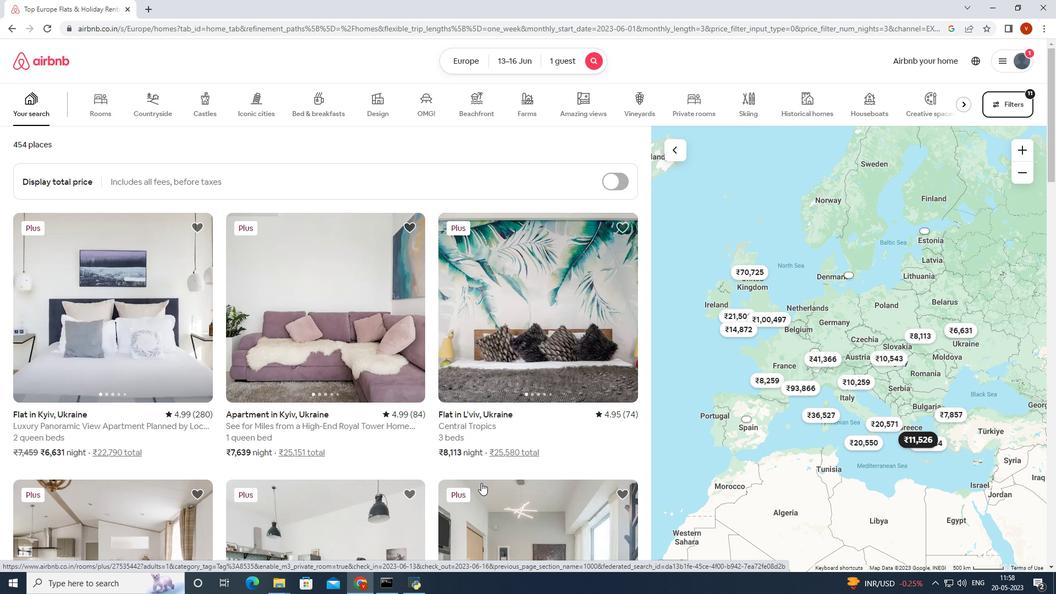 
Action: Mouse scrolled (481, 482) with delta (0, 0)
Screenshot: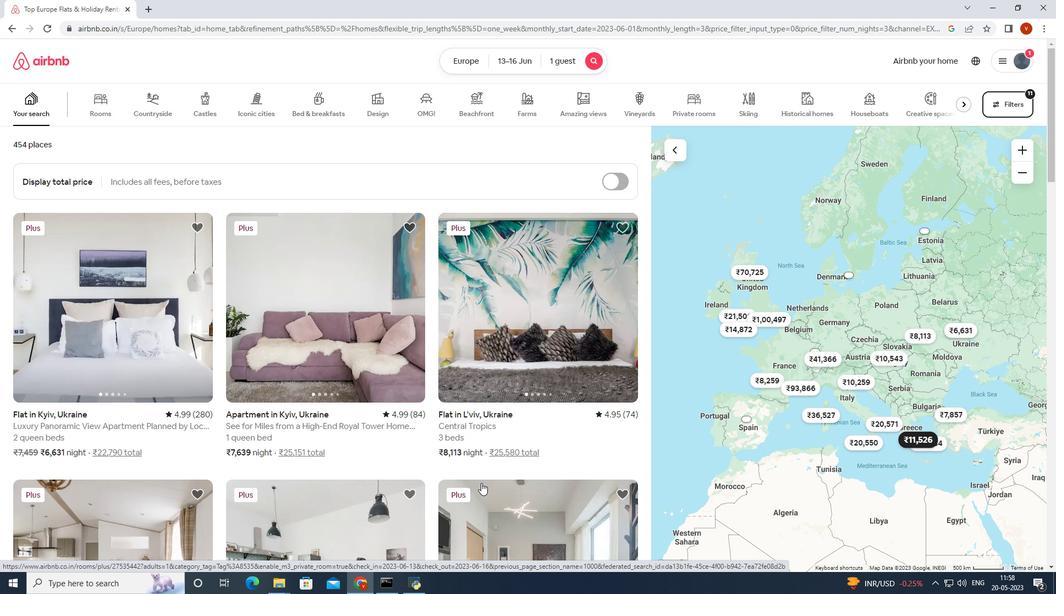 
Action: Mouse scrolled (481, 482) with delta (0, 0)
Screenshot: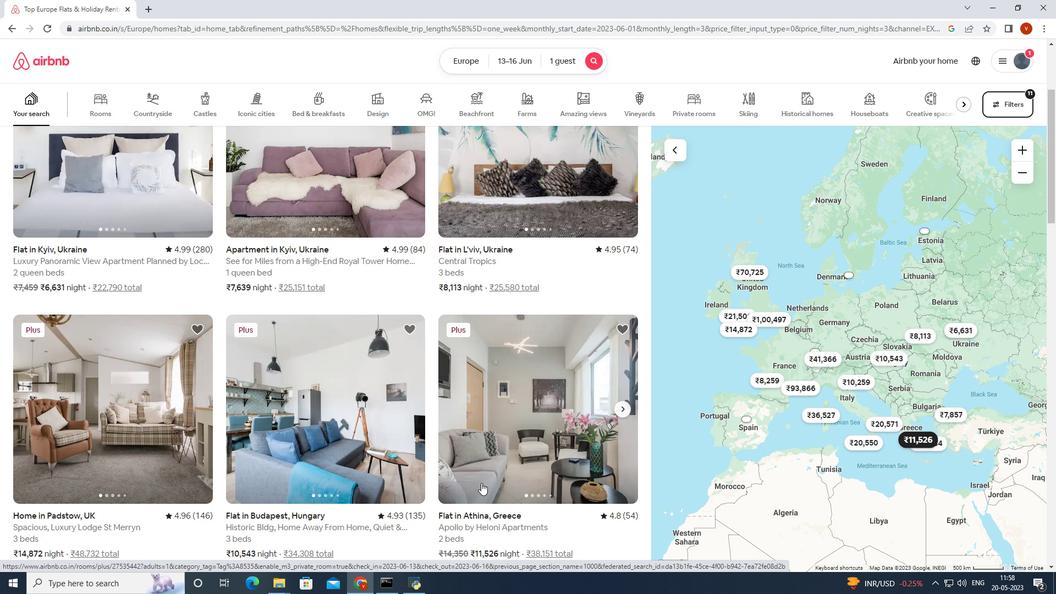 
Action: Mouse scrolled (481, 482) with delta (0, 0)
Screenshot: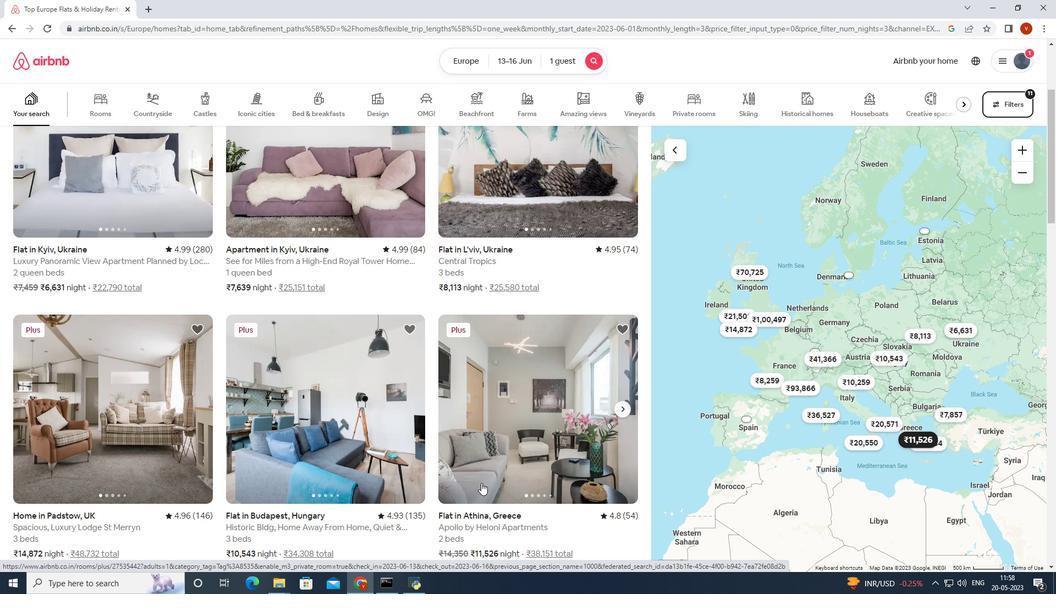 
Action: Mouse scrolled (481, 482) with delta (0, 0)
Screenshot: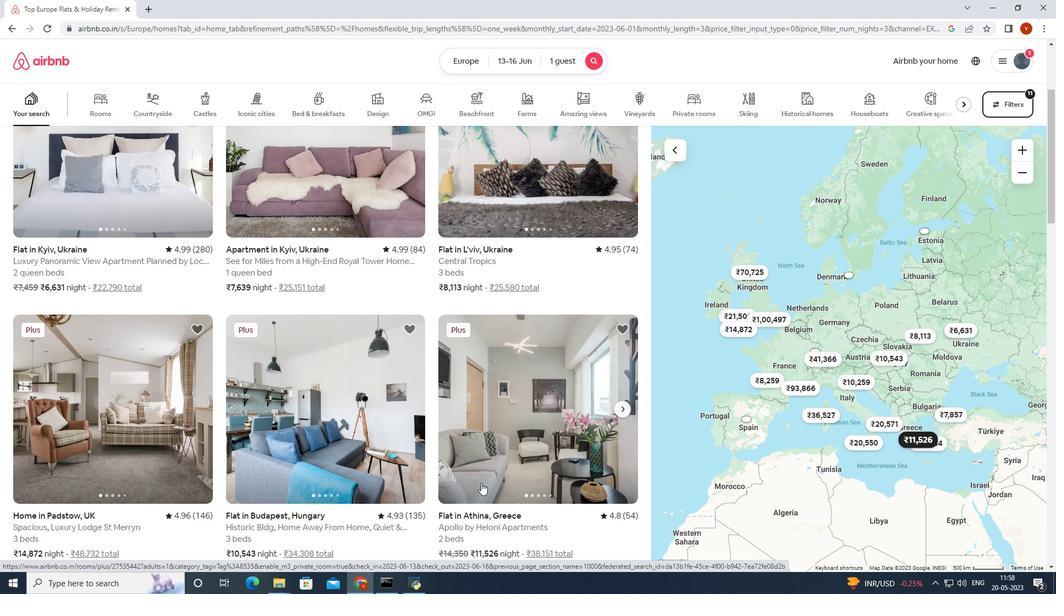 
Action: Mouse scrolled (481, 482) with delta (0, 0)
Screenshot: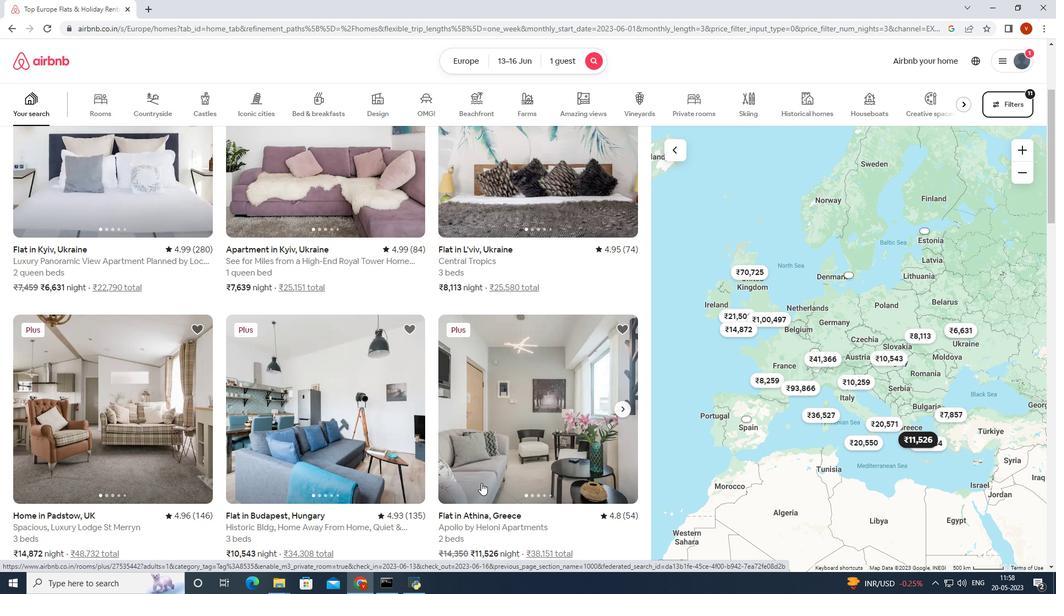 
Action: Mouse scrolled (481, 482) with delta (0, 0)
Screenshot: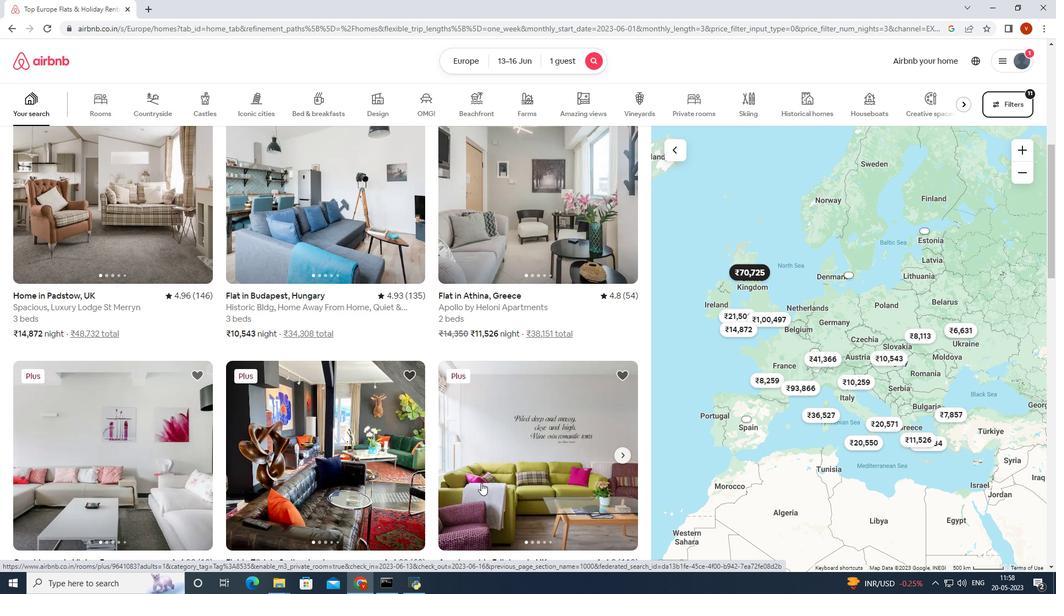 
Action: Mouse scrolled (481, 482) with delta (0, 0)
Screenshot: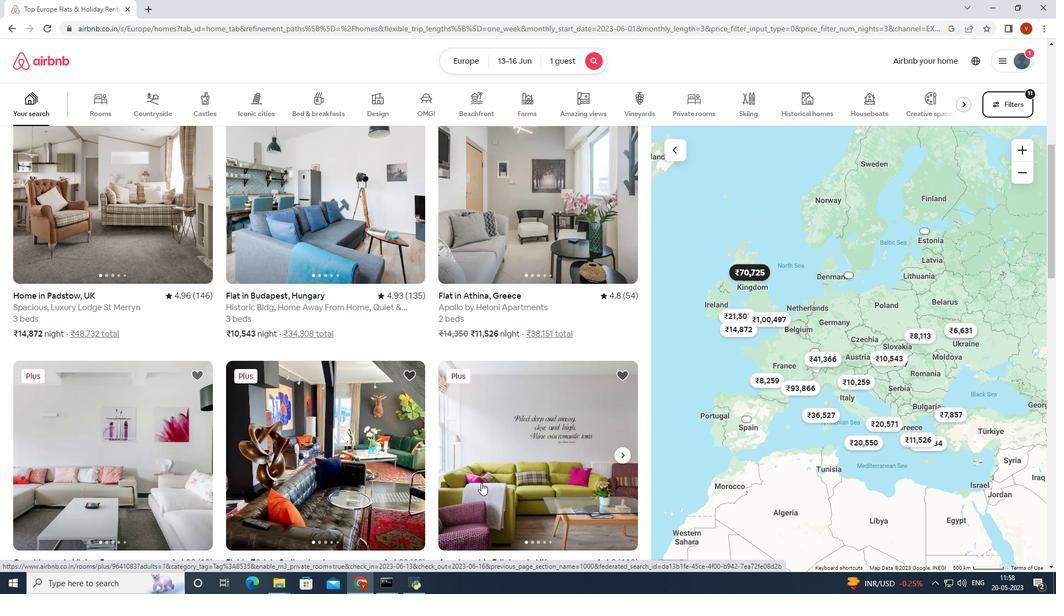 
Action: Mouse scrolled (481, 482) with delta (0, 0)
Screenshot: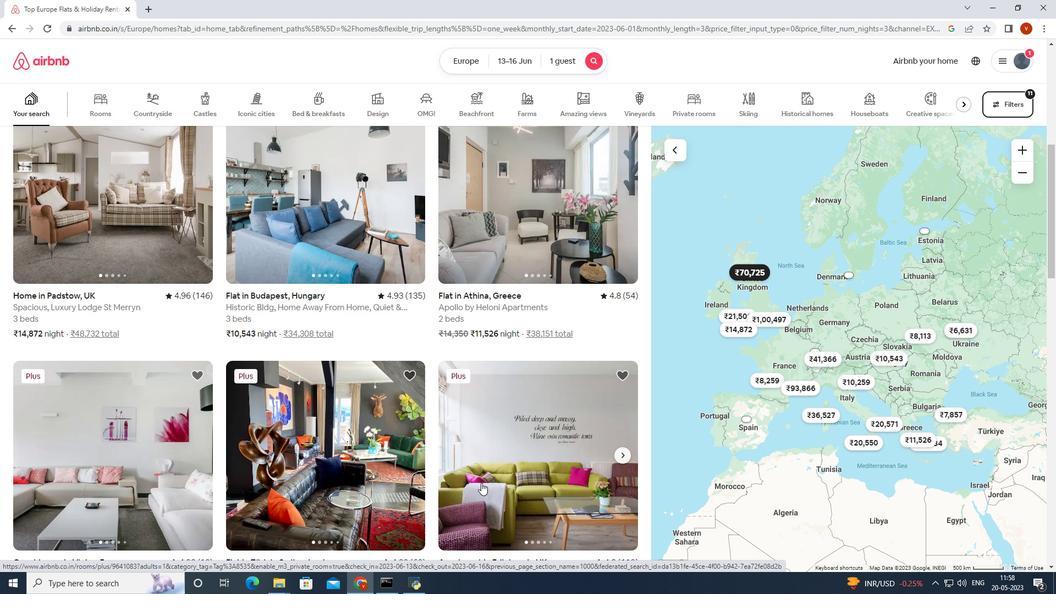 
Action: Mouse scrolled (481, 482) with delta (0, 0)
Screenshot: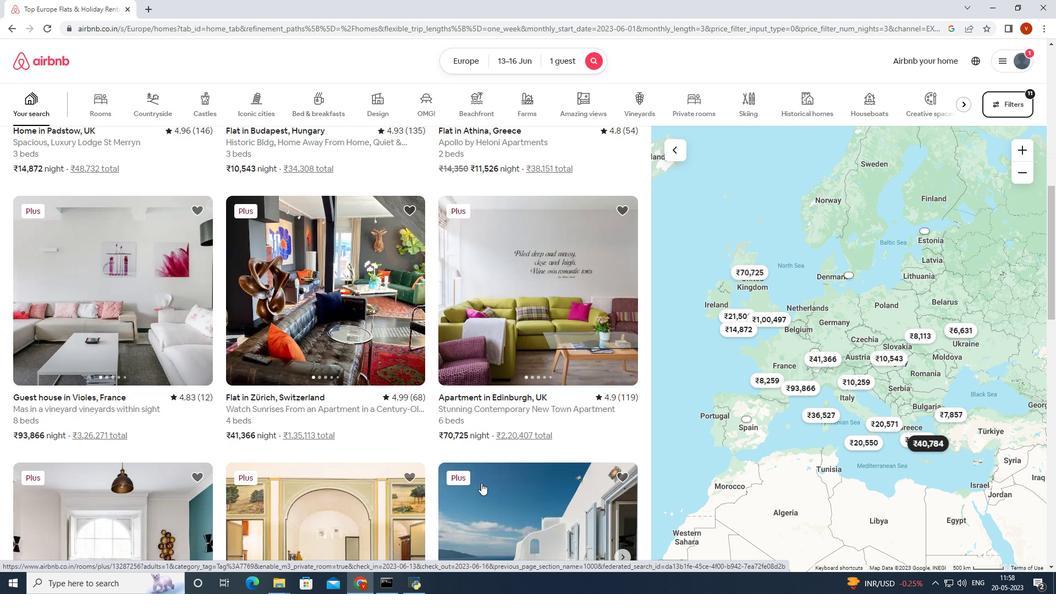 
Action: Mouse scrolled (481, 482) with delta (0, 0)
Screenshot: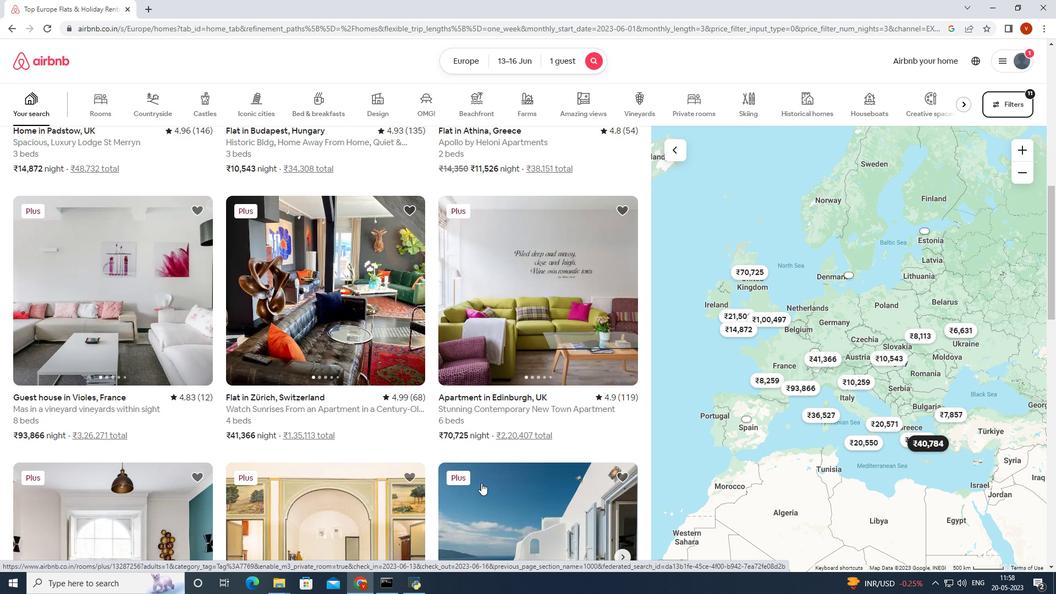 
Action: Mouse scrolled (481, 482) with delta (0, 0)
Screenshot: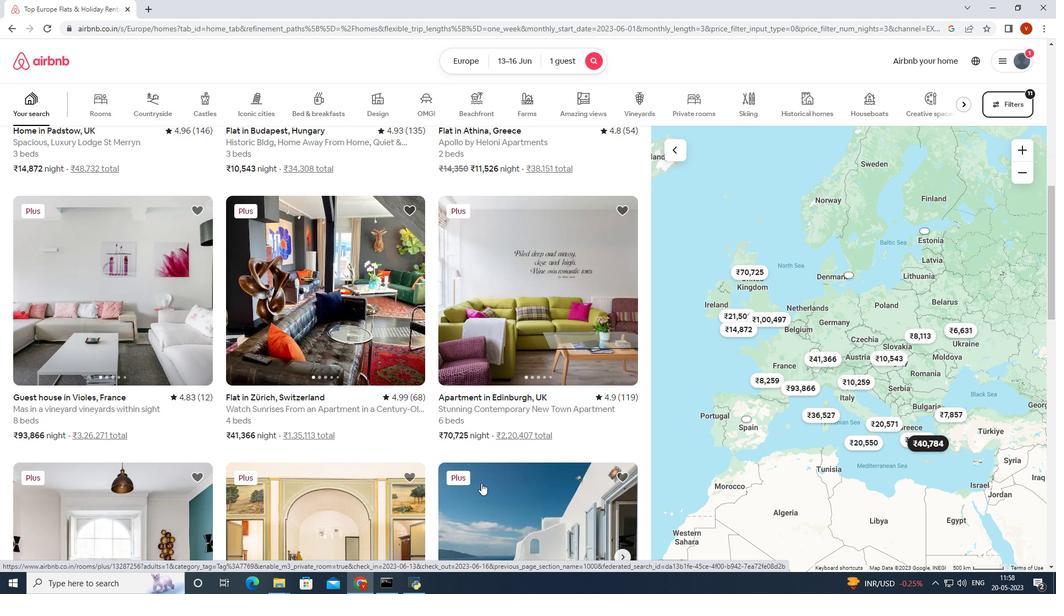 
Action: Mouse scrolled (481, 482) with delta (0, 0)
Screenshot: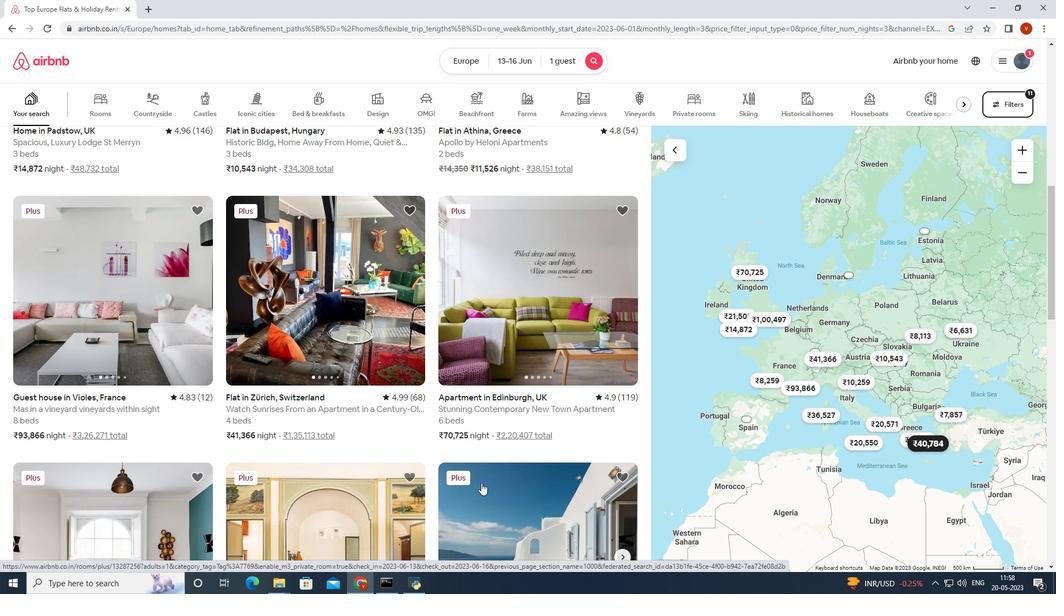 
Action: Mouse moved to (517, 381)
Screenshot: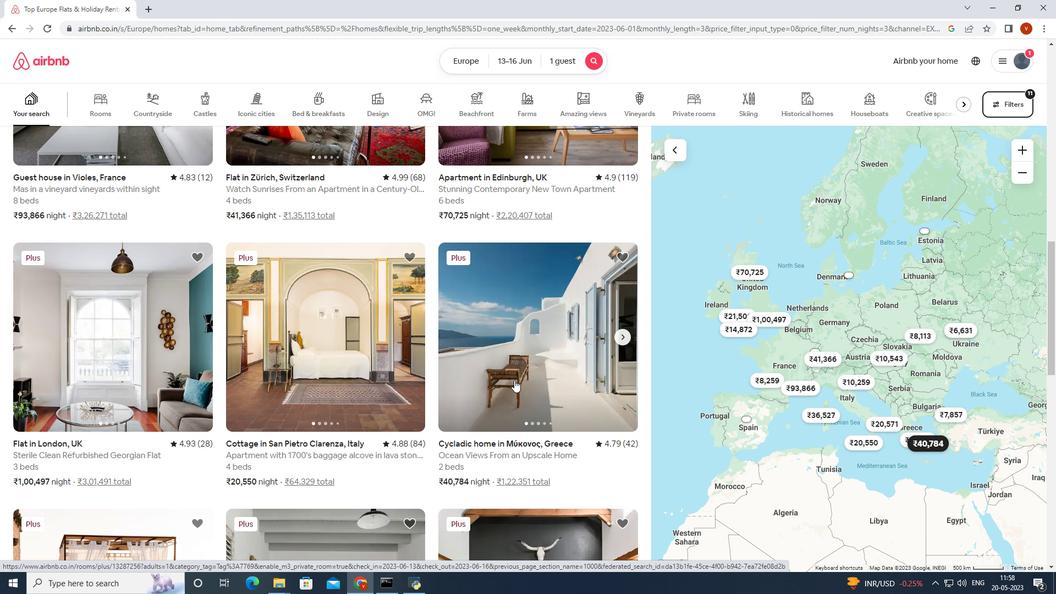 
Action: Mouse scrolled (517, 382) with delta (0, 0)
Screenshot: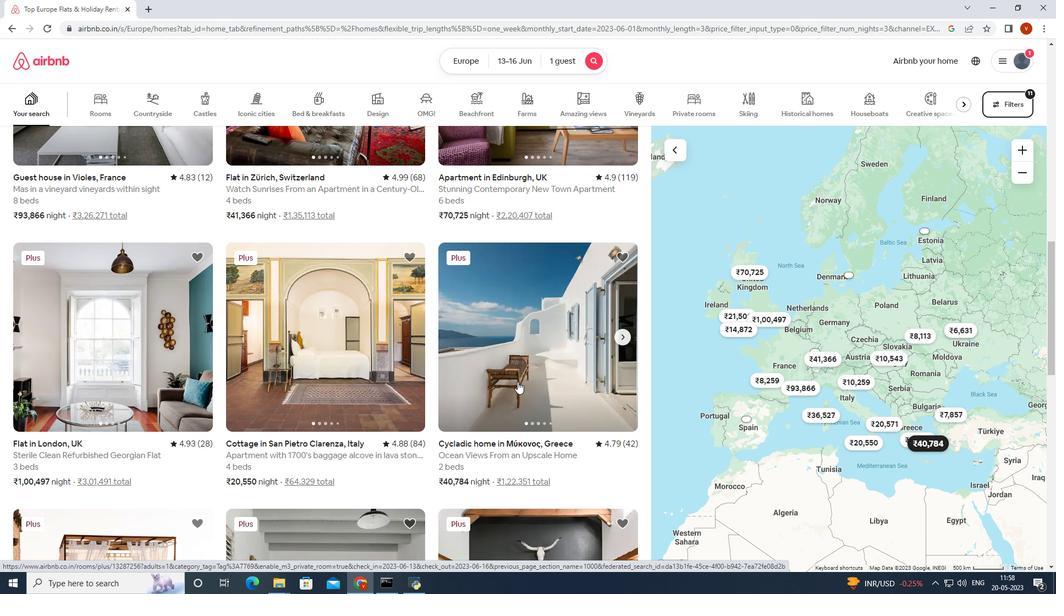 
Action: Mouse moved to (502, 419)
Screenshot: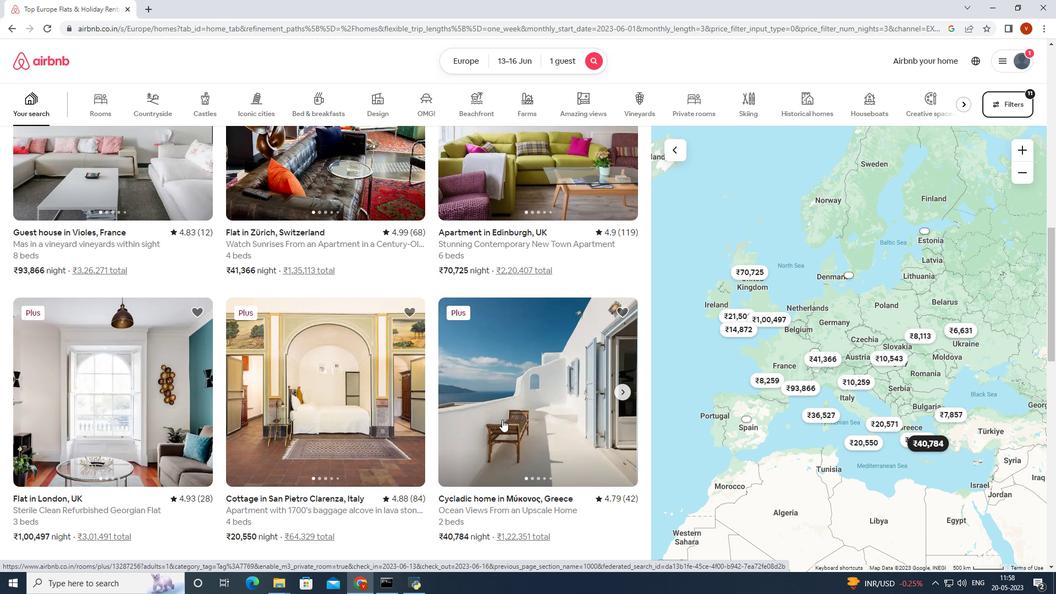 
Action: Mouse pressed left at (502, 419)
Screenshot: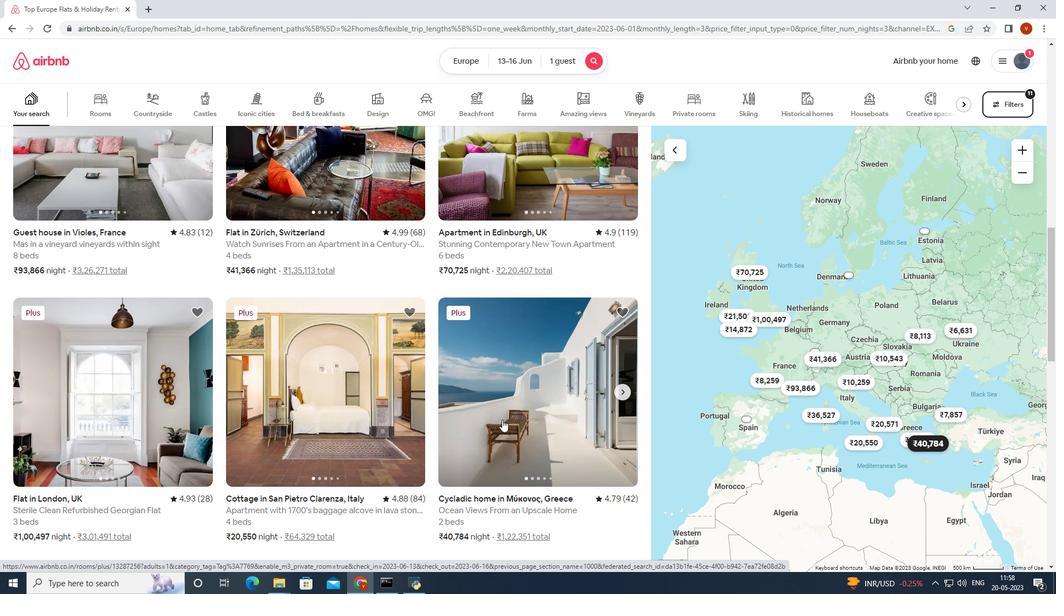 
Action: Mouse moved to (498, 396)
Screenshot: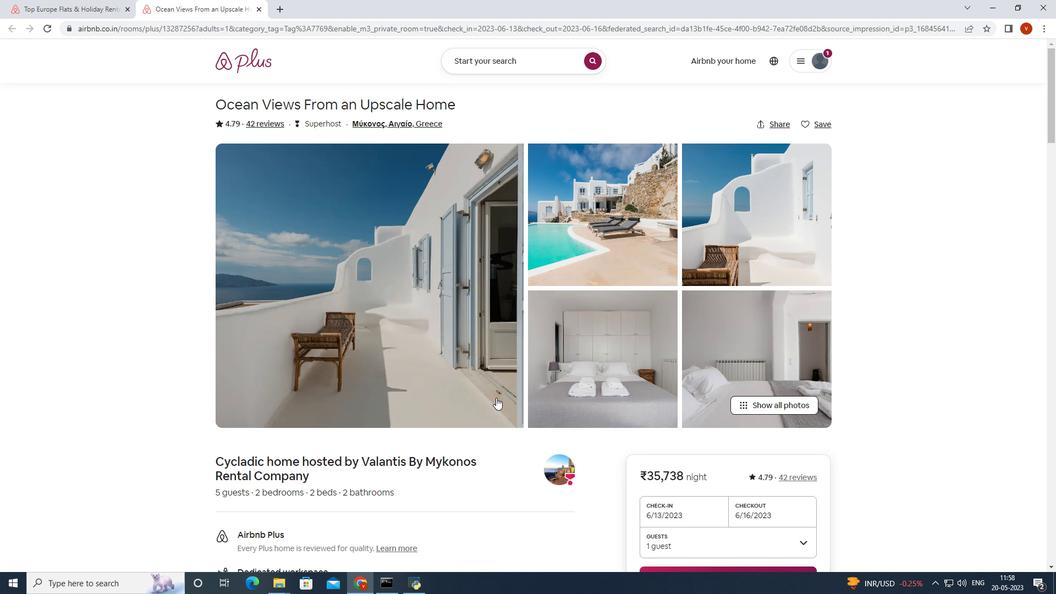 
Action: Mouse scrolled (498, 396) with delta (0, 0)
Screenshot: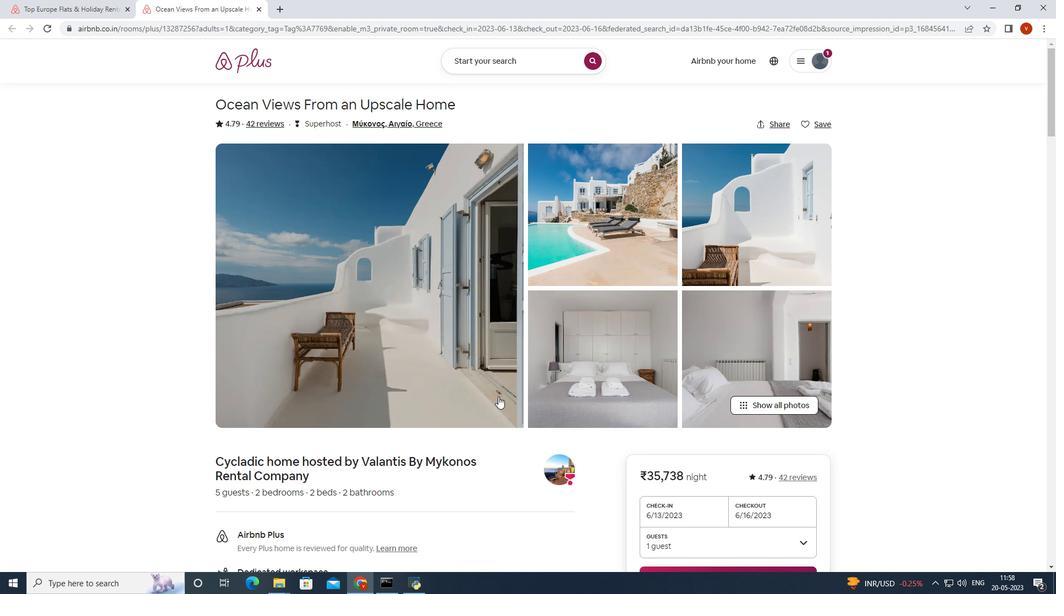 
Action: Mouse scrolled (498, 396) with delta (0, 0)
Screenshot: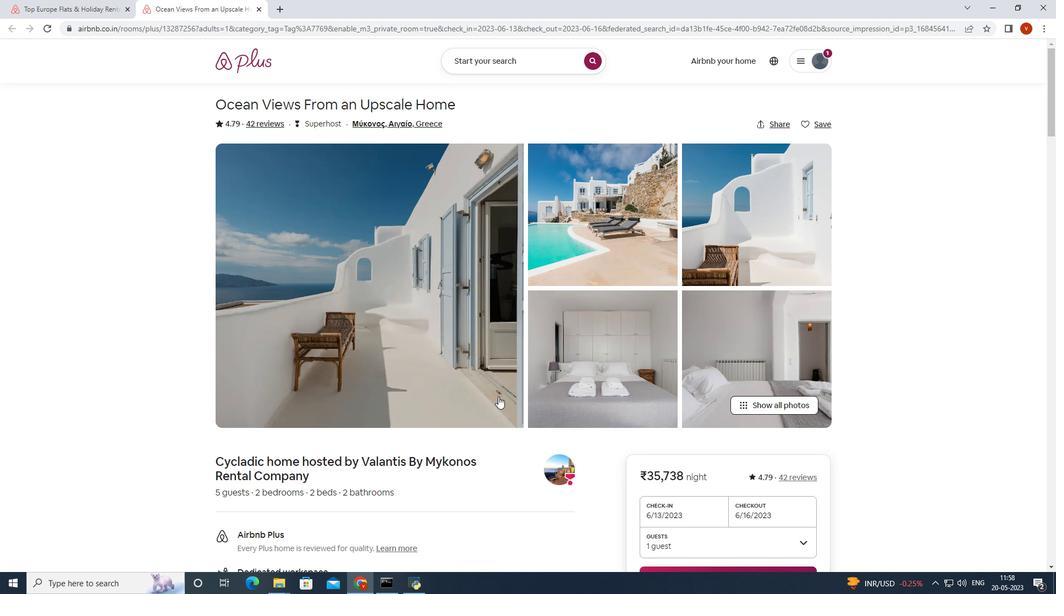 
Action: Mouse scrolled (498, 396) with delta (0, 0)
Screenshot: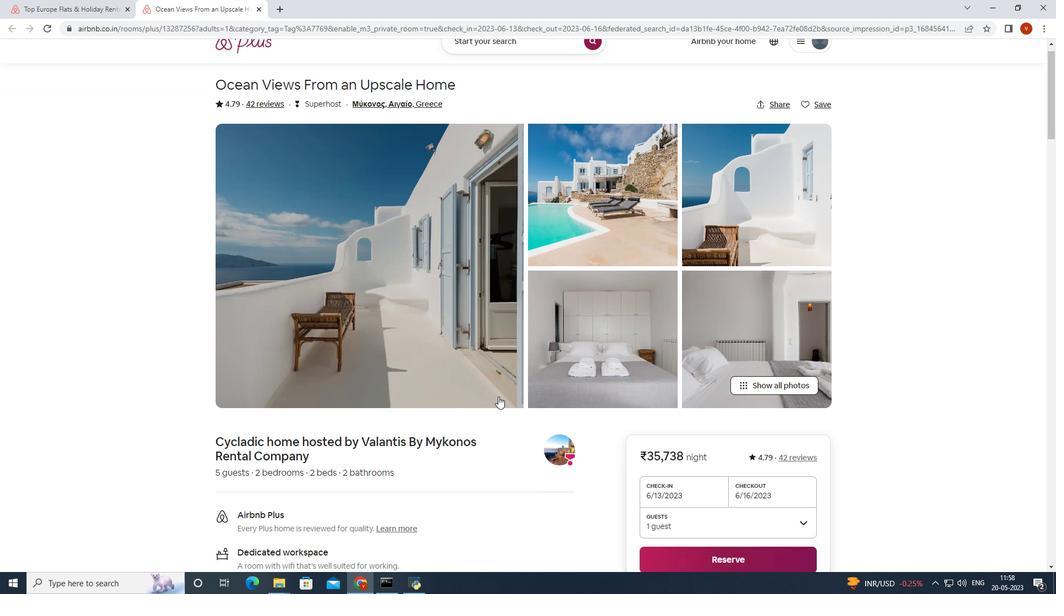 
Action: Mouse scrolled (498, 396) with delta (0, 0)
Screenshot: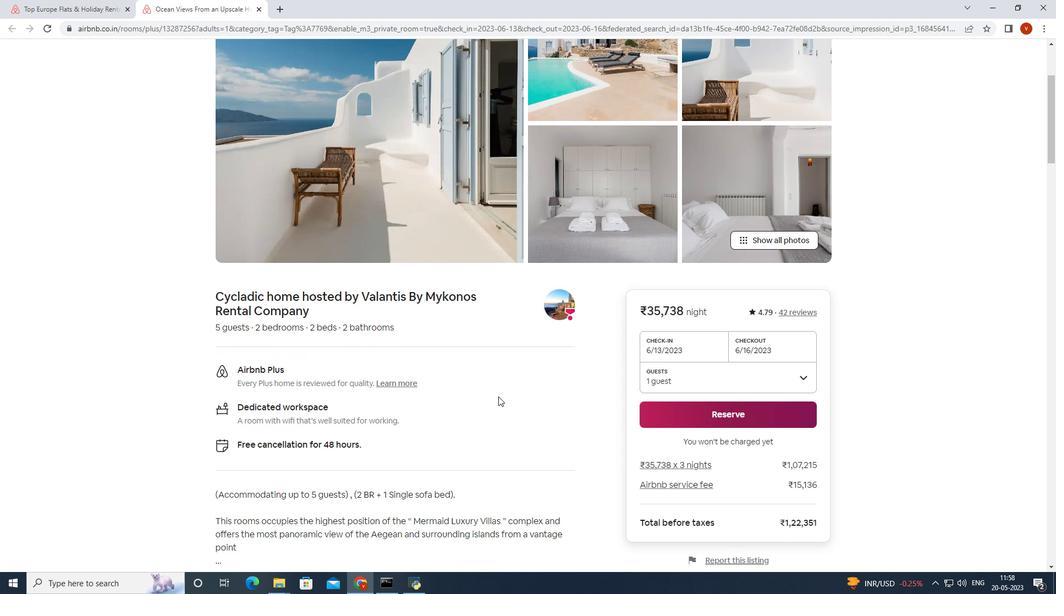 
Action: Mouse scrolled (498, 396) with delta (0, 0)
Screenshot: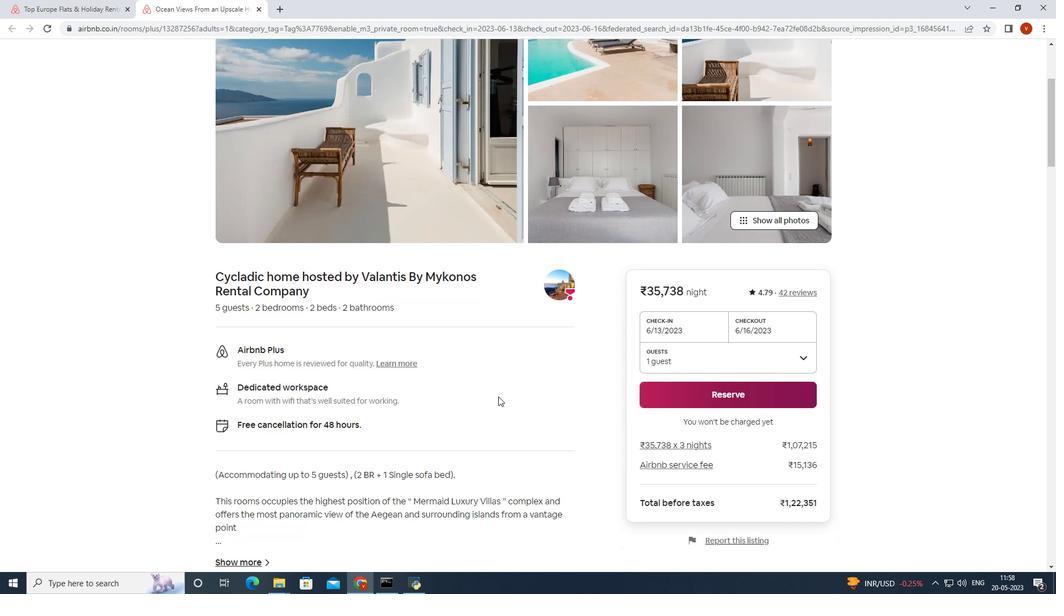 
Action: Mouse moved to (488, 413)
Screenshot: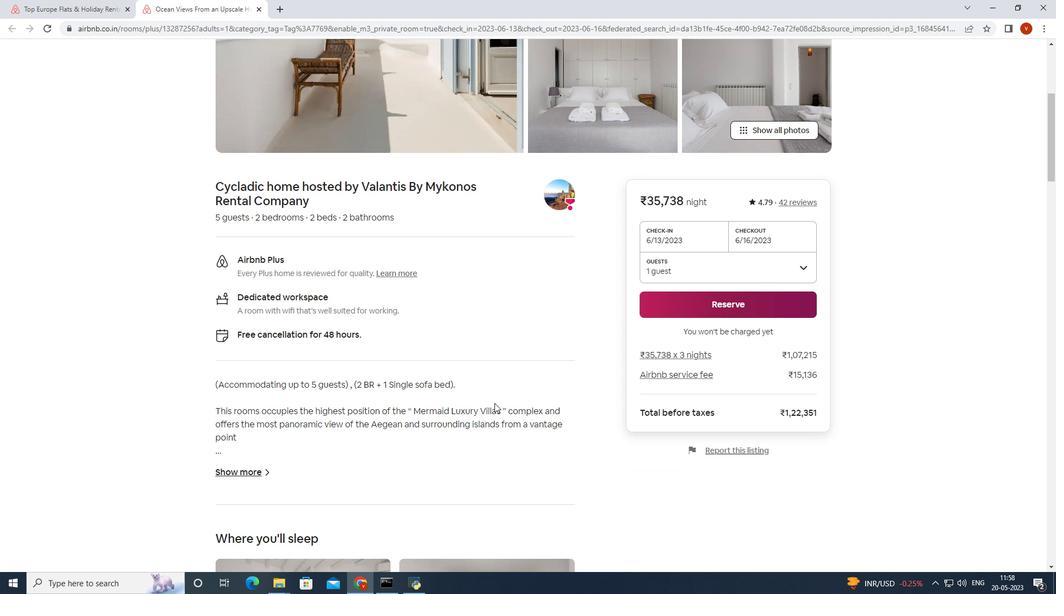 
Action: Mouse scrolled (488, 412) with delta (0, 0)
Screenshot: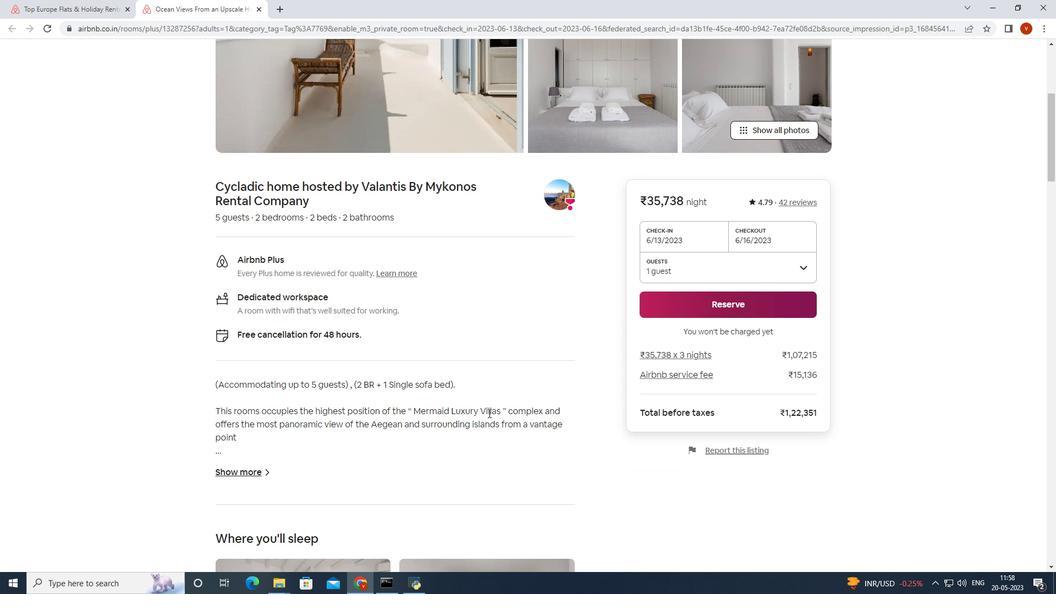 
Action: Mouse scrolled (488, 412) with delta (0, 0)
Screenshot: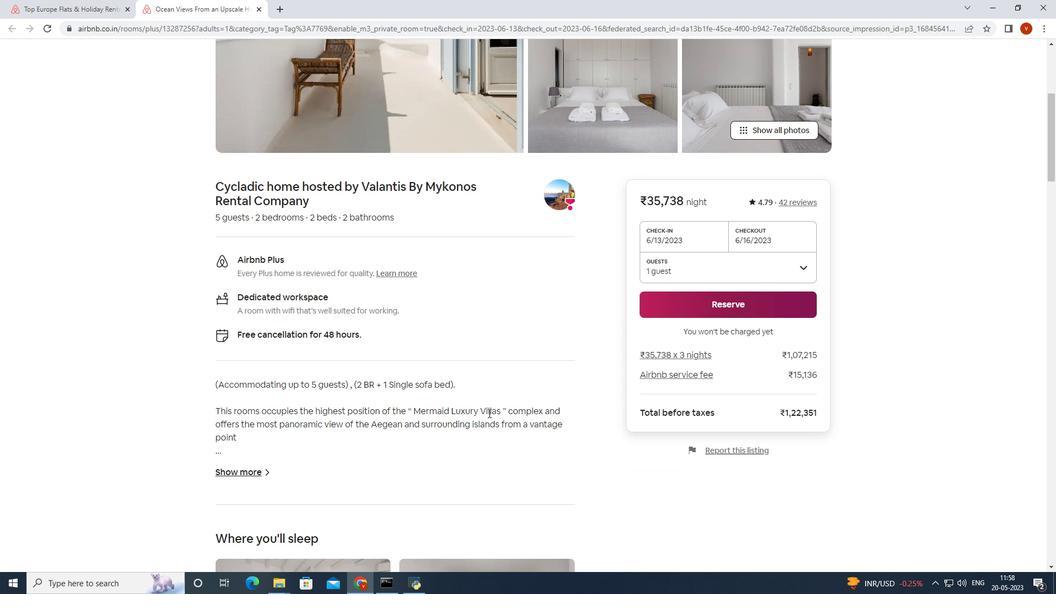 
Action: Mouse scrolled (488, 412) with delta (0, 0)
Screenshot: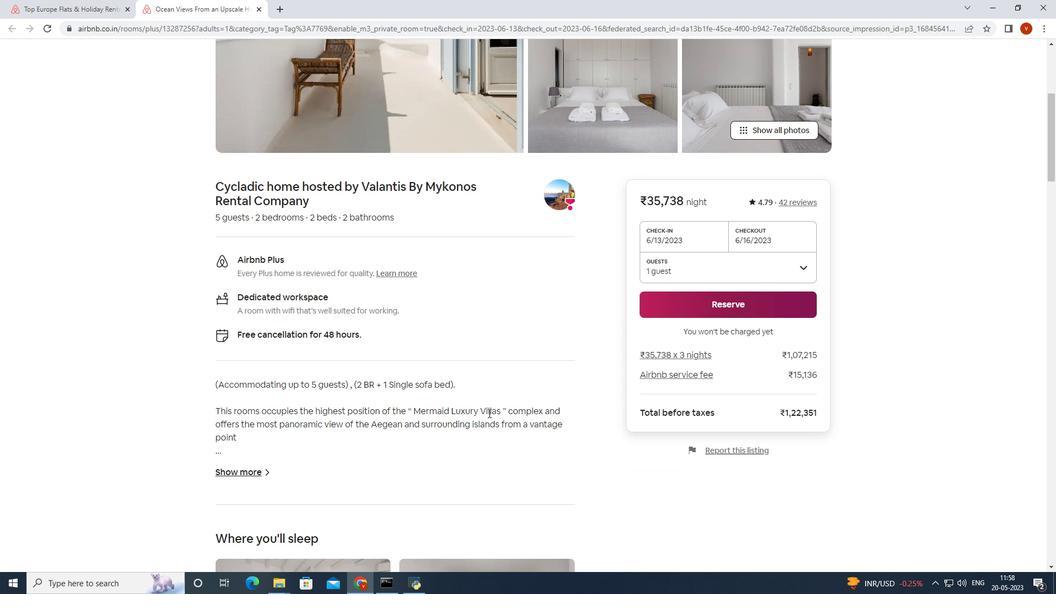 
Action: Mouse scrolled (488, 412) with delta (0, 0)
Screenshot: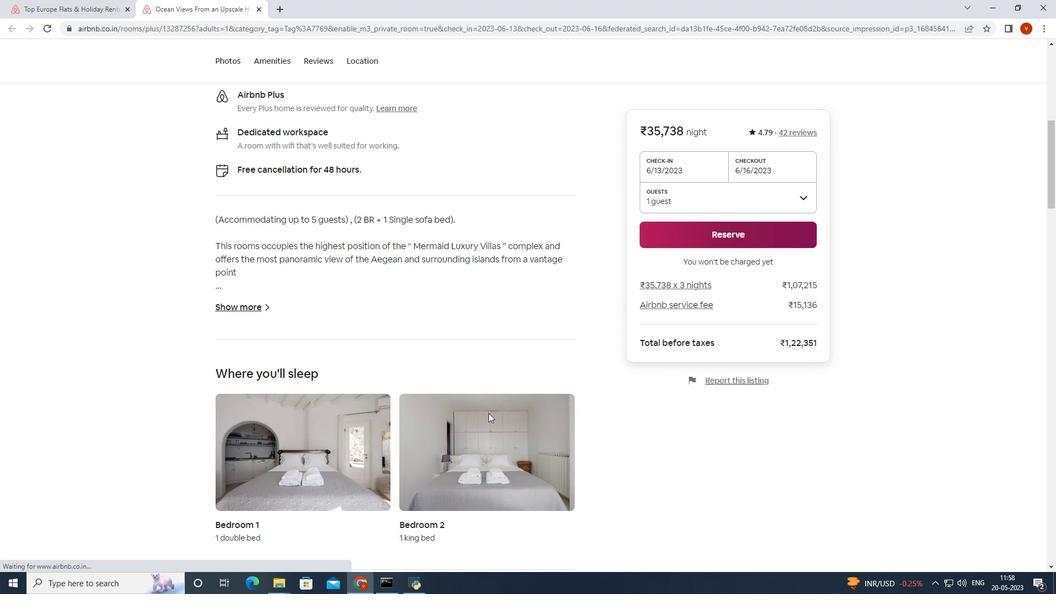 
Action: Mouse scrolled (488, 412) with delta (0, 0)
Screenshot: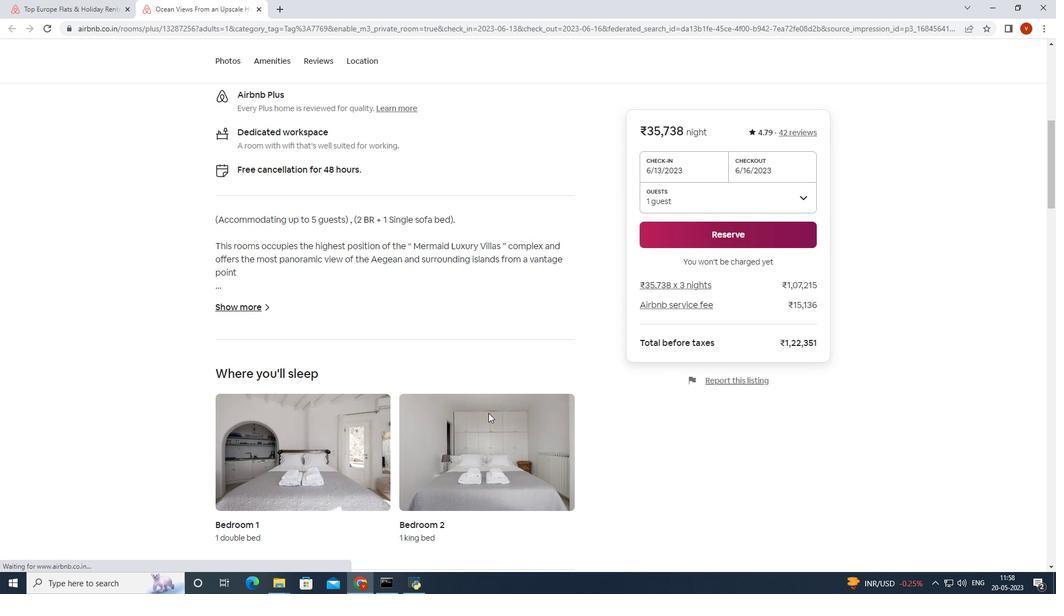 
Action: Mouse scrolled (488, 412) with delta (0, 0)
Screenshot: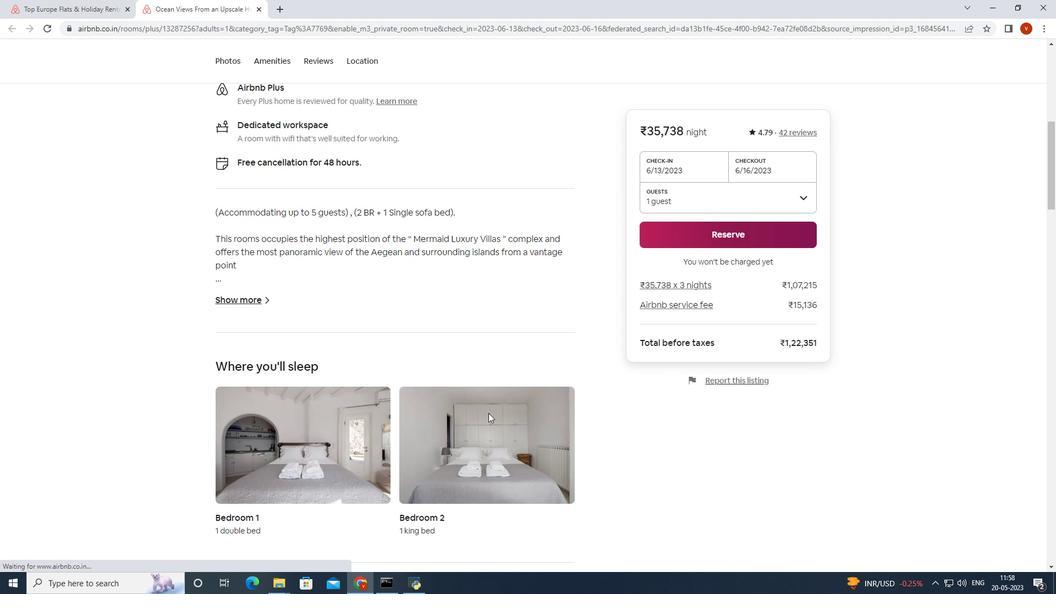 
Action: Mouse scrolled (488, 412) with delta (0, 0)
Screenshot: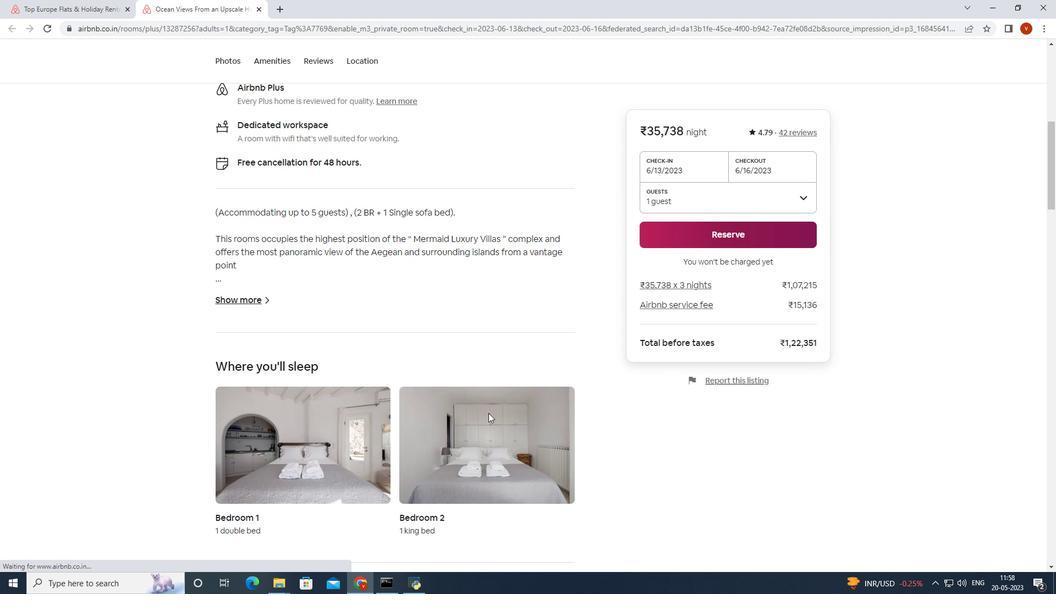 
Action: Mouse scrolled (488, 412) with delta (0, 0)
Screenshot: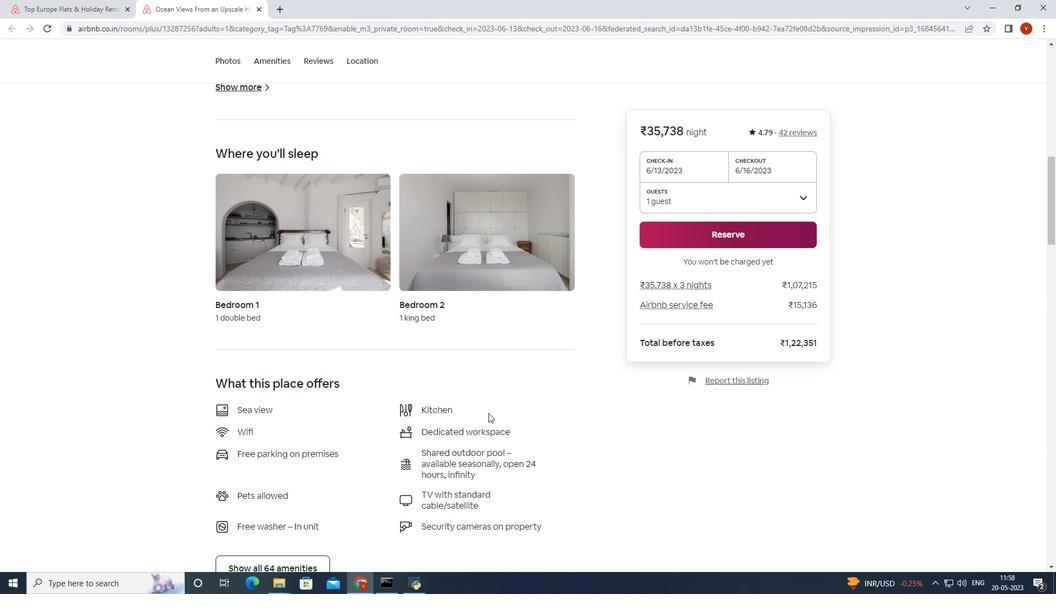 
Action: Mouse scrolled (488, 412) with delta (0, 0)
Screenshot: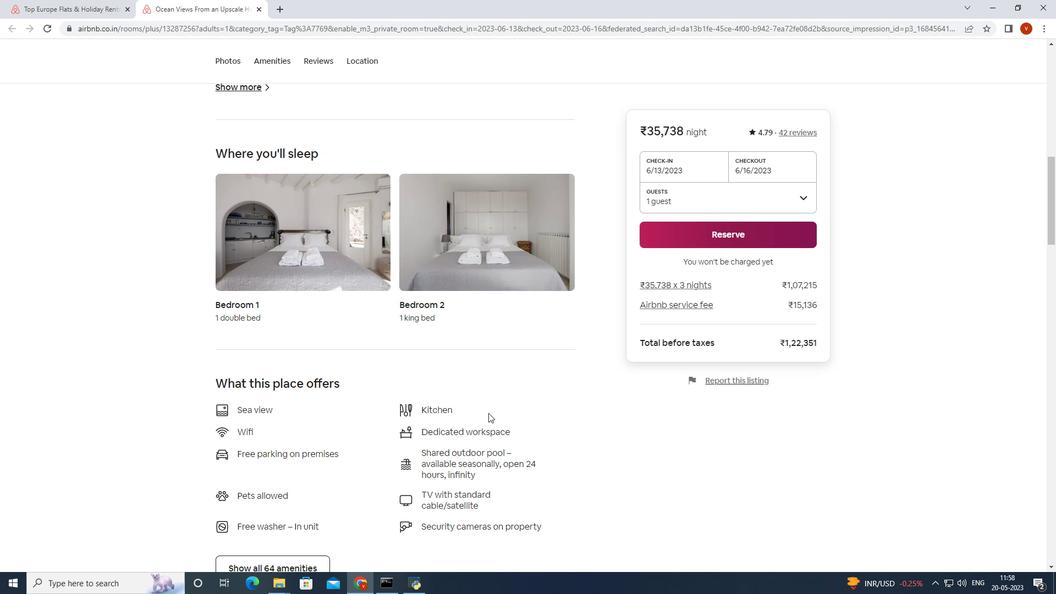 
Action: Mouse scrolled (488, 412) with delta (0, 0)
Screenshot: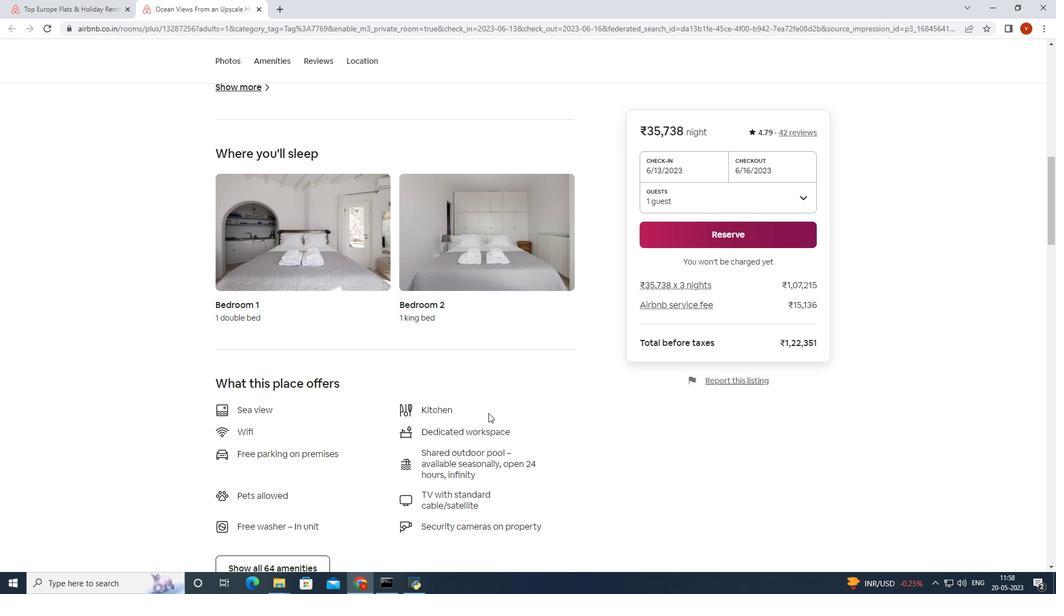 
Action: Mouse scrolled (488, 412) with delta (0, 0)
Screenshot: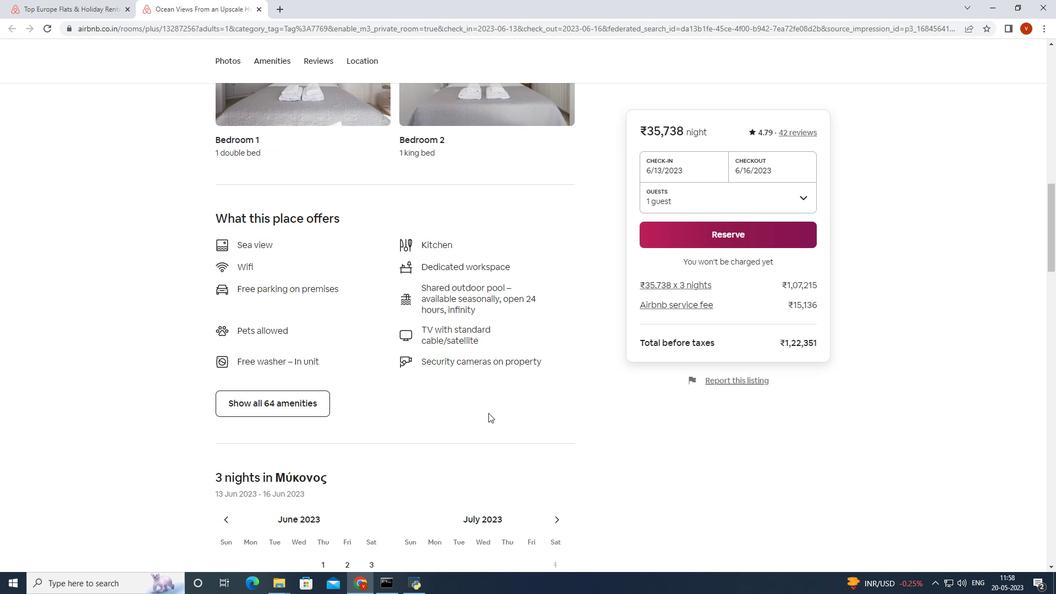 
Action: Mouse scrolled (488, 412) with delta (0, 0)
Screenshot: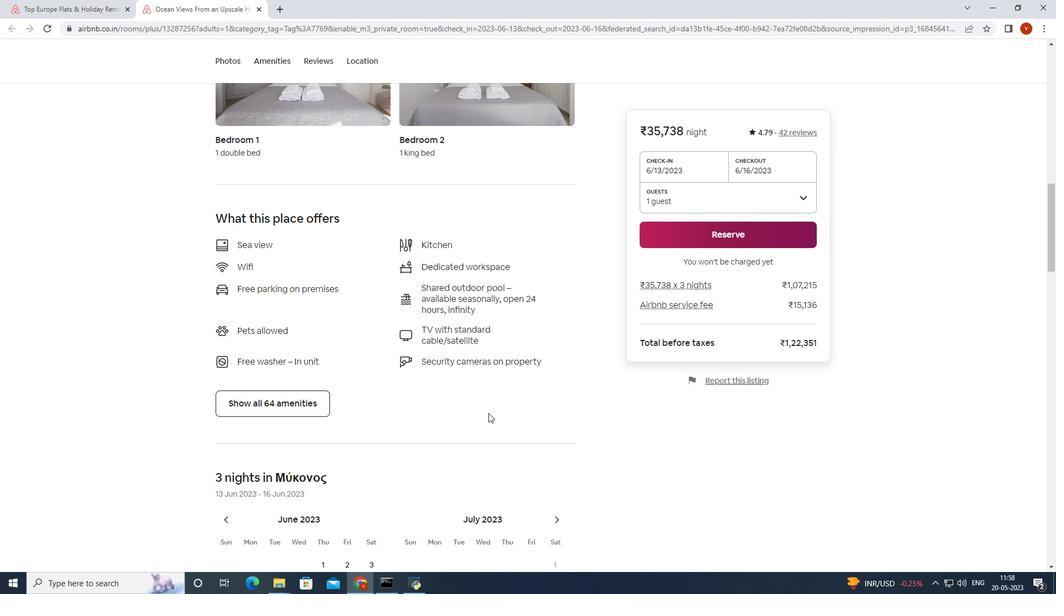 
Action: Mouse scrolled (488, 412) with delta (0, 0)
Screenshot: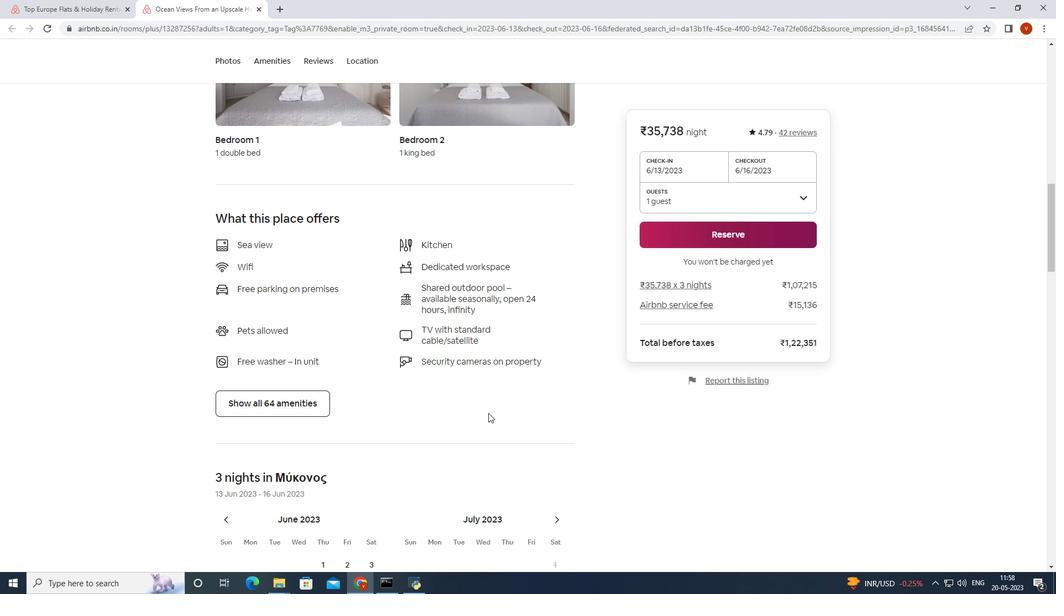 
Action: Mouse scrolled (488, 412) with delta (0, 0)
Screenshot: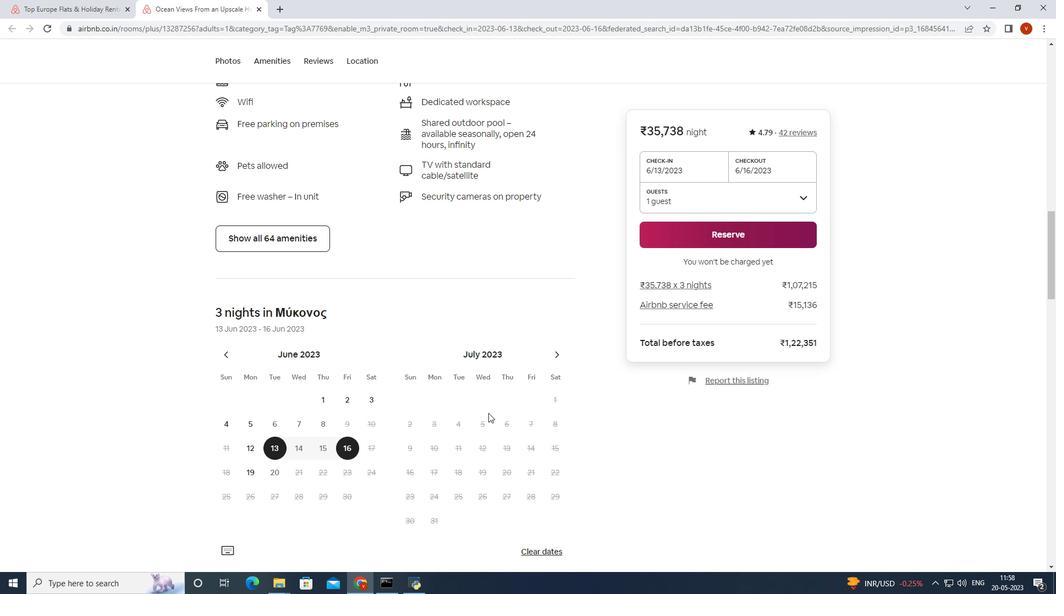 
Action: Mouse scrolled (488, 412) with delta (0, 0)
Screenshot: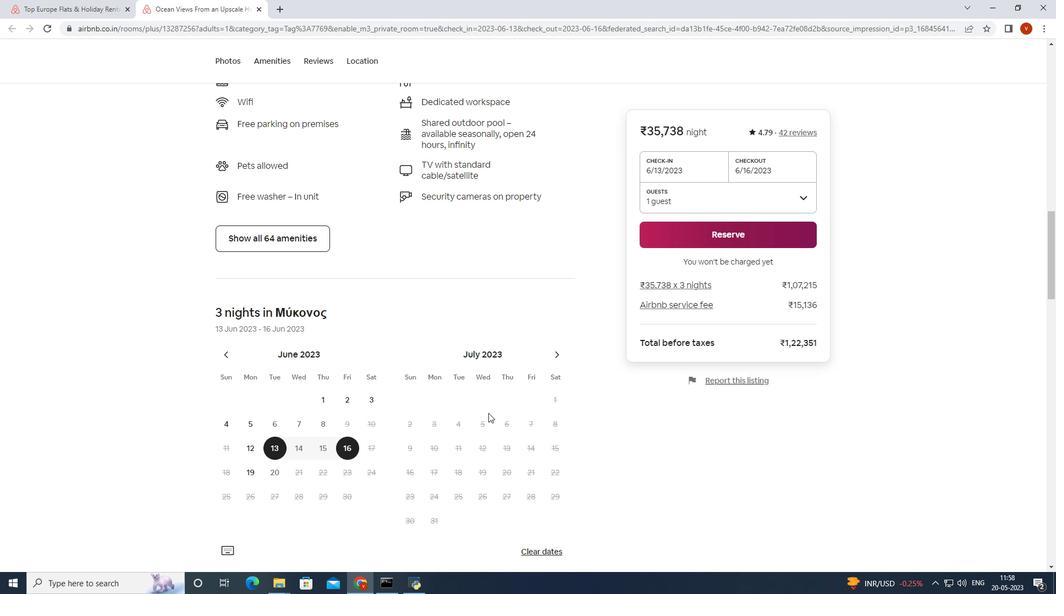 
Action: Mouse scrolled (488, 412) with delta (0, 0)
Screenshot: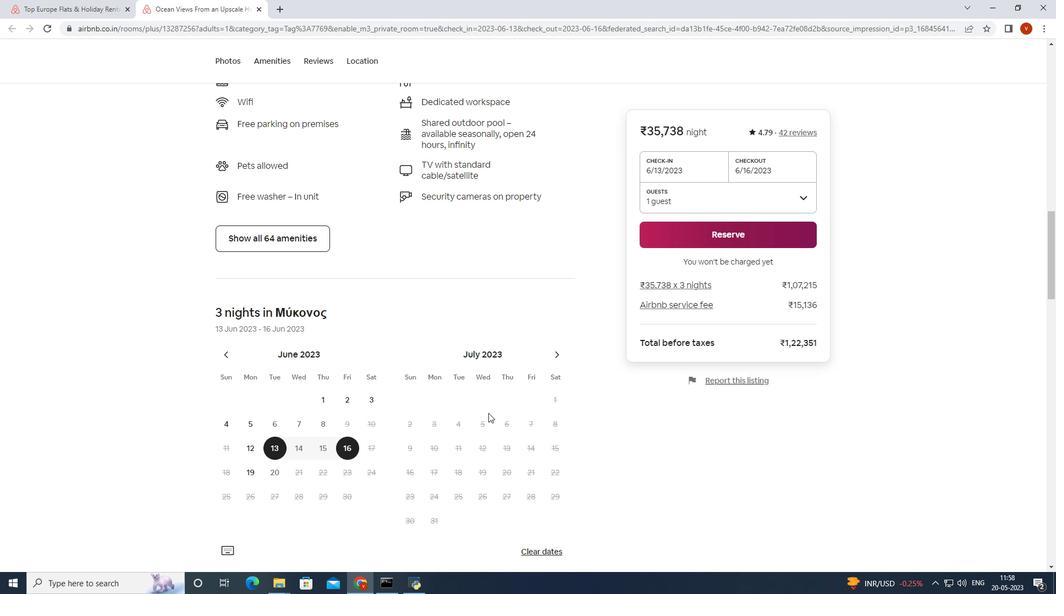 
Action: Mouse scrolled (488, 412) with delta (0, 0)
Screenshot: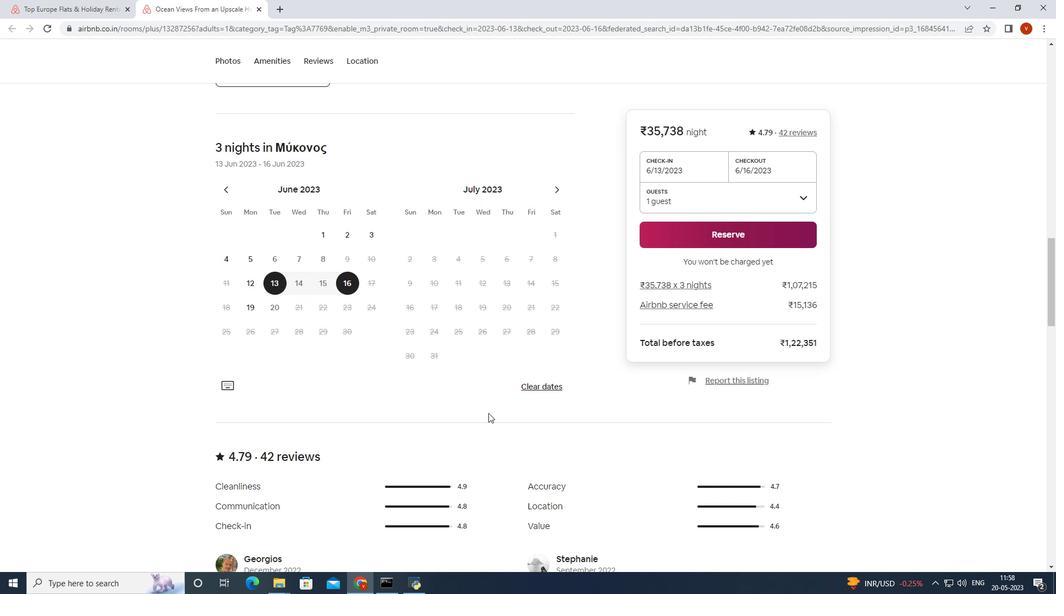 
Action: Mouse scrolled (488, 412) with delta (0, 0)
Screenshot: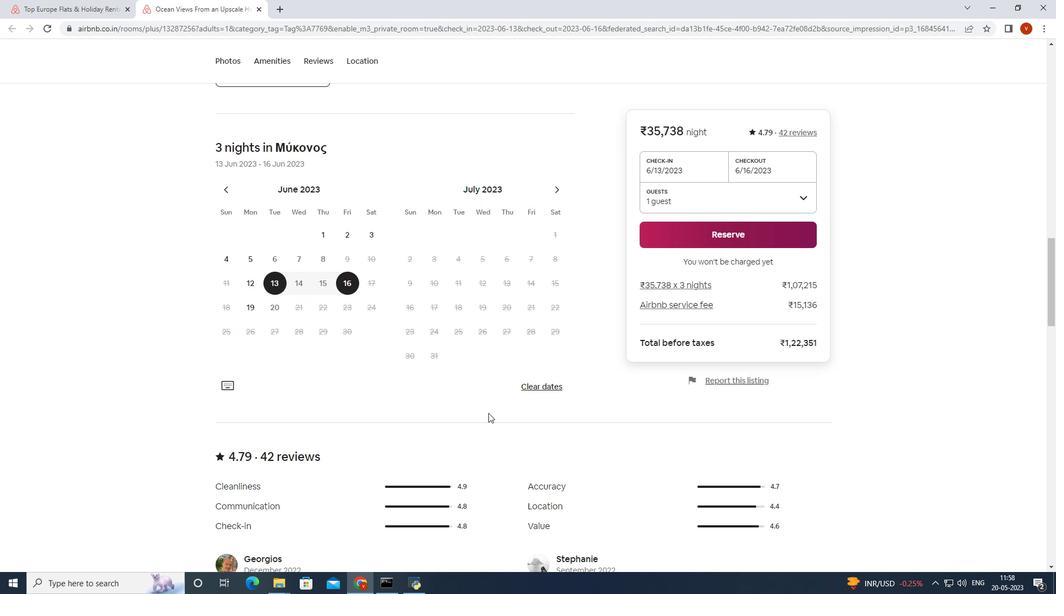 
Action: Mouse scrolled (488, 412) with delta (0, 0)
Screenshot: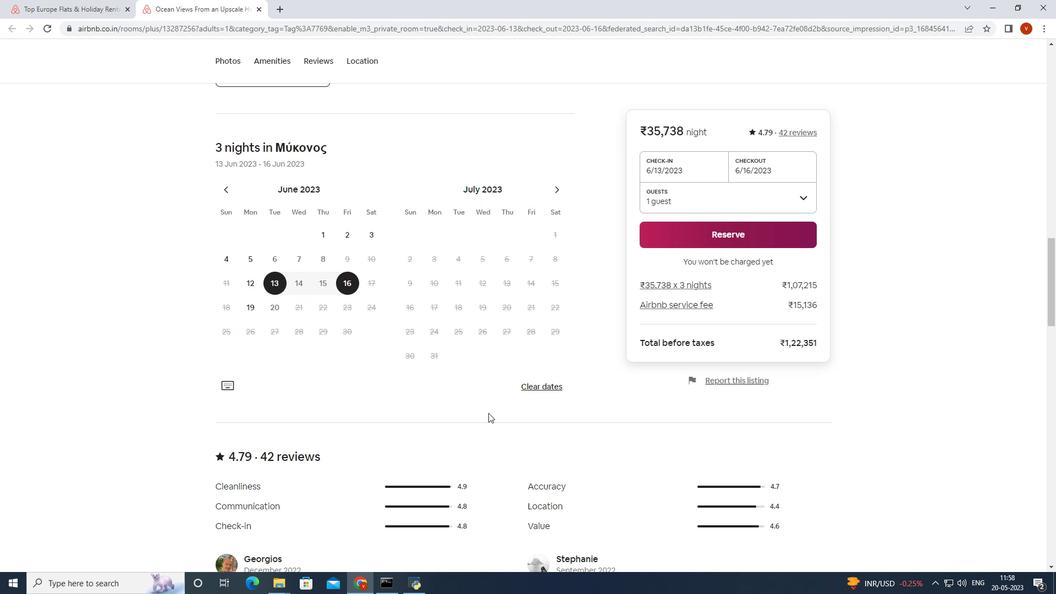 
Action: Mouse scrolled (488, 412) with delta (0, 0)
Screenshot: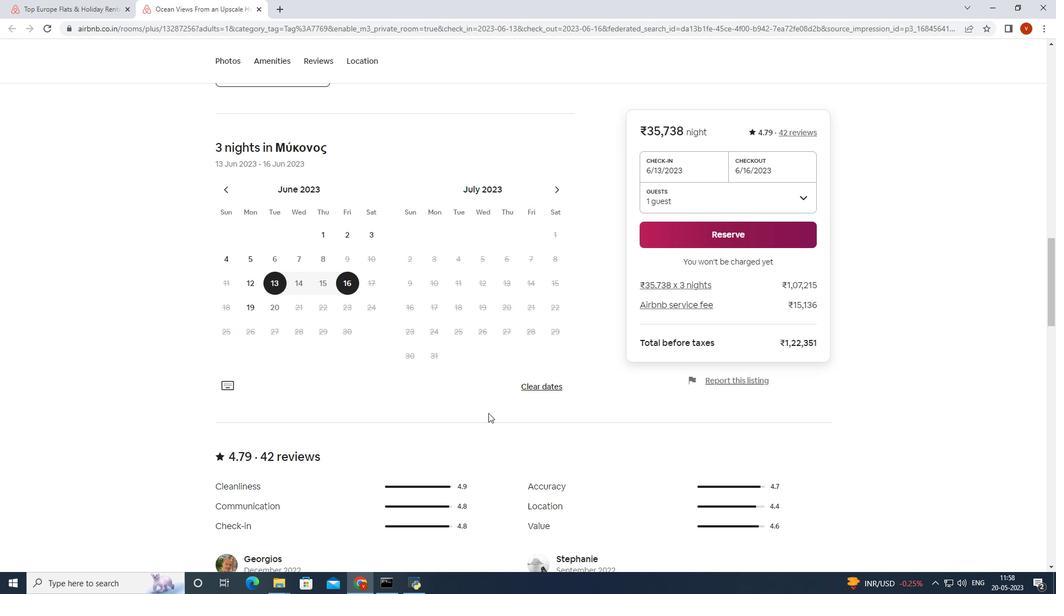 
Action: Mouse scrolled (488, 413) with delta (0, 0)
Screenshot: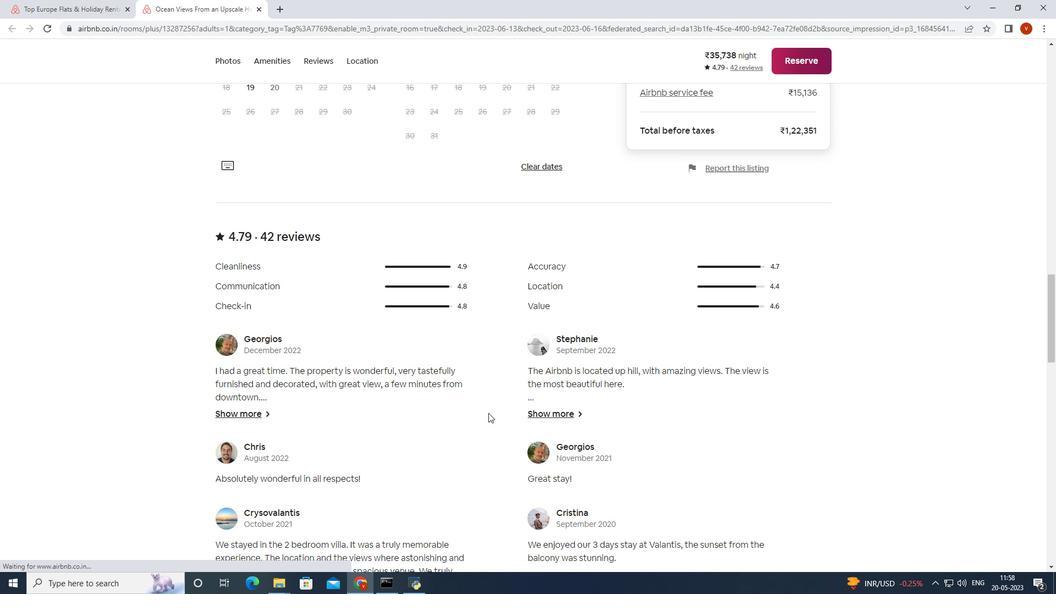 
Action: Mouse moved to (490, 411)
Screenshot: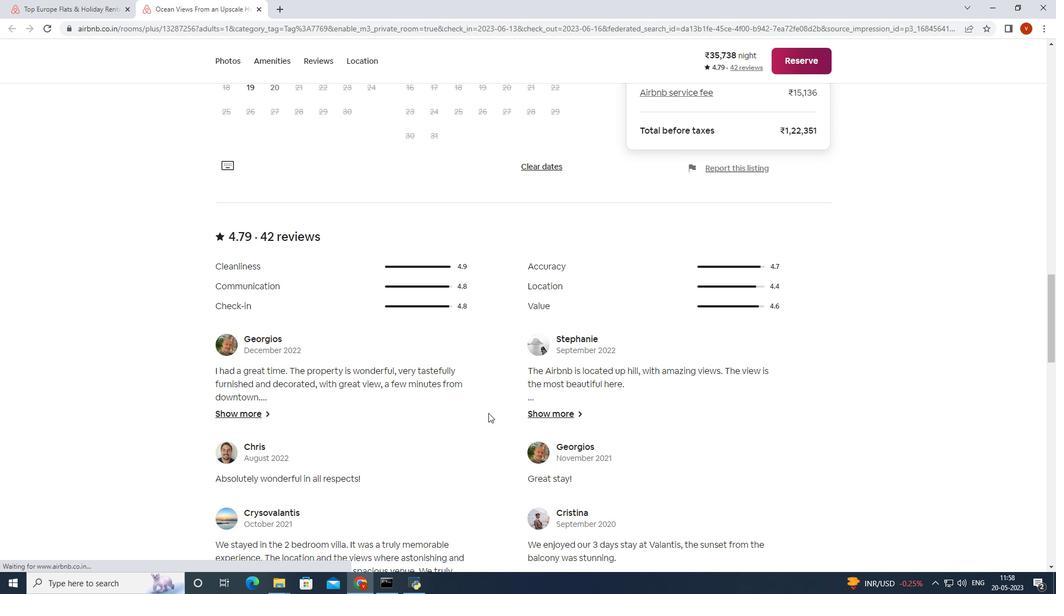 
Action: Mouse scrolled (490, 412) with delta (0, 0)
Screenshot: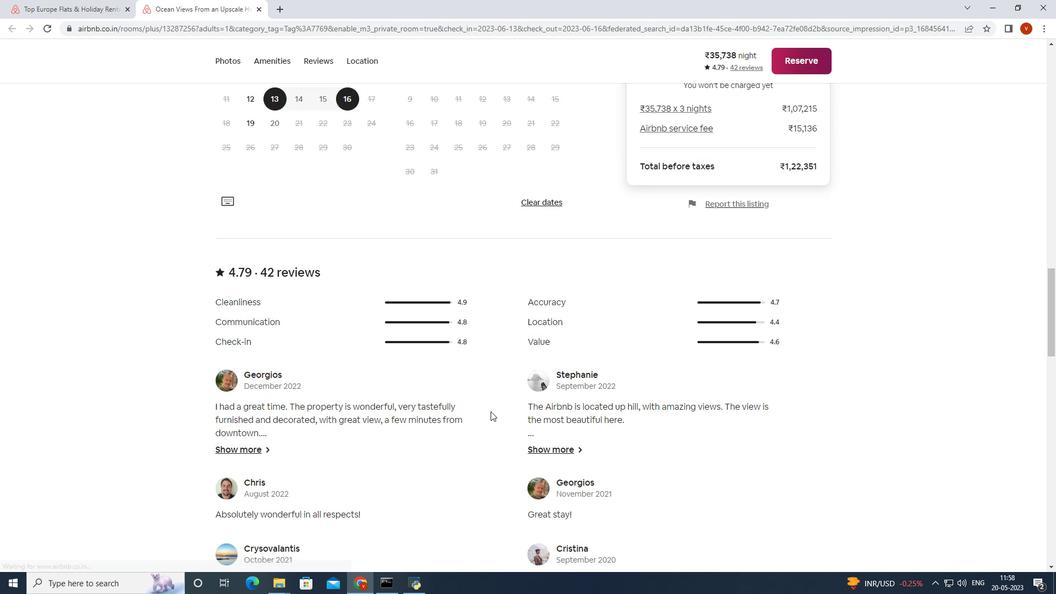 
Action: Mouse scrolled (490, 412) with delta (0, 0)
Screenshot: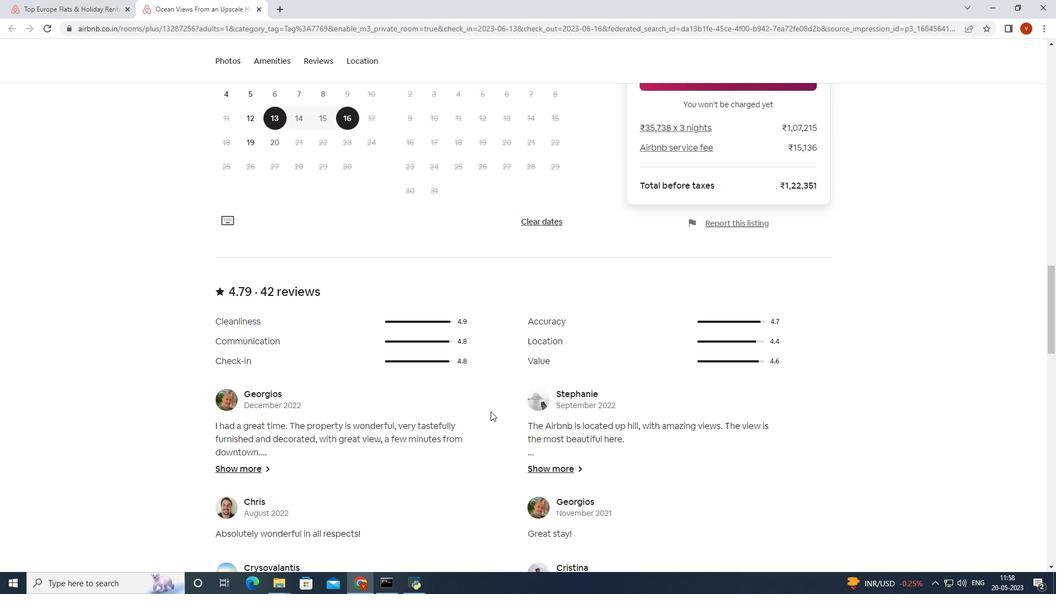 
Action: Mouse scrolled (490, 412) with delta (0, 0)
Screenshot: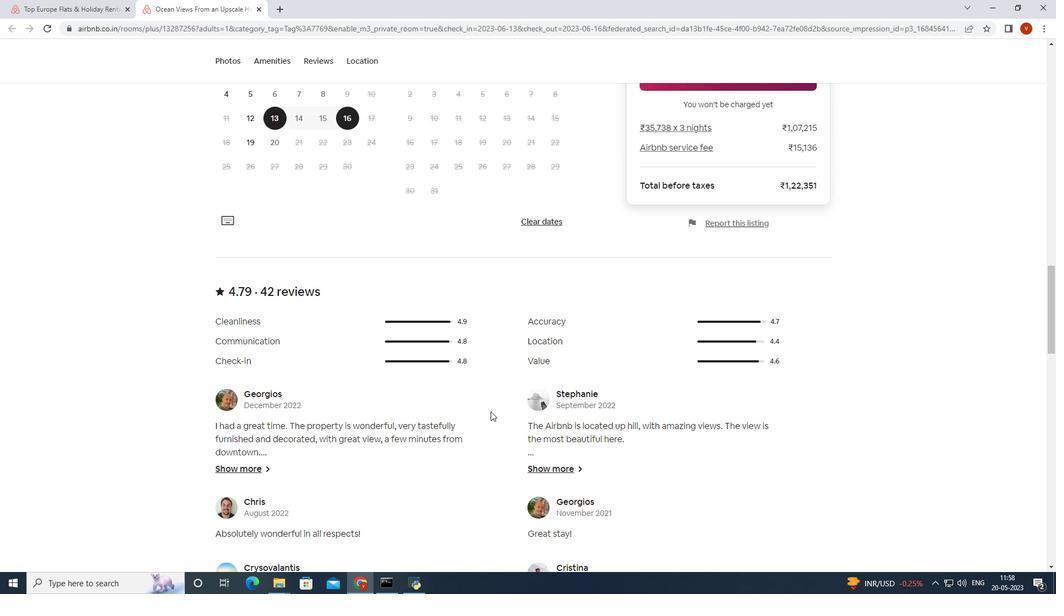 
Action: Mouse scrolled (490, 412) with delta (0, 0)
Screenshot: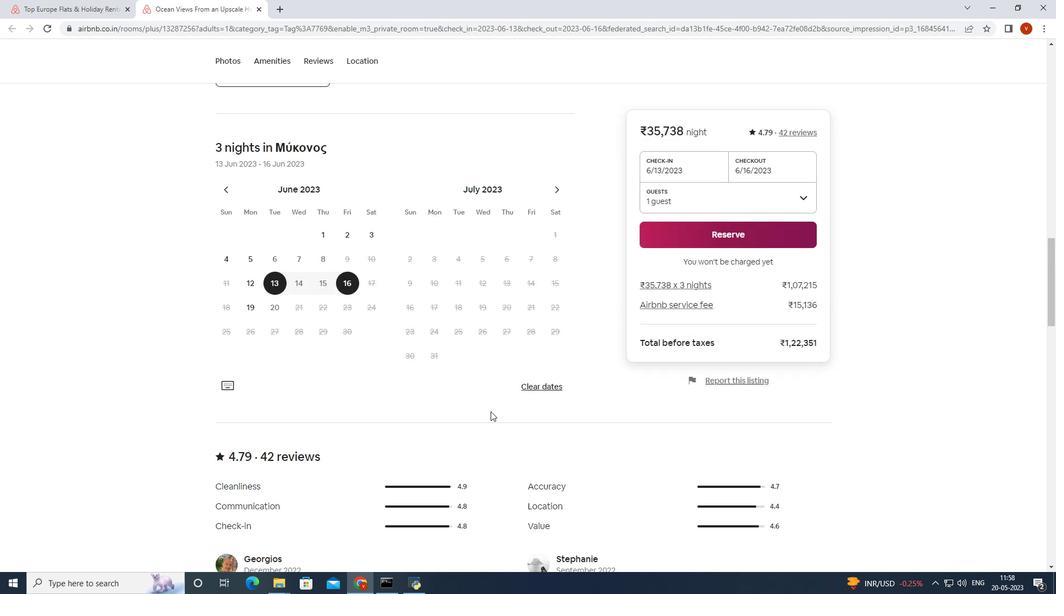 
Action: Mouse scrolled (490, 412) with delta (0, 0)
Screenshot: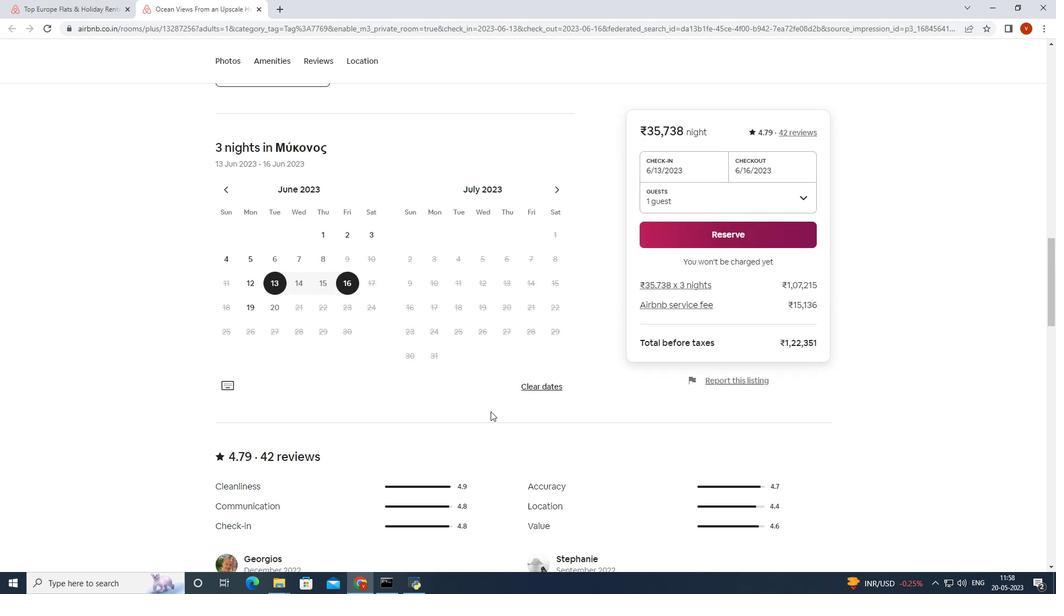
Action: Mouse scrolled (490, 412) with delta (0, 0)
Screenshot: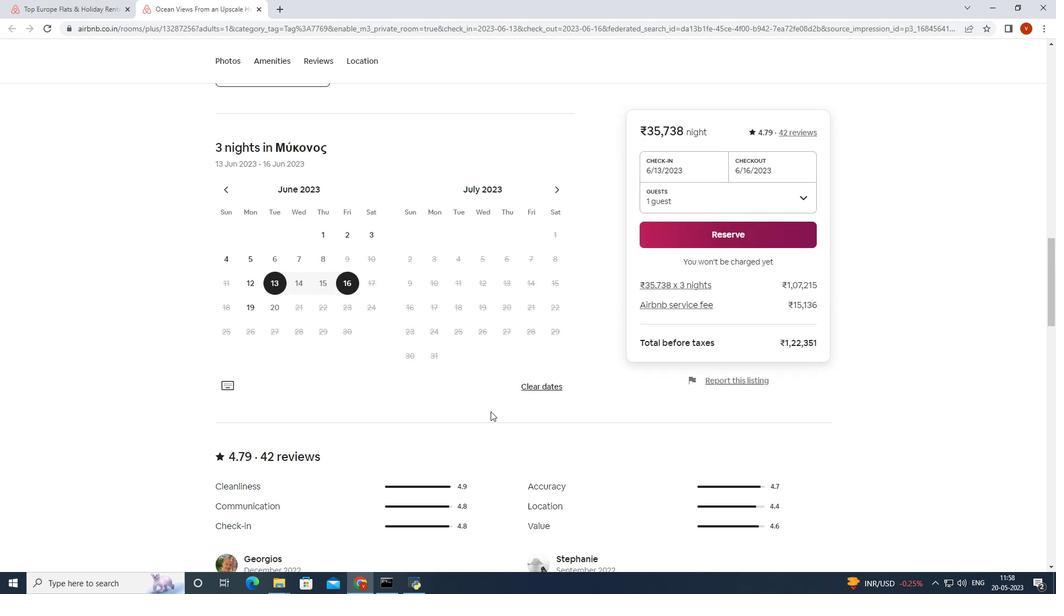 
Action: Mouse scrolled (490, 412) with delta (0, 0)
Screenshot: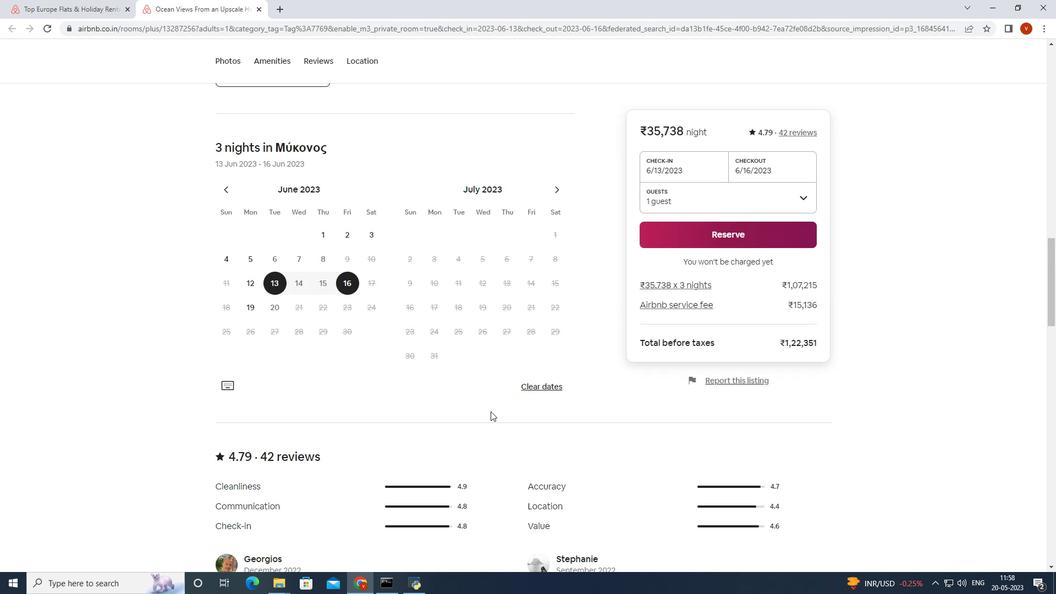 
Action: Mouse scrolled (490, 412) with delta (0, 0)
Screenshot: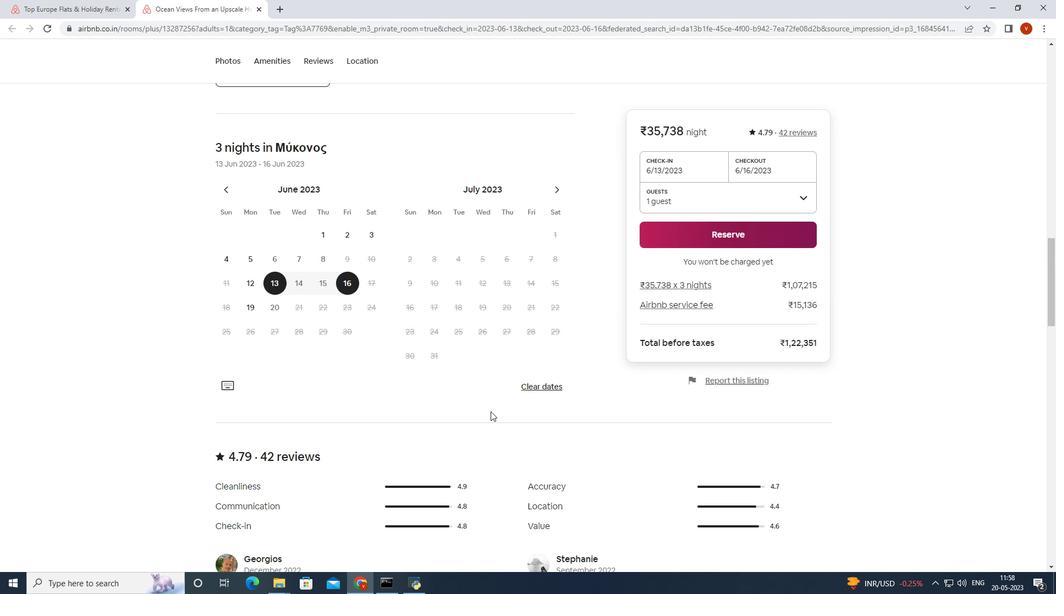 
Action: Mouse scrolled (490, 412) with delta (0, 0)
Screenshot: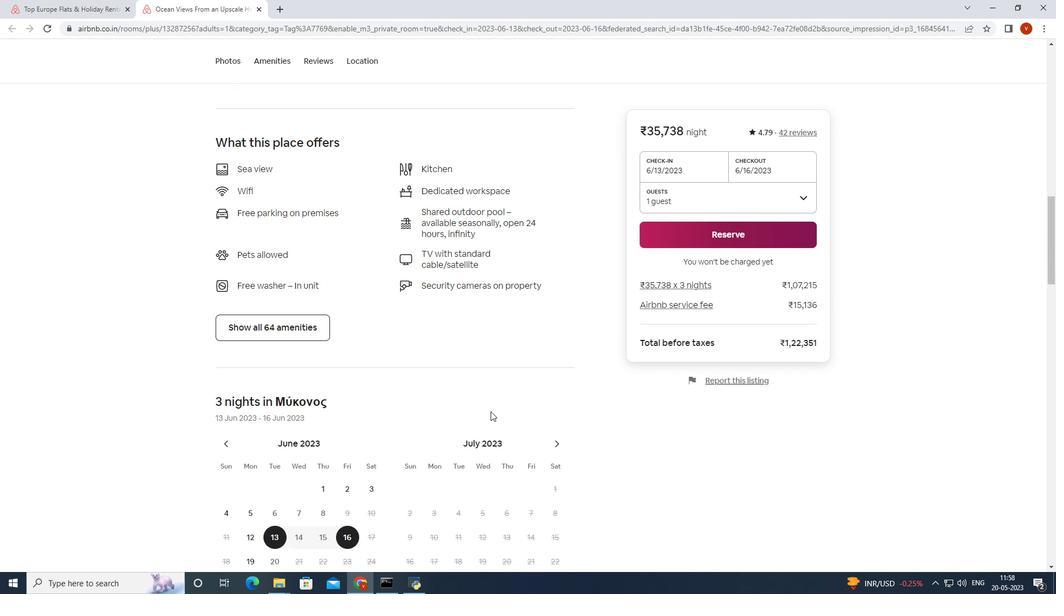 
Action: Mouse scrolled (490, 412) with delta (0, 0)
Screenshot: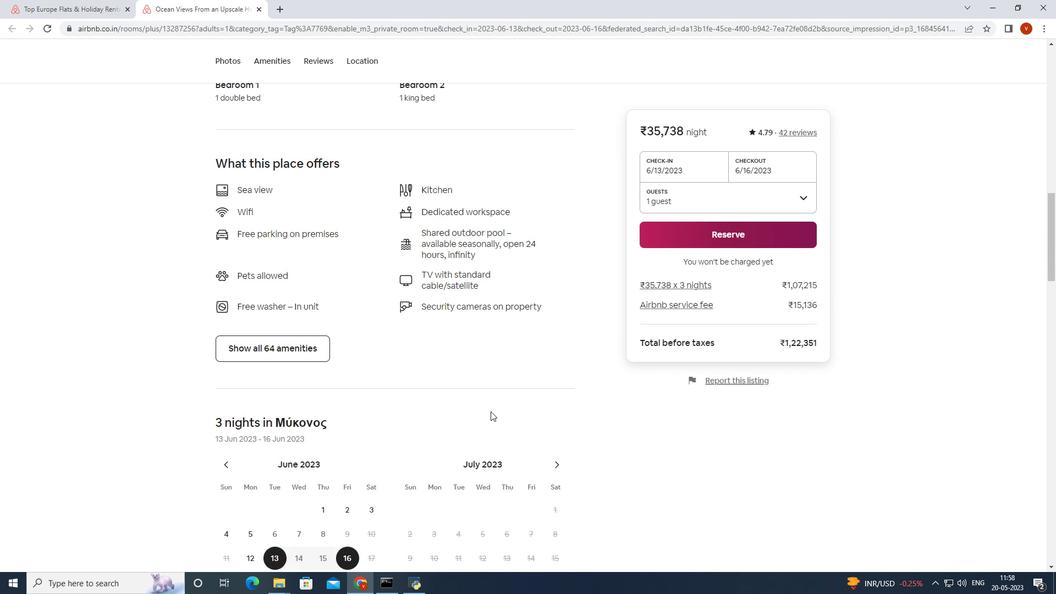 
Action: Mouse scrolled (490, 412) with delta (0, 0)
Screenshot: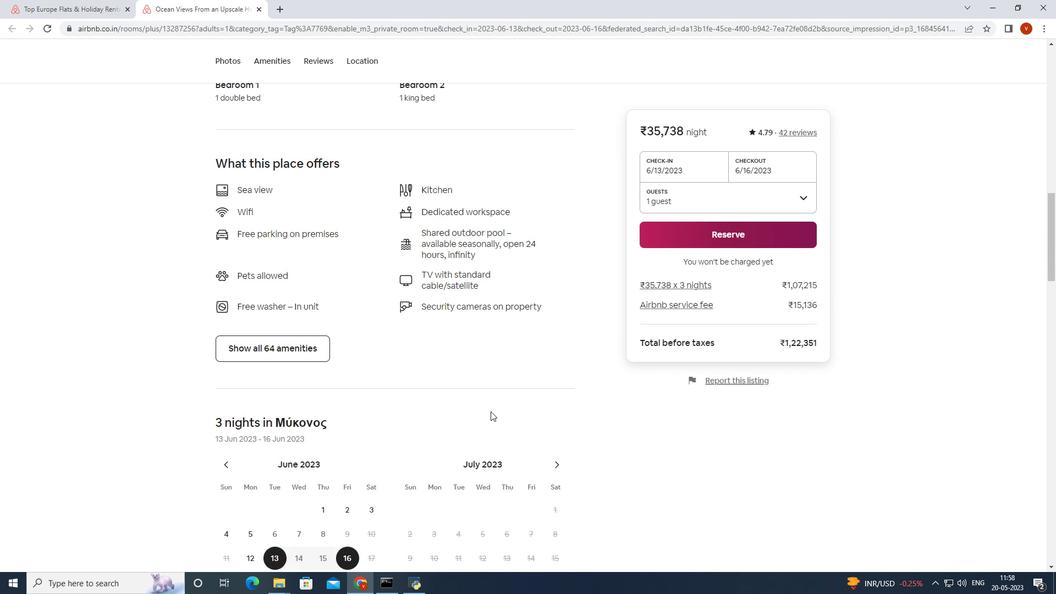 
Action: Mouse scrolled (490, 412) with delta (0, 0)
Screenshot: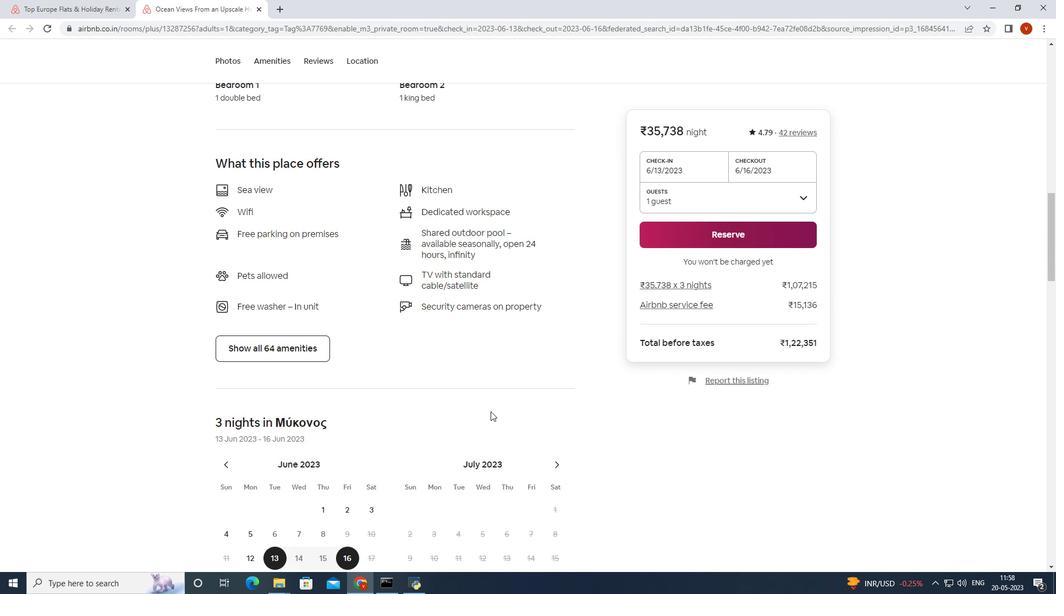 
Action: Mouse moved to (313, 562)
Screenshot: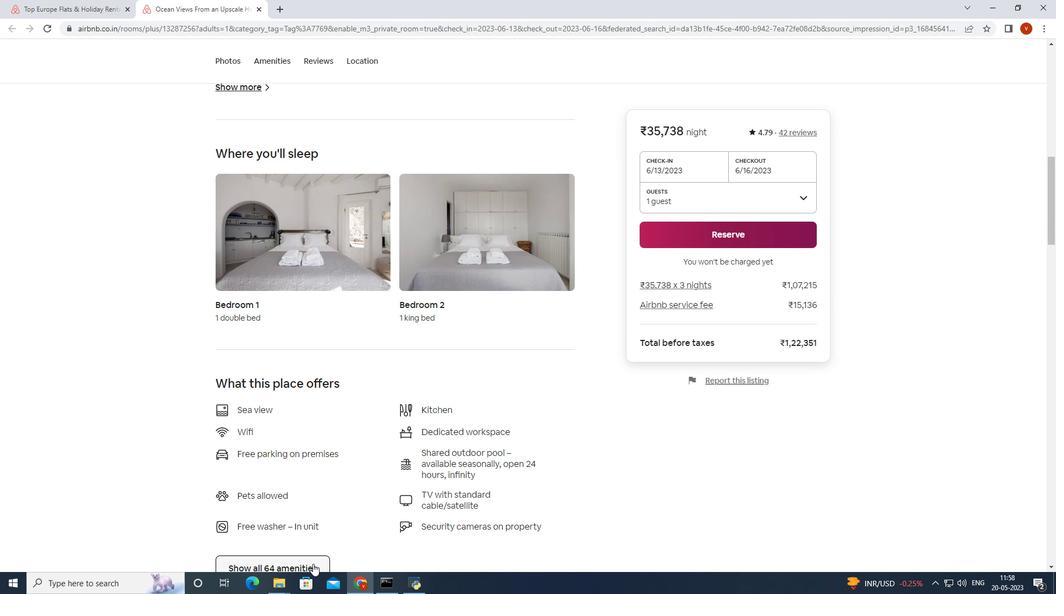 
Action: Mouse pressed left at (313, 562)
Screenshot: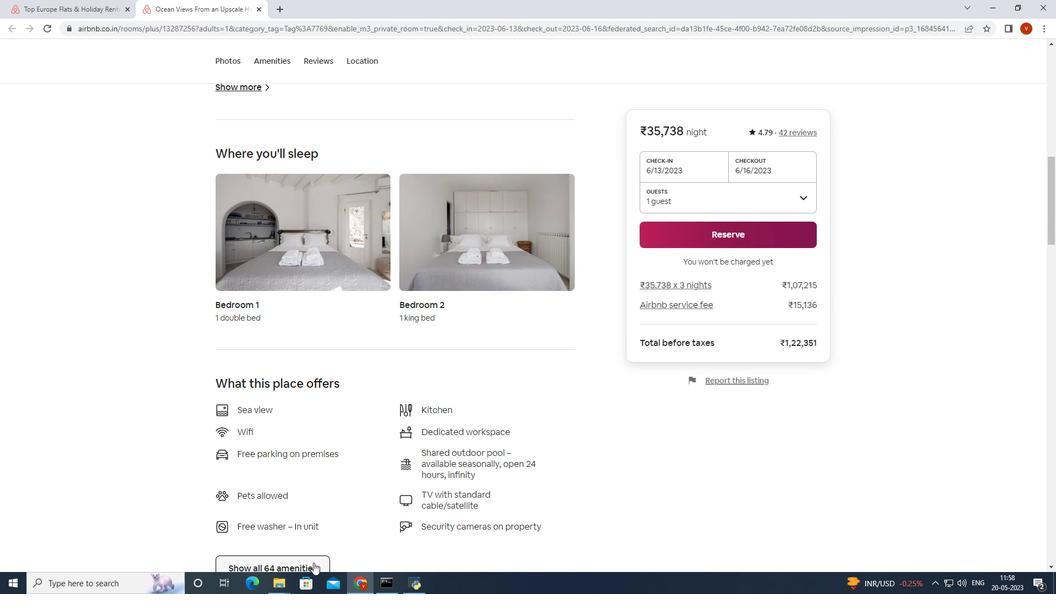 
Action: Mouse moved to (443, 541)
Screenshot: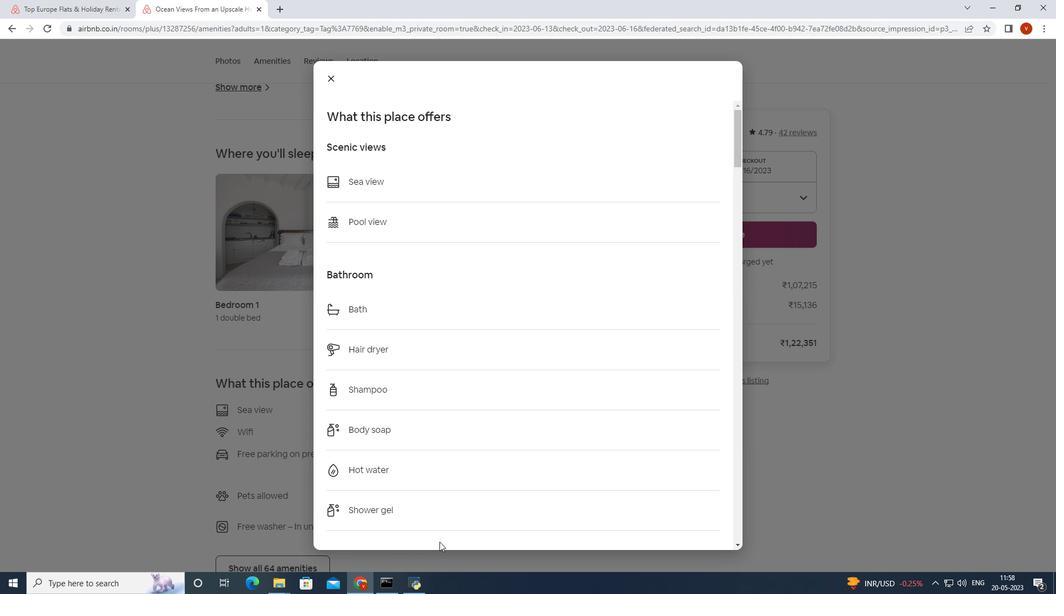 
Action: Mouse scrolled (443, 540) with delta (0, 0)
Screenshot: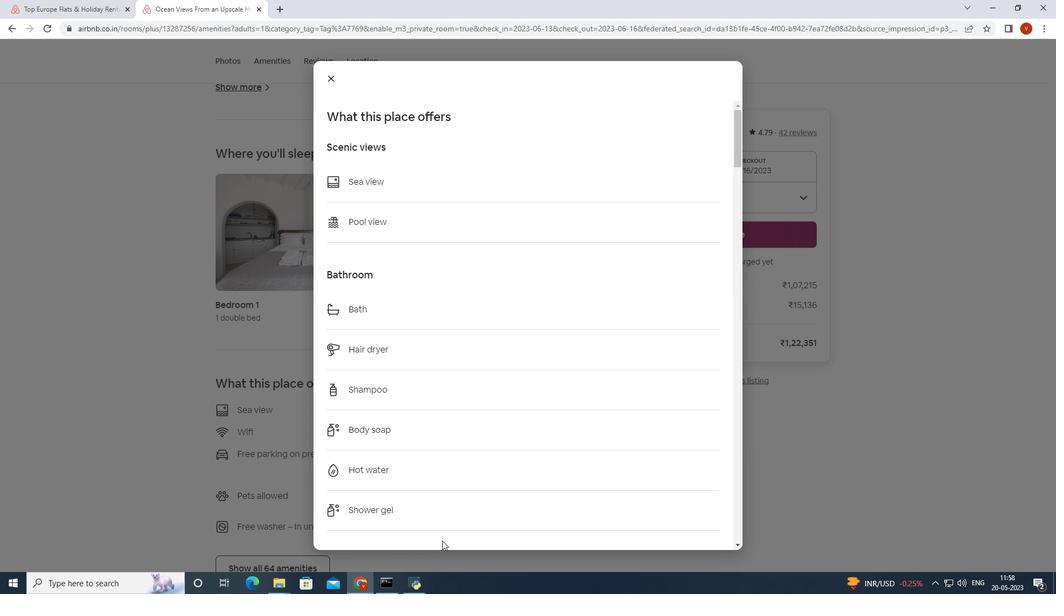 
Action: Mouse scrolled (443, 540) with delta (0, 0)
Screenshot: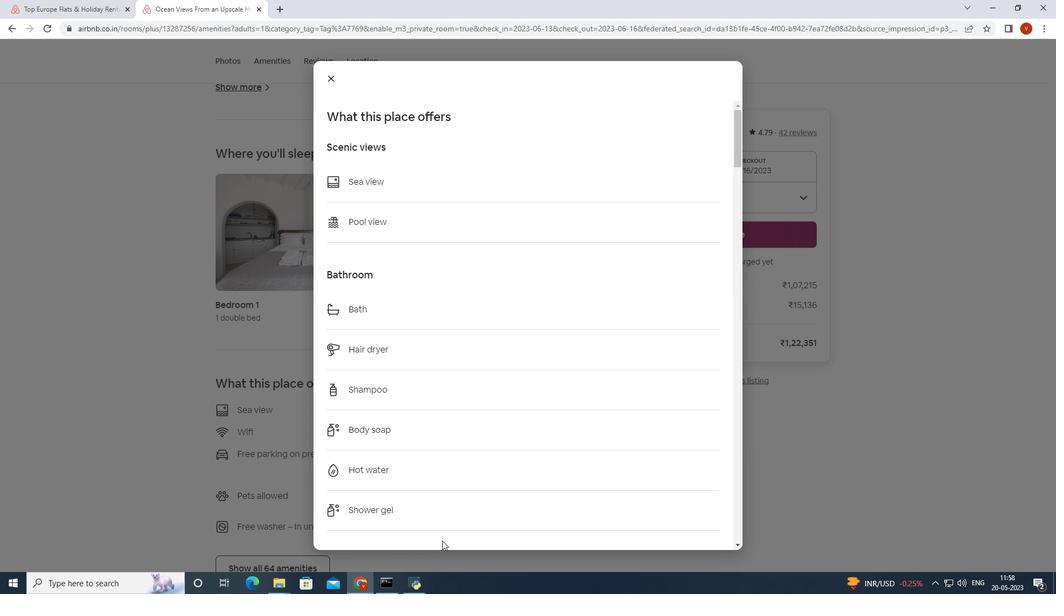 
Action: Mouse scrolled (443, 540) with delta (0, 0)
Screenshot: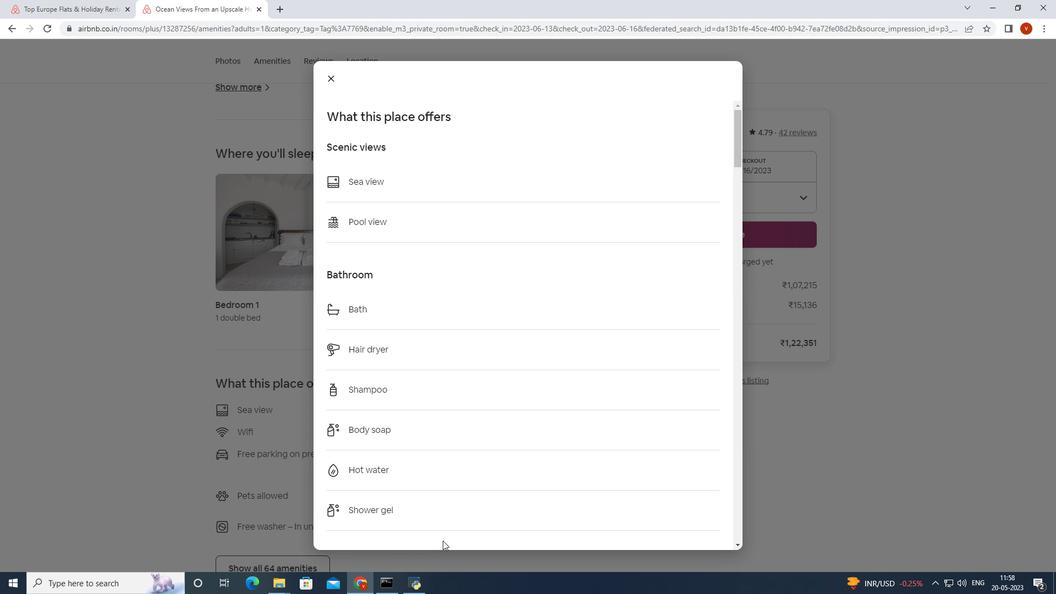 
Action: Mouse scrolled (443, 540) with delta (0, 0)
Screenshot: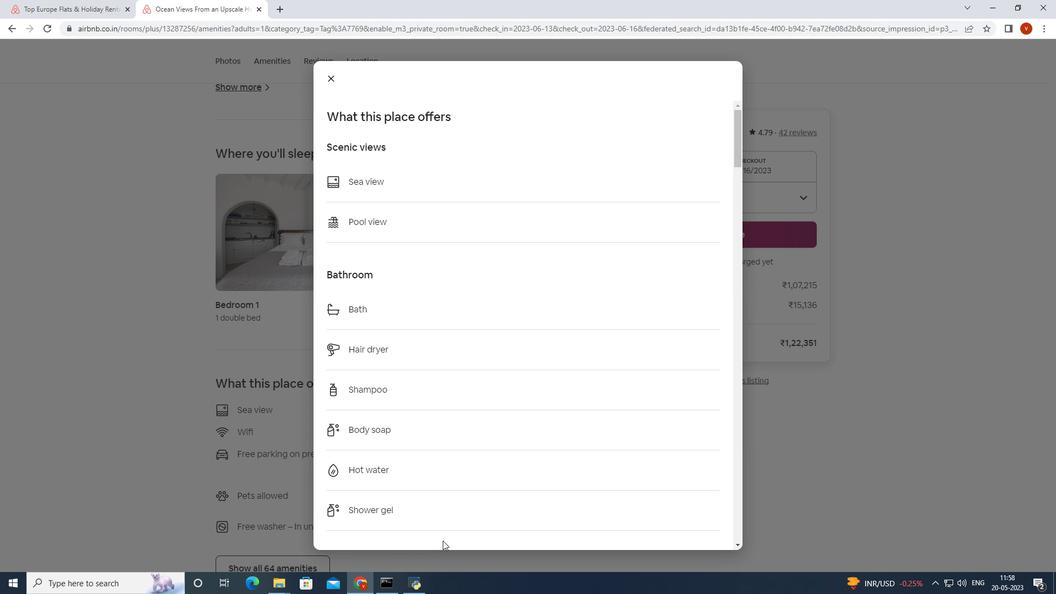 
Action: Mouse scrolled (443, 540) with delta (0, 0)
Screenshot: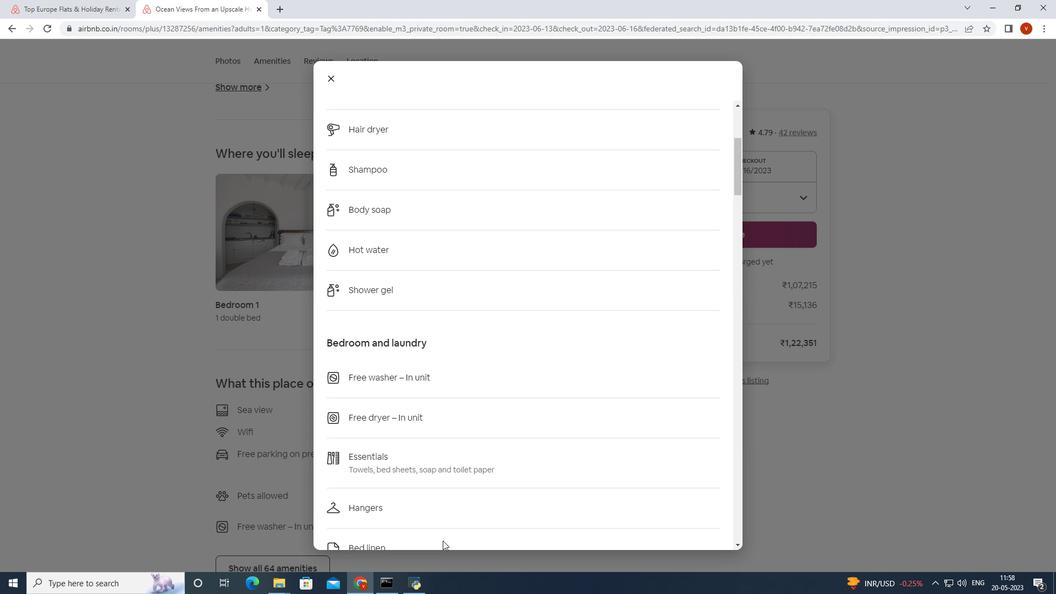 
Action: Mouse scrolled (443, 540) with delta (0, 0)
Screenshot: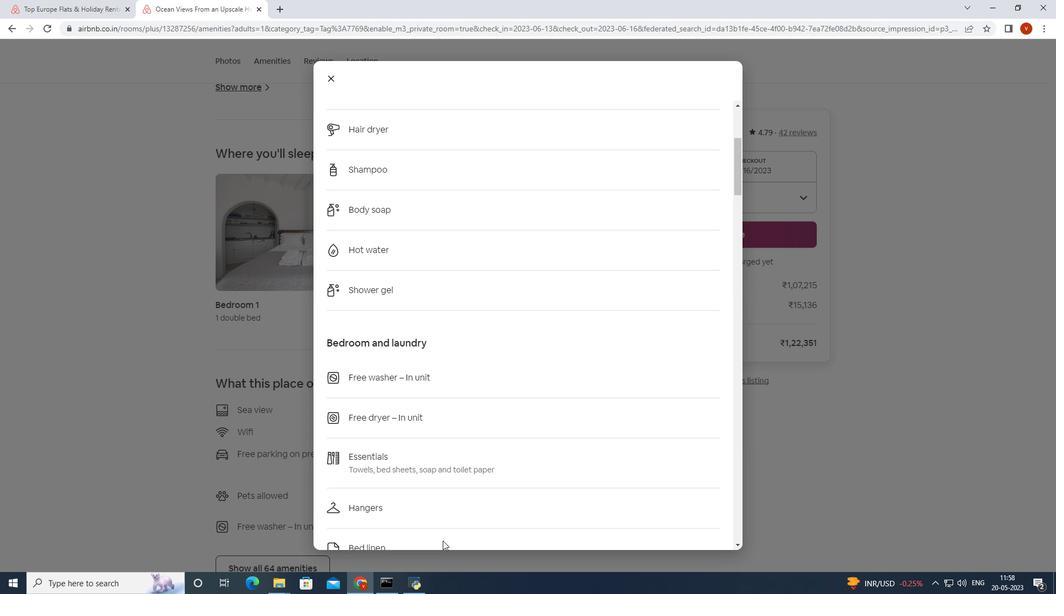 
Action: Mouse scrolled (443, 540) with delta (0, 0)
Screenshot: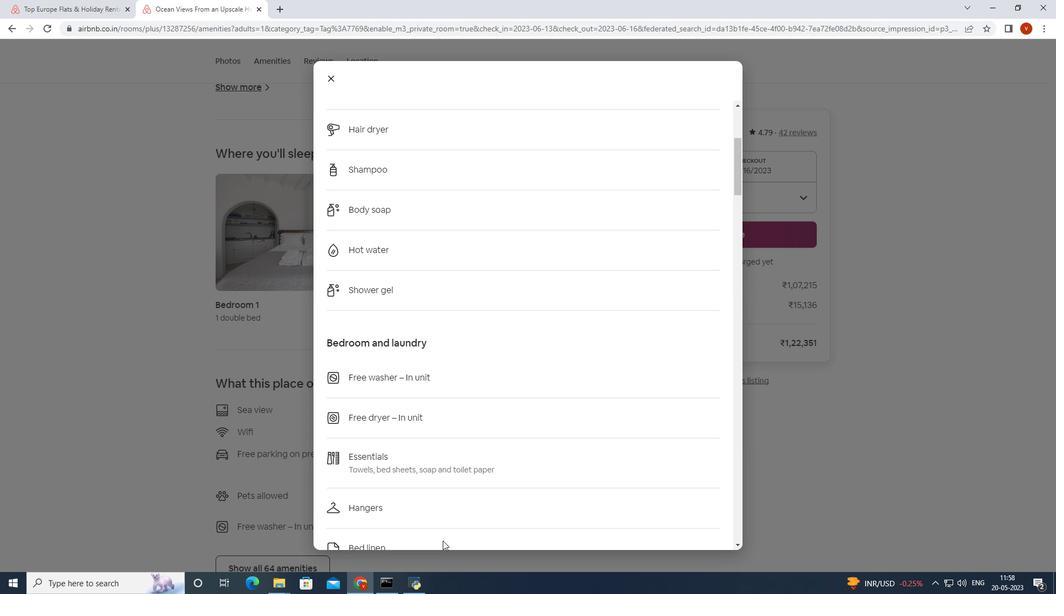 
Action: Mouse scrolled (443, 540) with delta (0, 0)
Screenshot: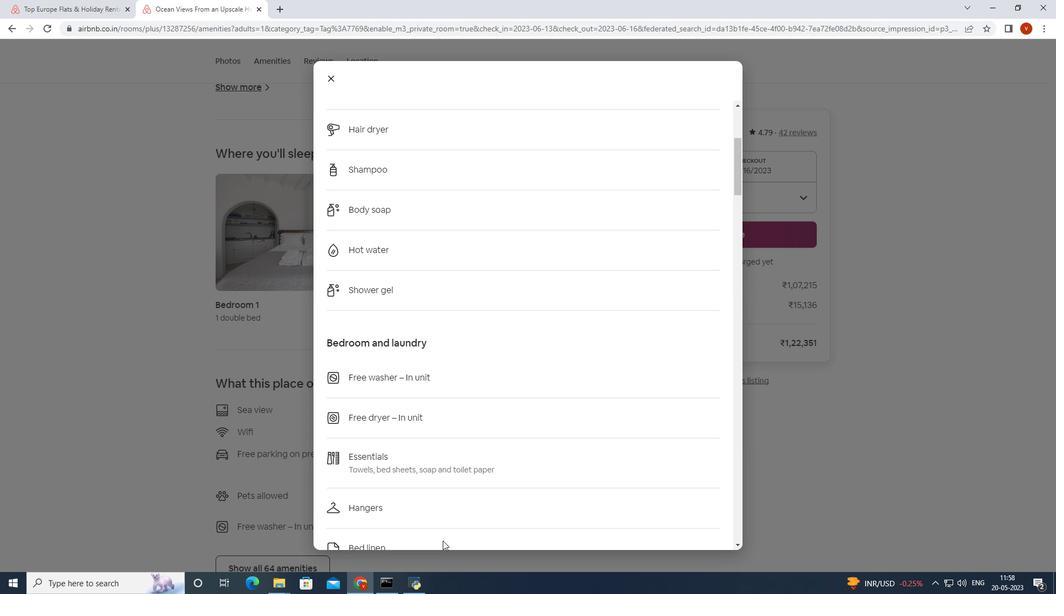 
Action: Mouse moved to (330, 78)
Screenshot: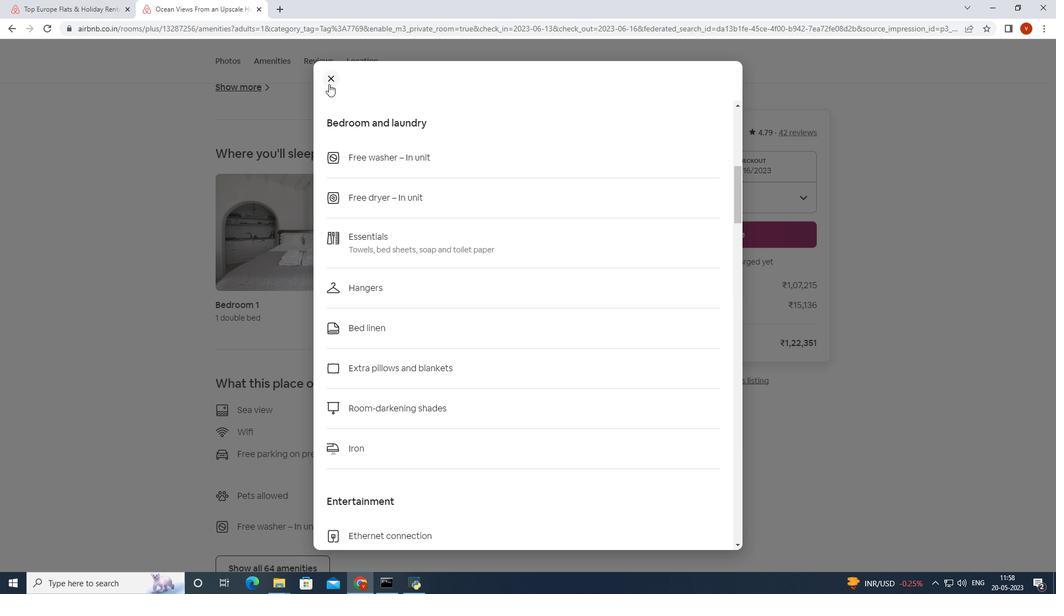 
Action: Mouse pressed left at (330, 78)
Screenshot: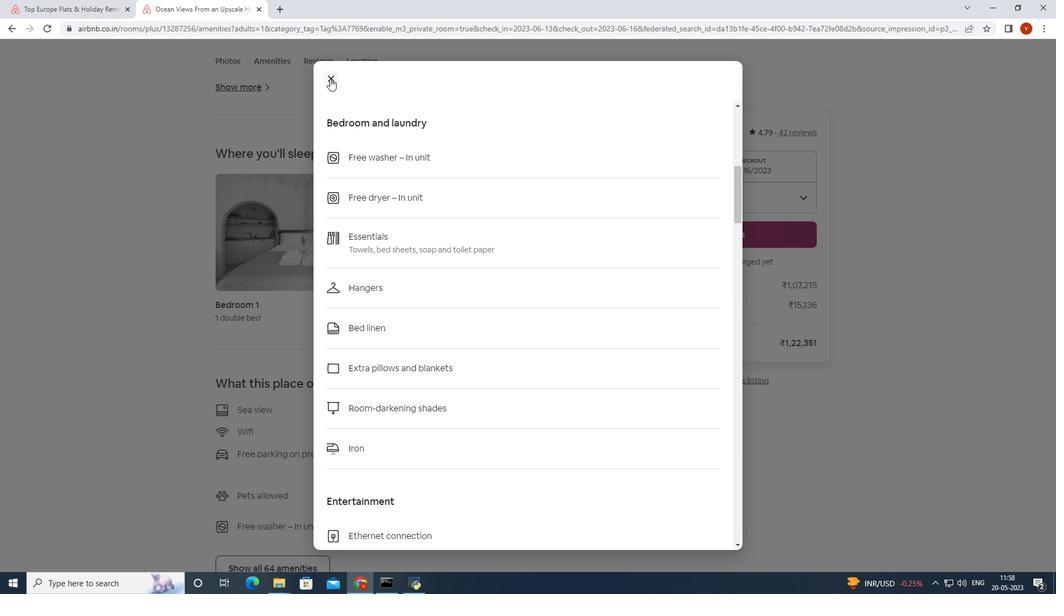 
Action: Mouse moved to (374, 416)
Screenshot: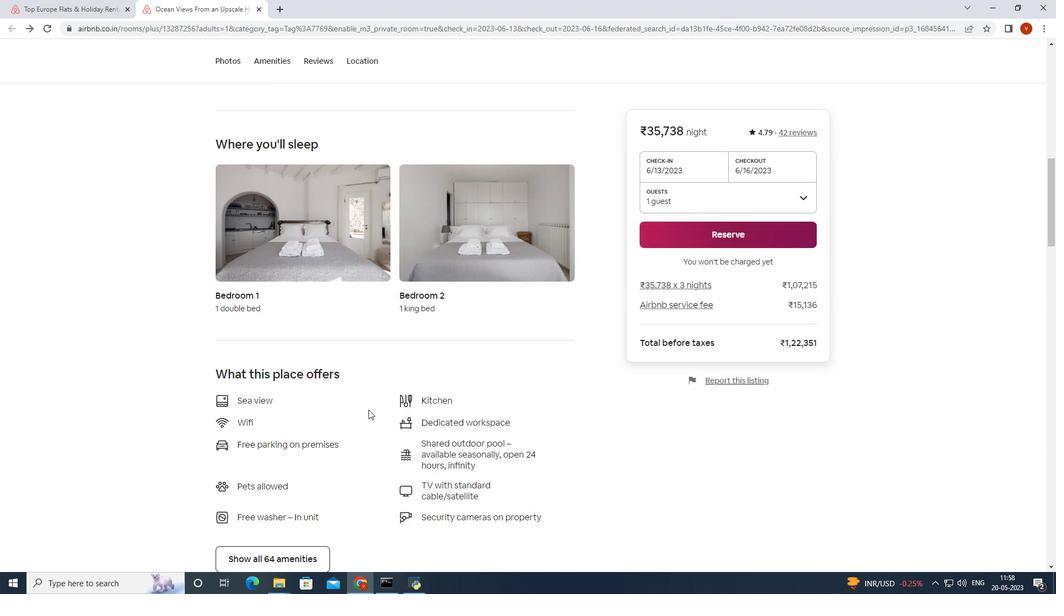 
Action: Mouse scrolled (374, 416) with delta (0, 0)
Screenshot: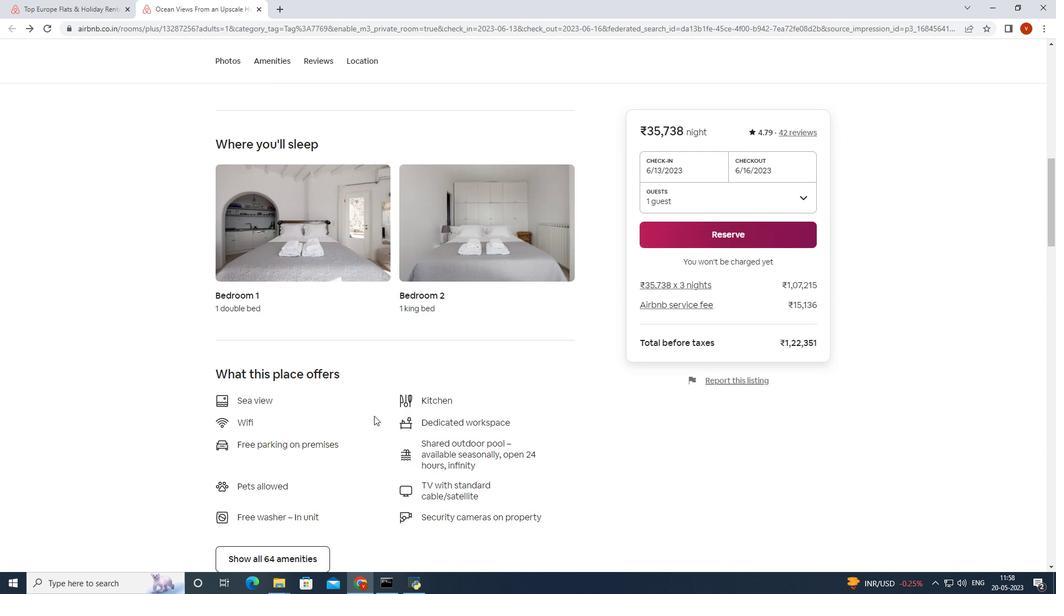 
Action: Mouse scrolled (374, 416) with delta (0, 0)
Screenshot: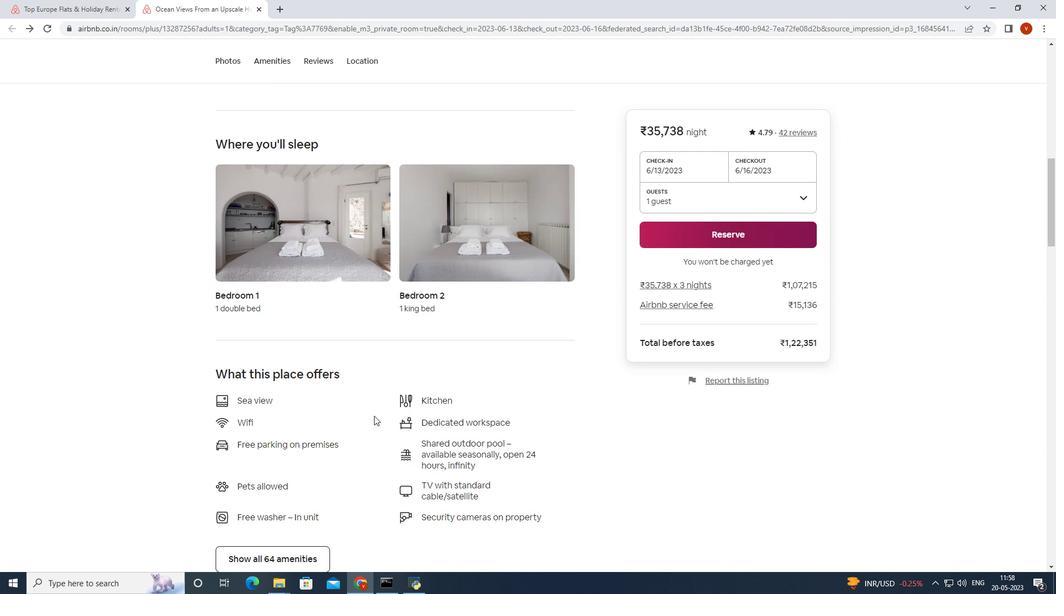 
Action: Mouse scrolled (374, 416) with delta (0, 0)
Screenshot: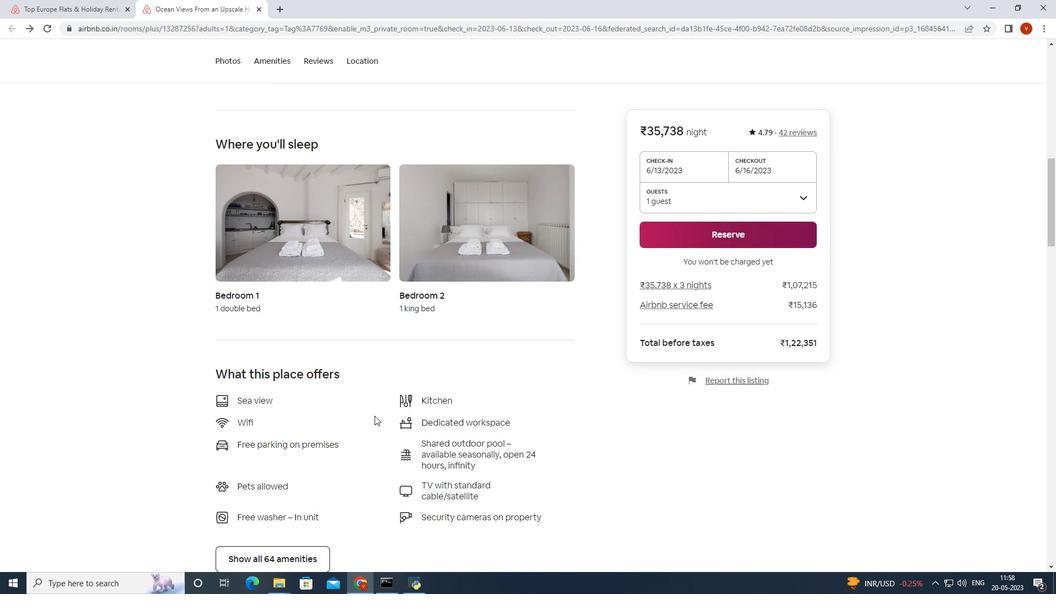 
Action: Mouse scrolled (374, 416) with delta (0, 0)
Screenshot: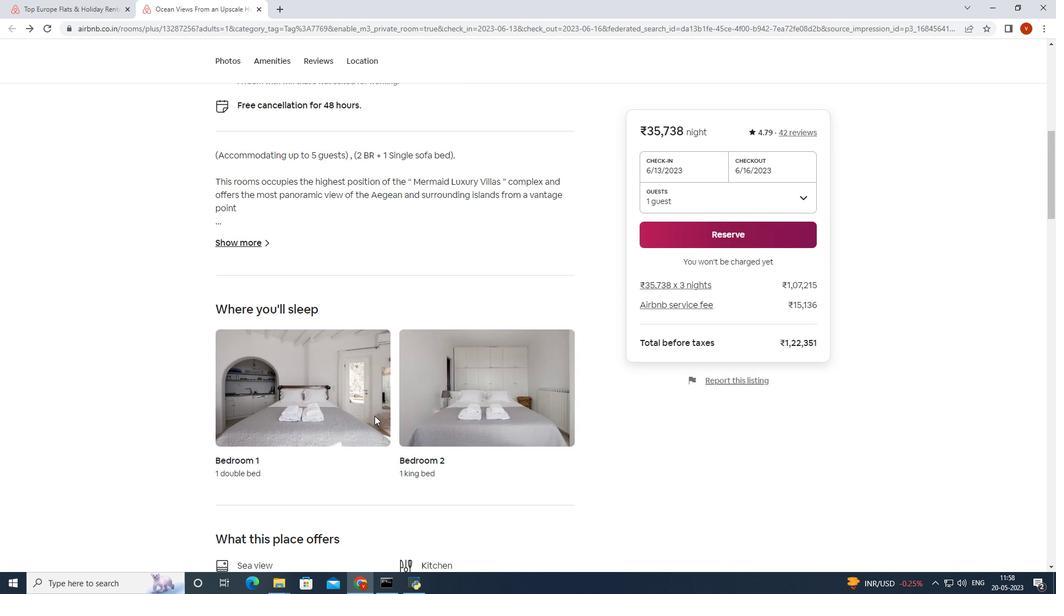 
Action: Mouse scrolled (374, 416) with delta (0, 0)
Screenshot: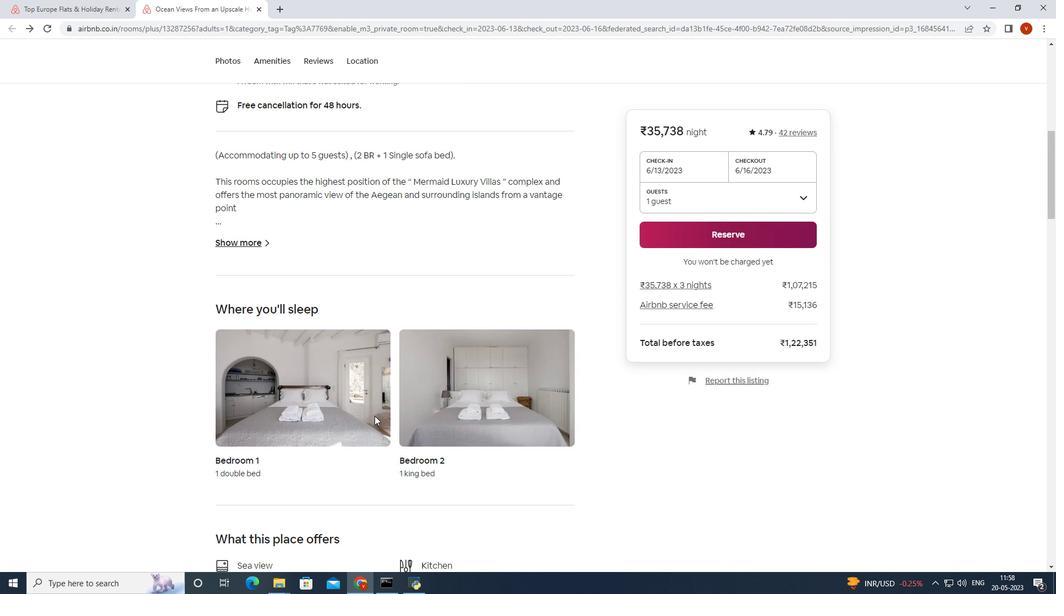 
Action: Mouse scrolled (374, 416) with delta (0, 0)
Screenshot: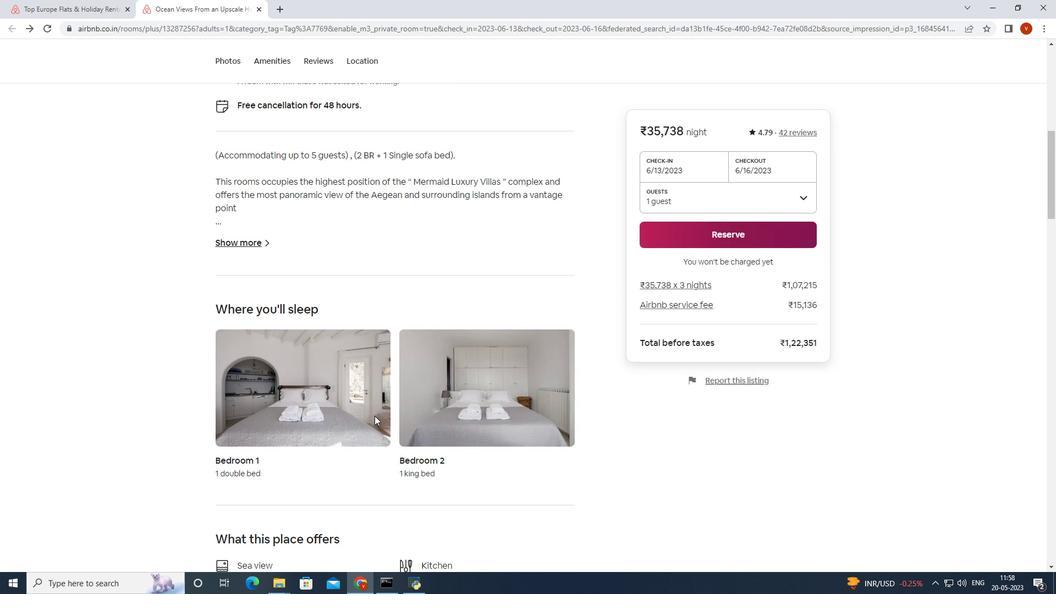 
Action: Mouse moved to (379, 416)
Screenshot: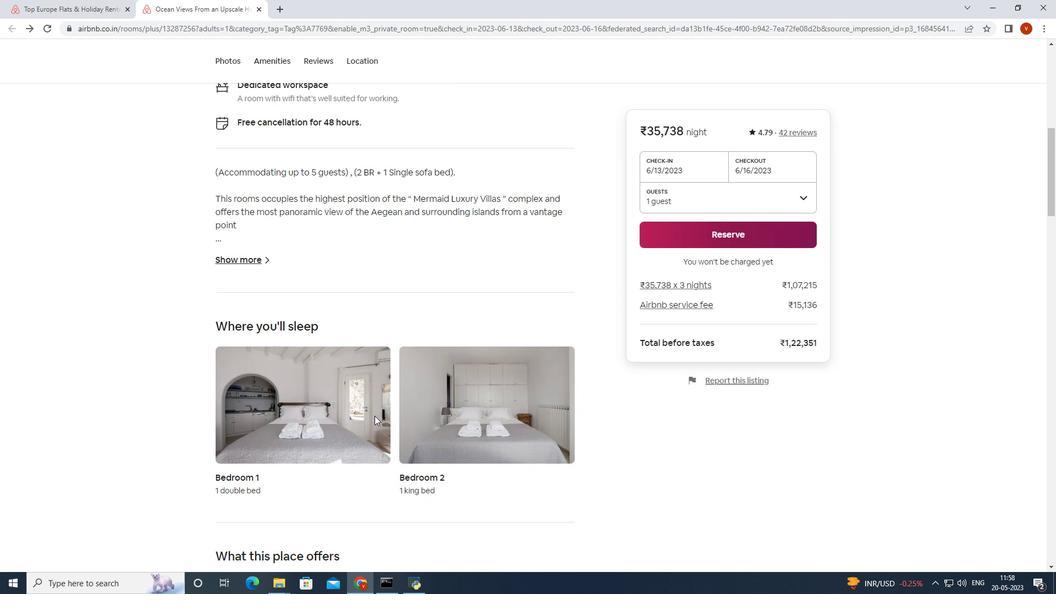 
Action: Mouse scrolled (379, 416) with delta (0, 0)
Screenshot: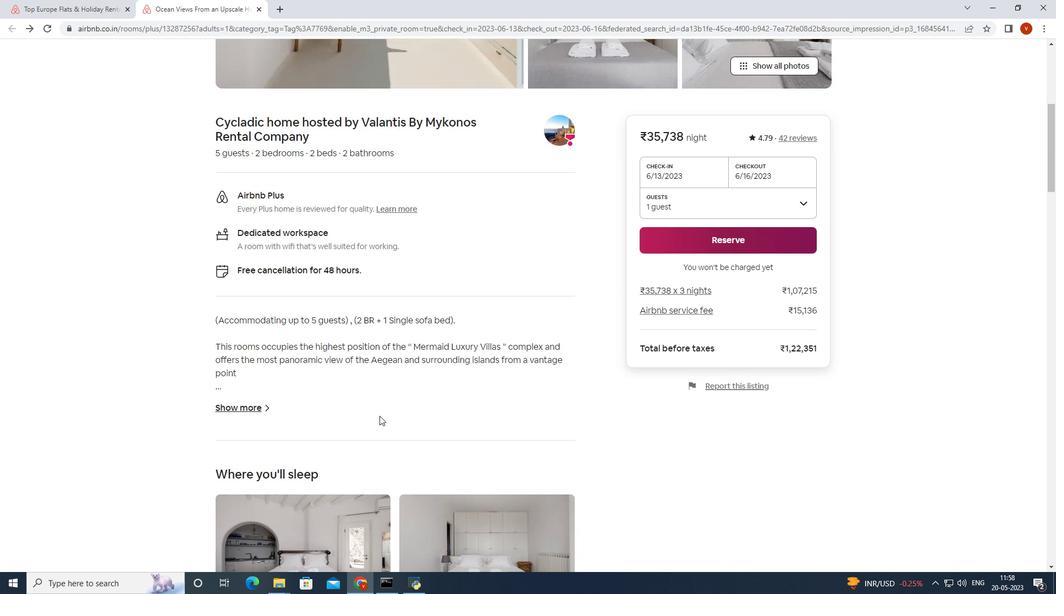 
Action: Mouse scrolled (379, 416) with delta (0, 0)
Screenshot: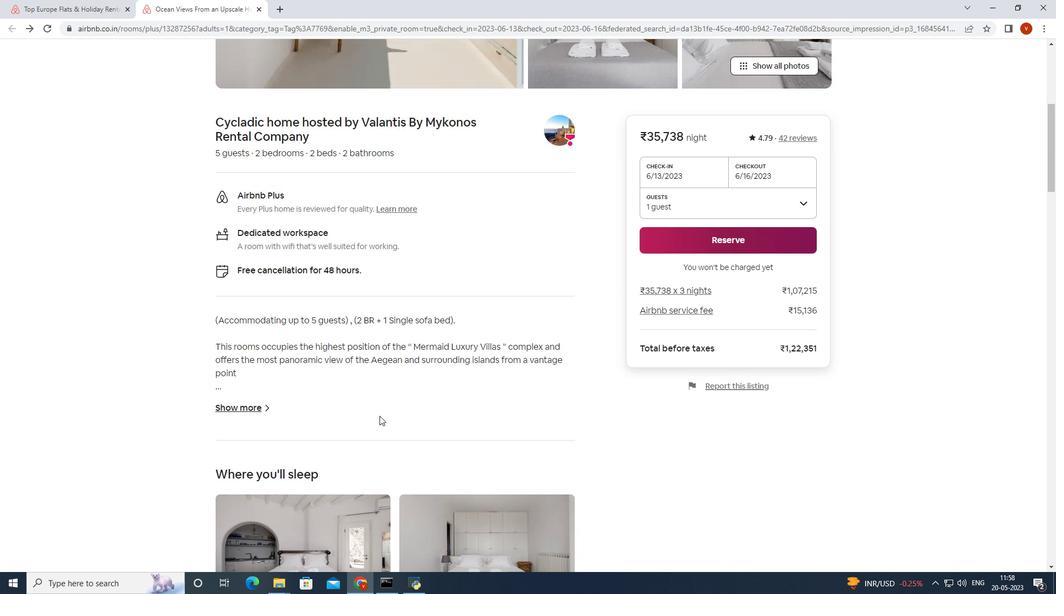 
Action: Mouse scrolled (379, 416) with delta (0, 0)
Screenshot: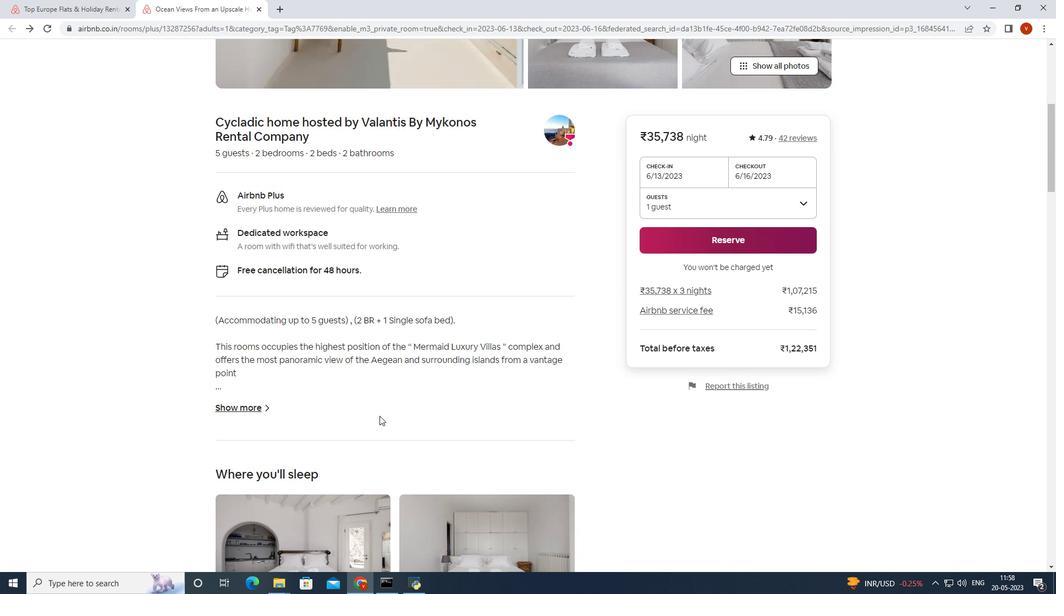 
Action: Mouse scrolled (379, 416) with delta (0, 0)
Screenshot: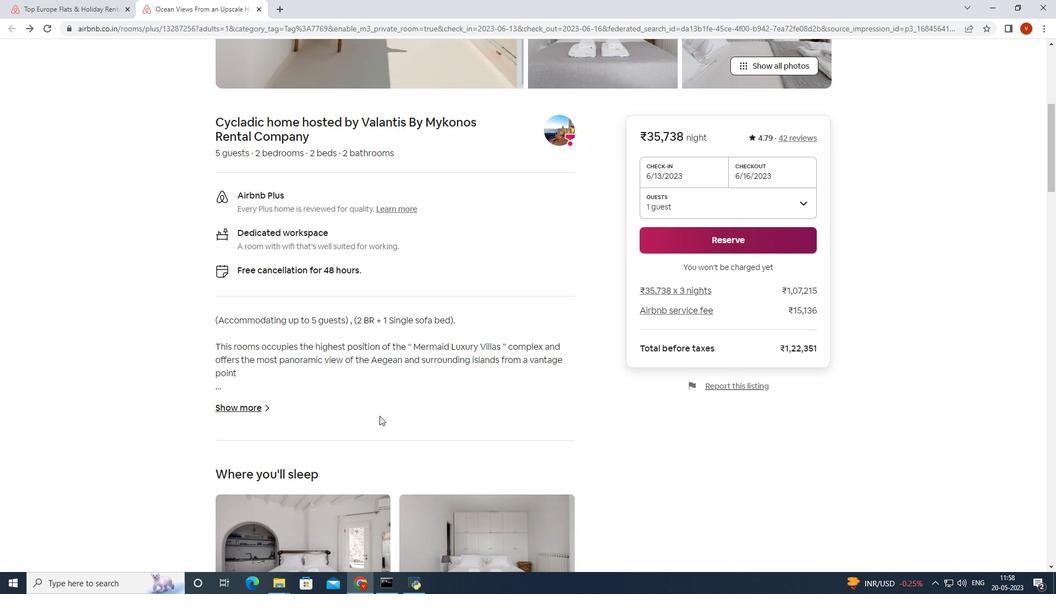 
Action: Mouse scrolled (379, 416) with delta (0, 0)
Screenshot: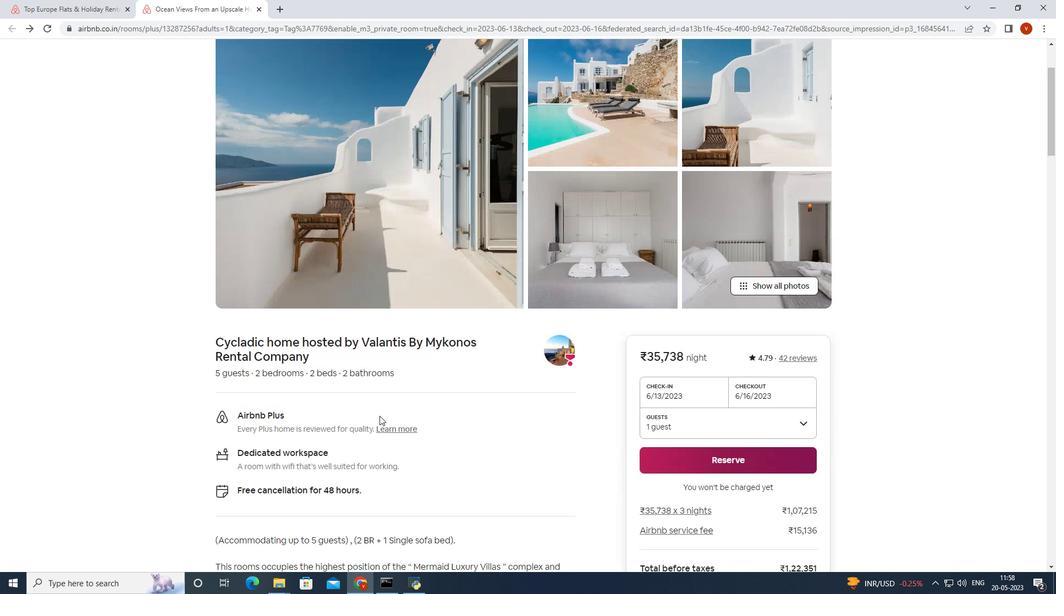 
Action: Mouse scrolled (379, 416) with delta (0, 0)
Screenshot: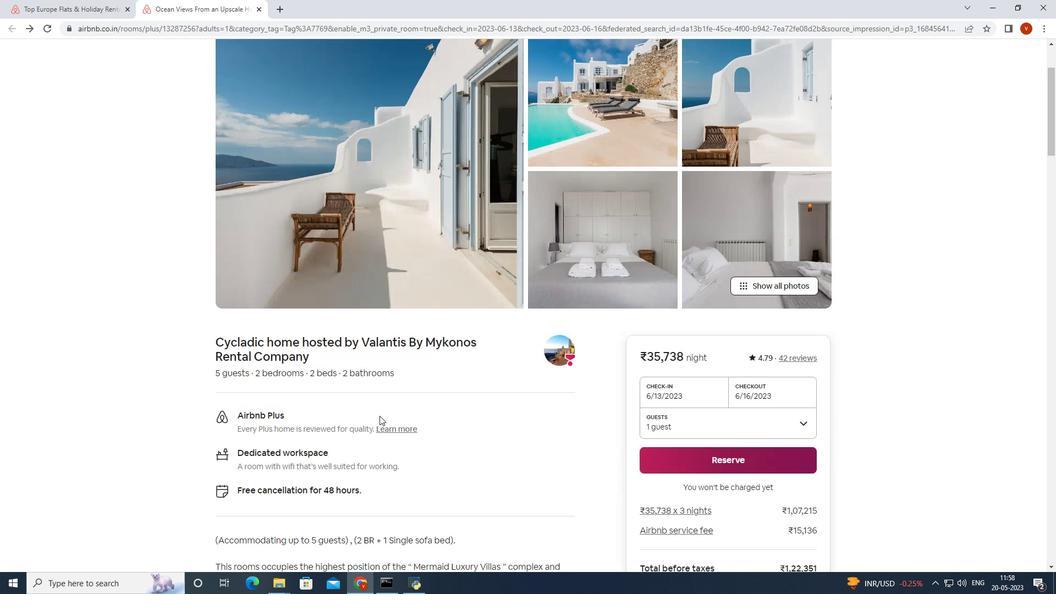 
Action: Mouse scrolled (379, 416) with delta (0, 0)
Screenshot: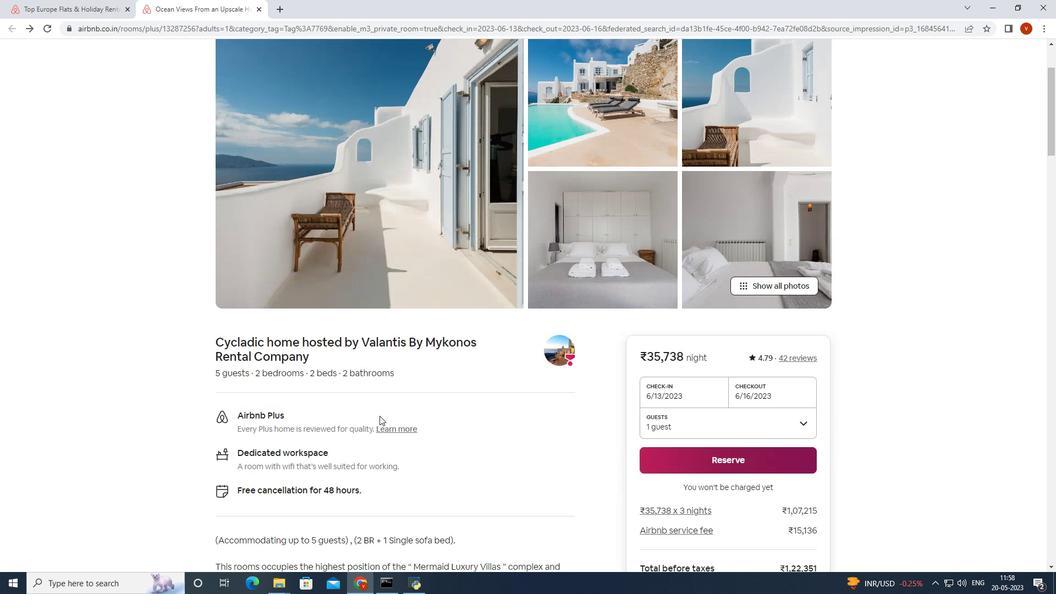 
Action: Mouse scrolled (379, 416) with delta (0, 0)
Screenshot: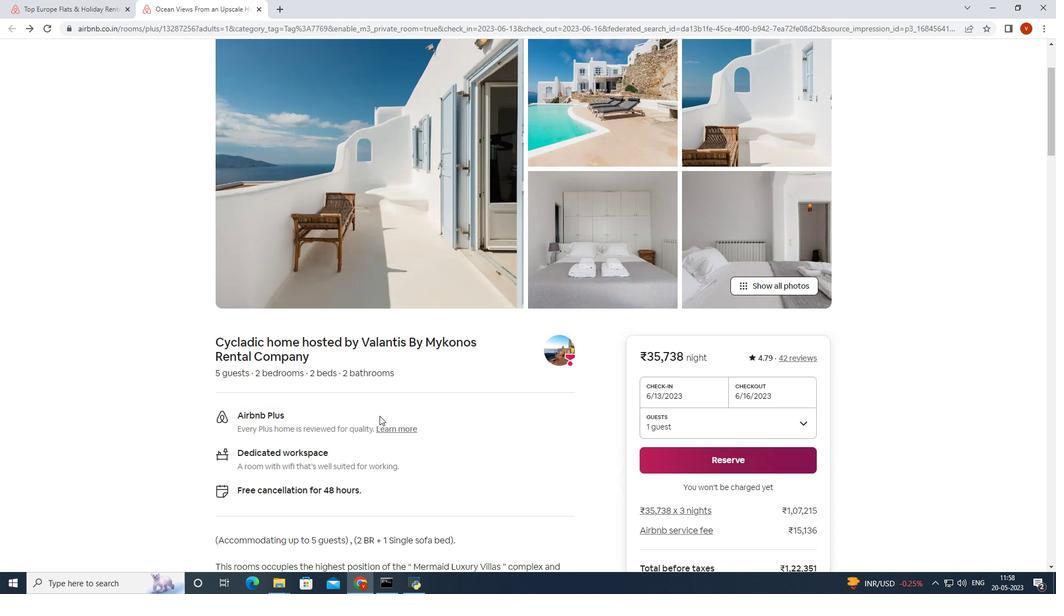 
Action: Mouse scrolled (379, 416) with delta (0, 0)
Screenshot: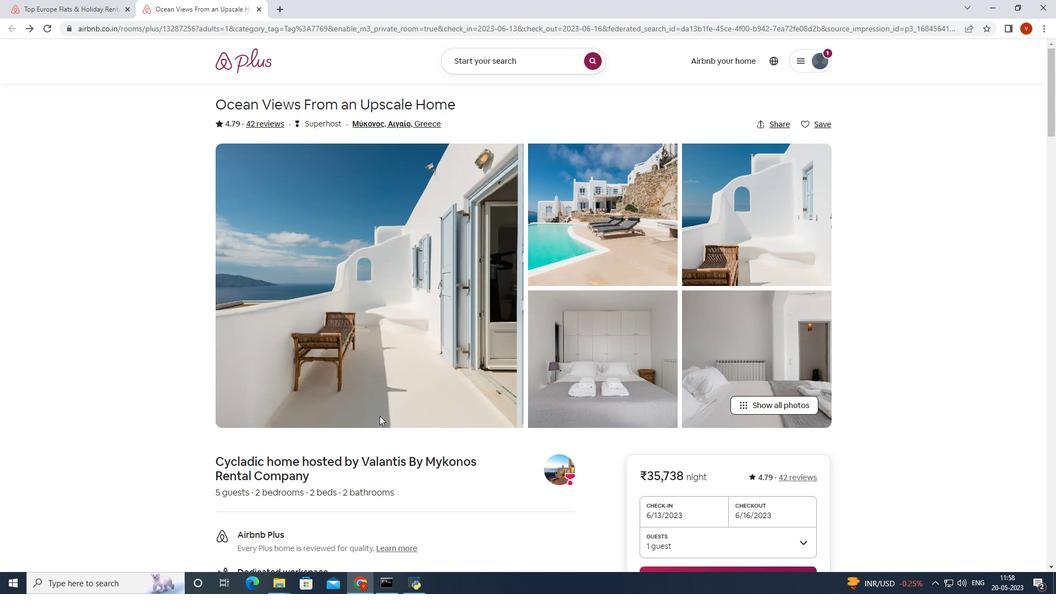 
Action: Mouse scrolled (379, 416) with delta (0, 0)
Screenshot: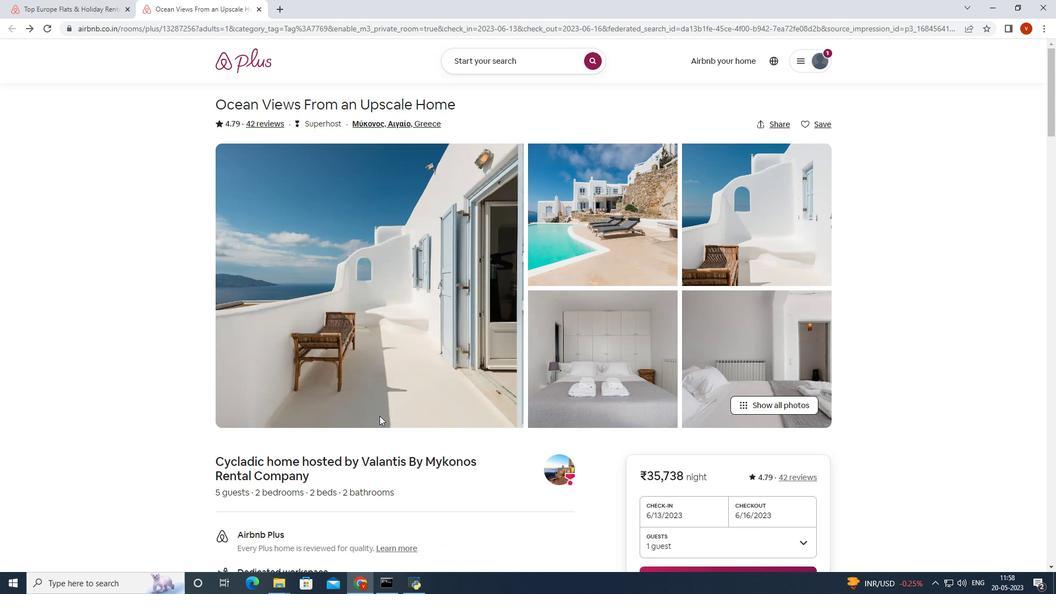 
Action: Mouse scrolled (379, 416) with delta (0, 0)
Screenshot: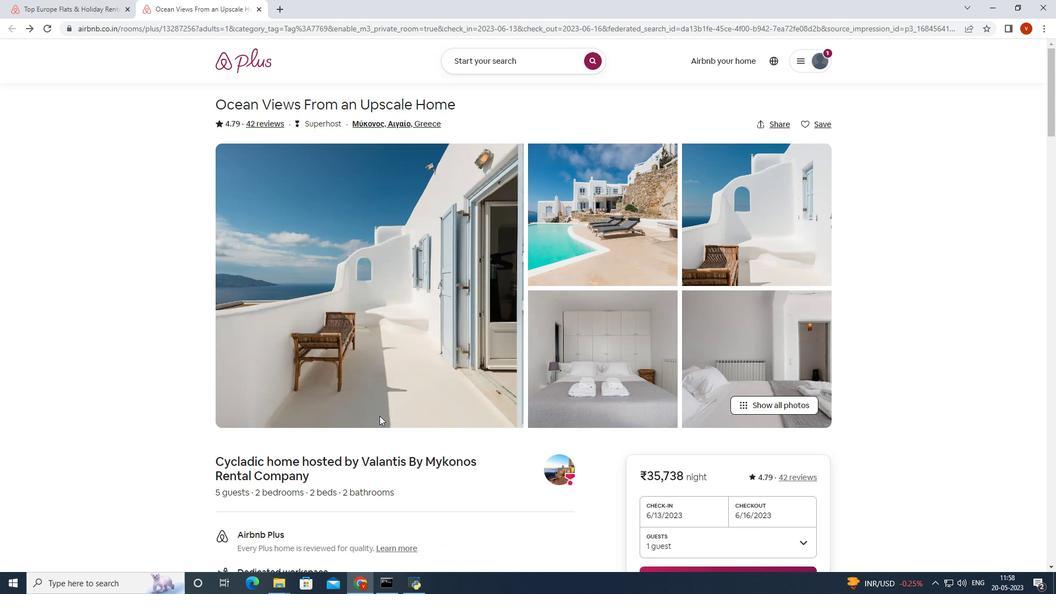 
Action: Mouse scrolled (379, 416) with delta (0, 0)
Screenshot: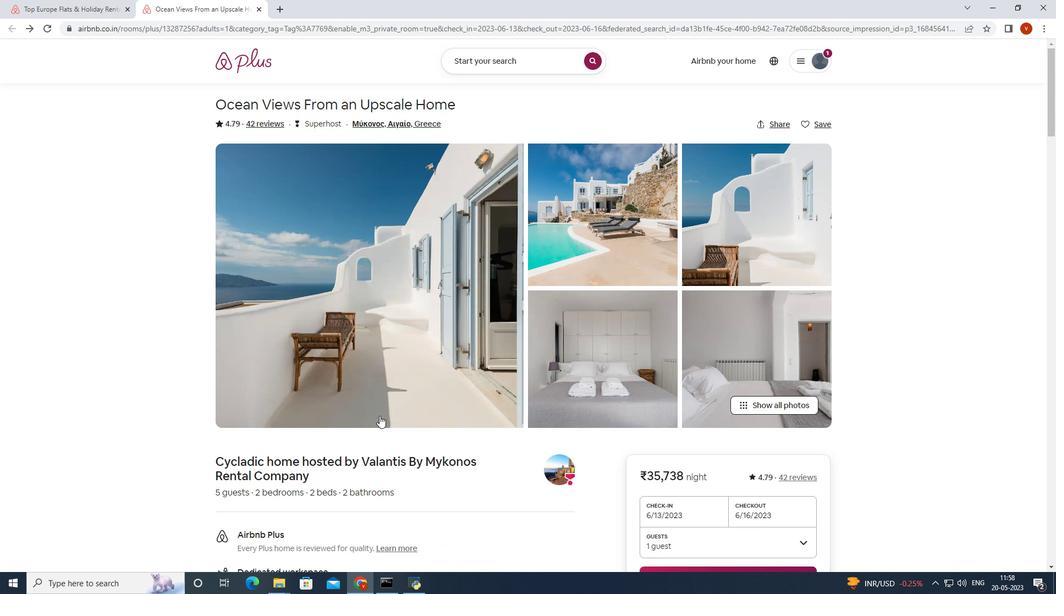 
Action: Mouse moved to (583, 463)
Screenshot: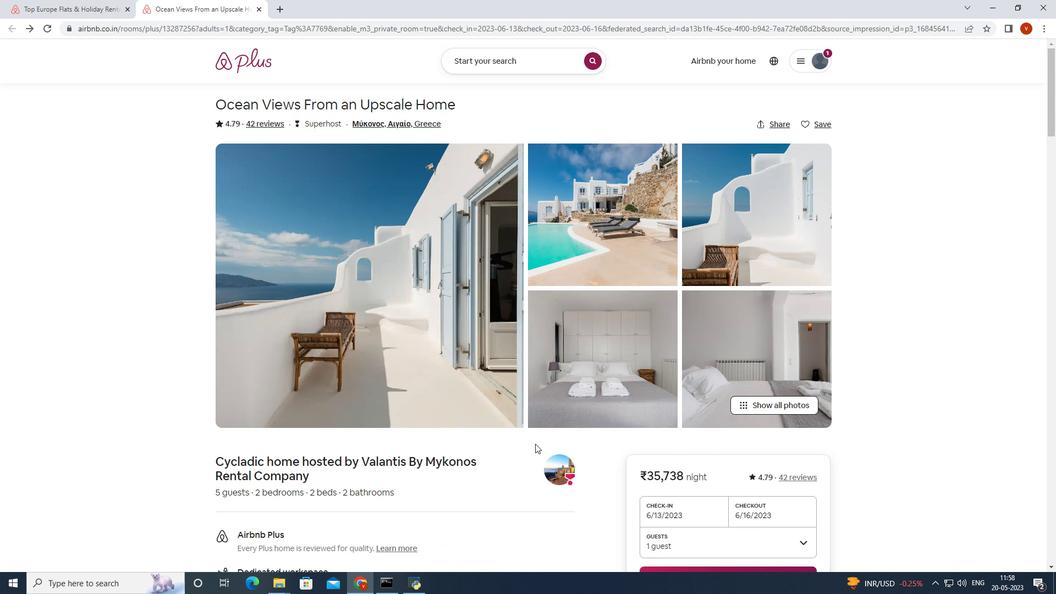 
Action: Mouse scrolled (583, 462) with delta (0, 0)
Screenshot: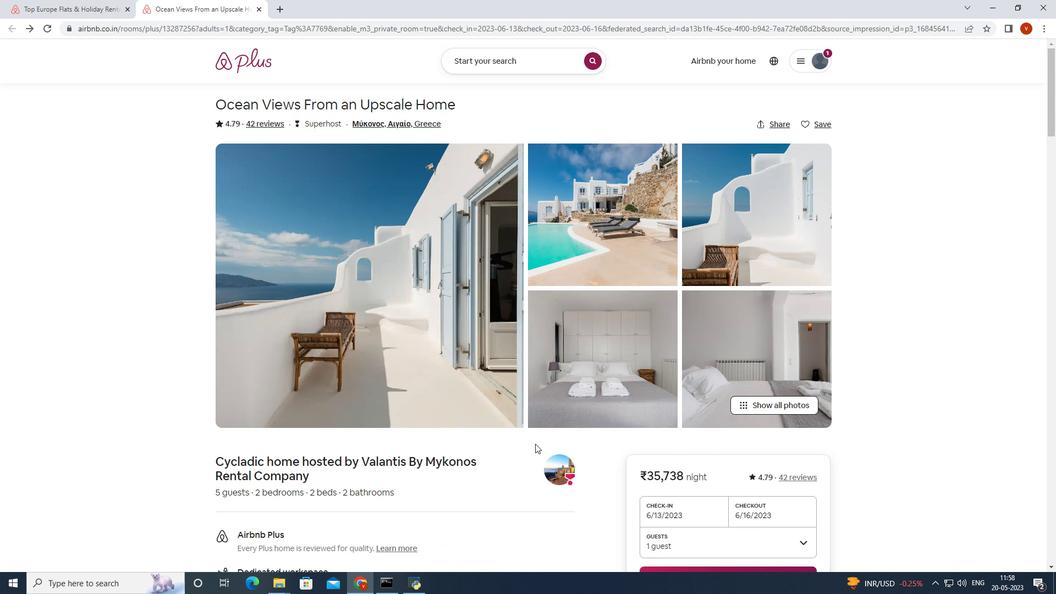 
Action: Mouse moved to (648, 487)
Screenshot: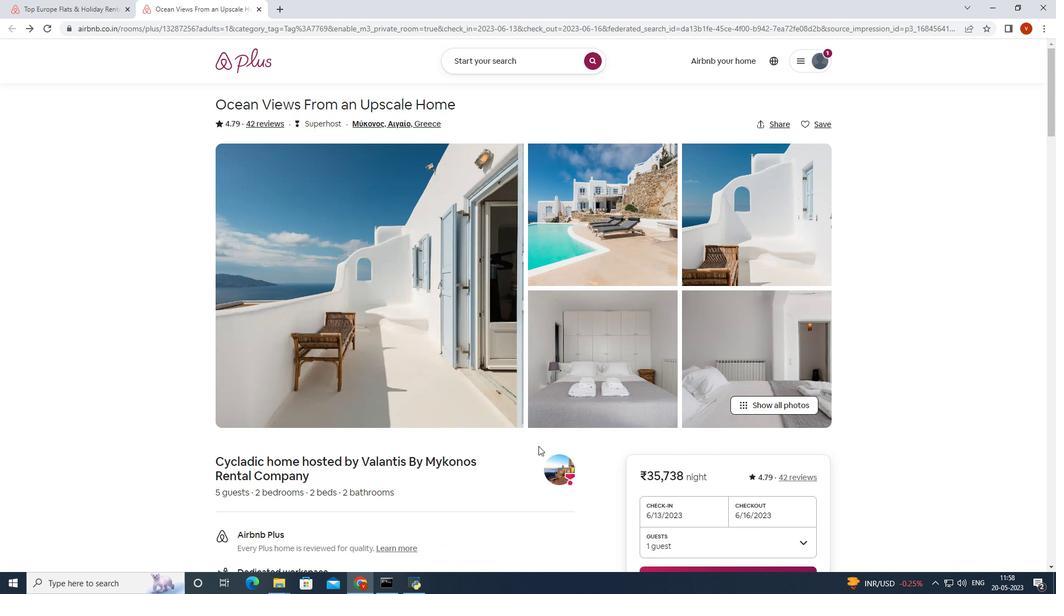 
Action: Mouse scrolled (648, 486) with delta (0, 0)
Screenshot: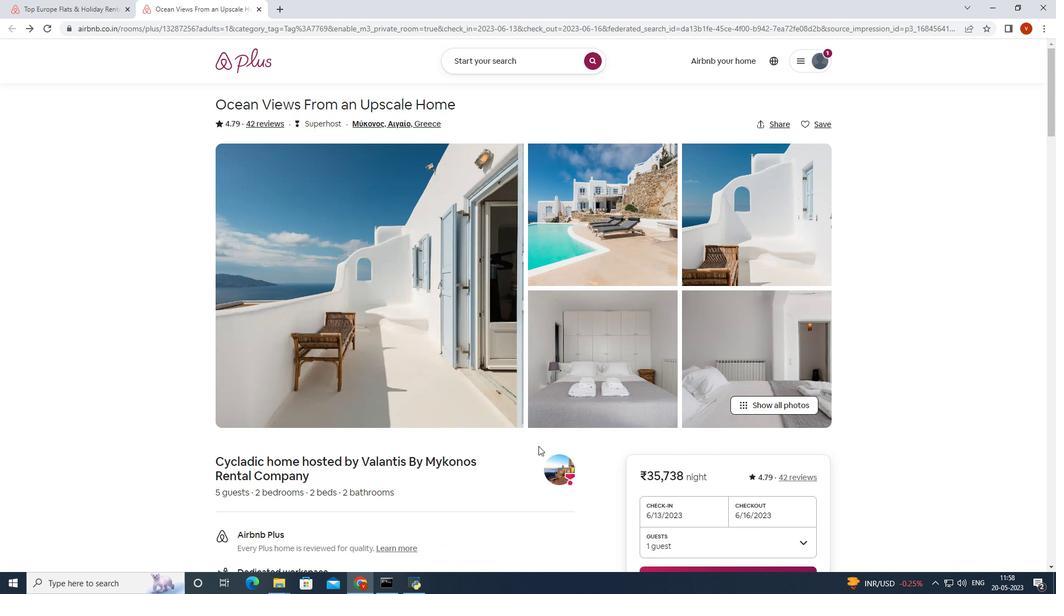 
Action: Mouse moved to (688, 496)
Screenshot: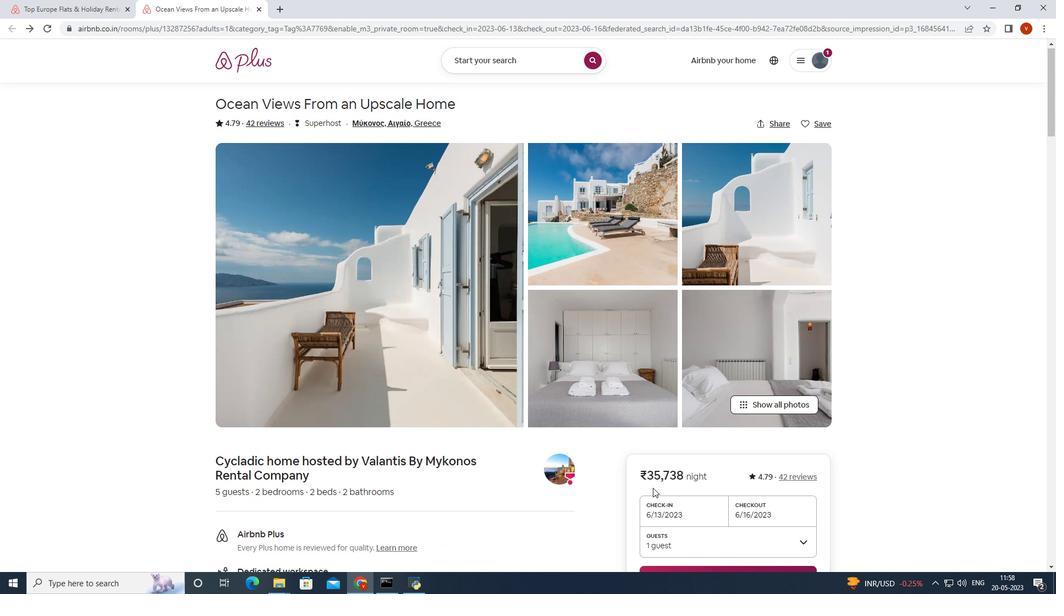 
Action: Mouse scrolled (688, 495) with delta (0, 0)
Screenshot: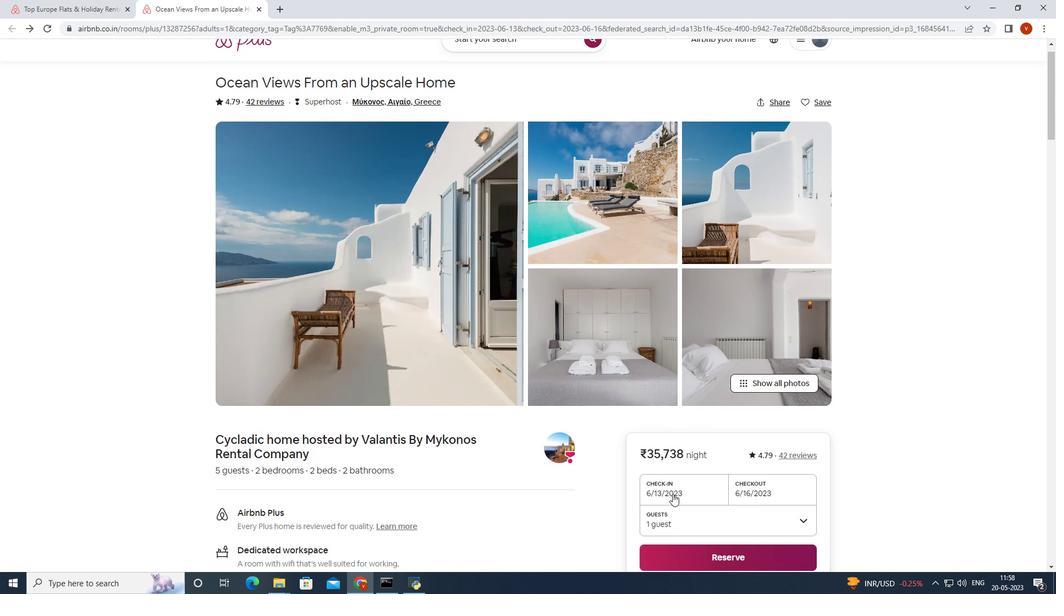
Action: Mouse moved to (749, 411)
Screenshot: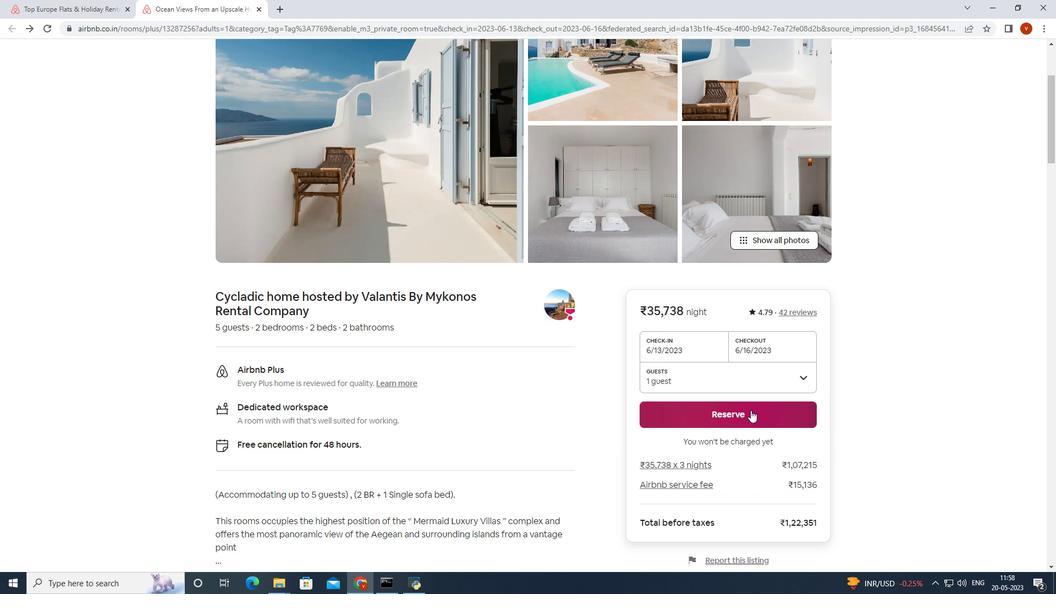 
Action: Mouse pressed left at (749, 411)
Screenshot: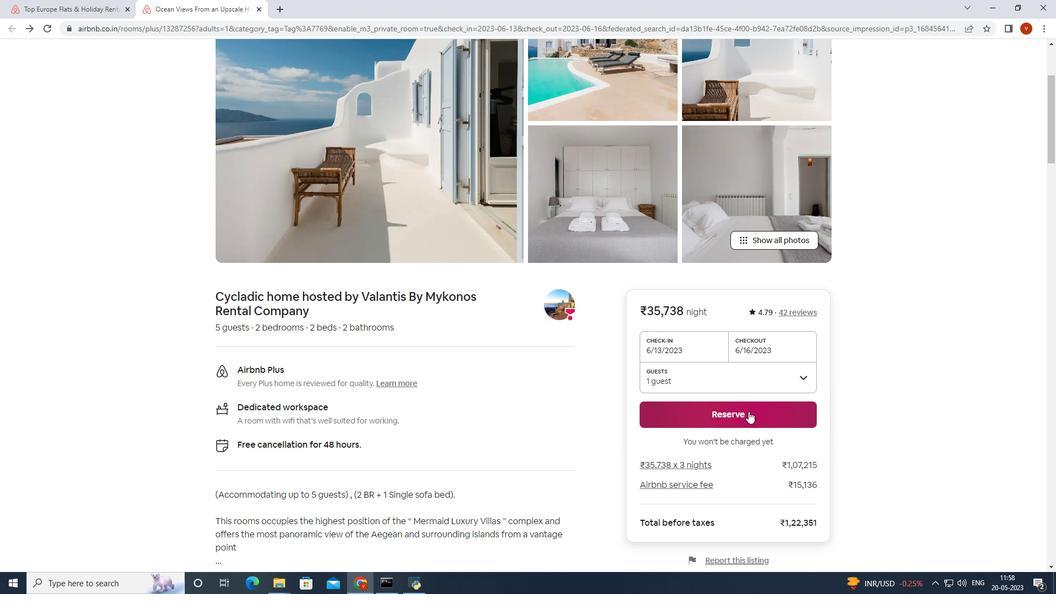 
Action: Mouse moved to (575, 401)
Screenshot: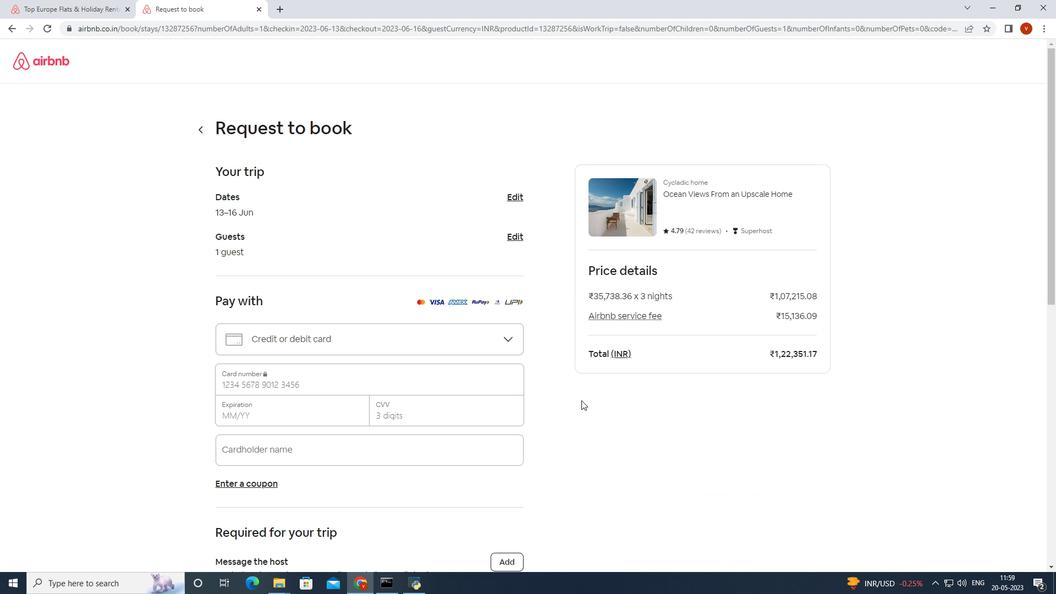
Action: Mouse scrolled (575, 401) with delta (0, 0)
Screenshot: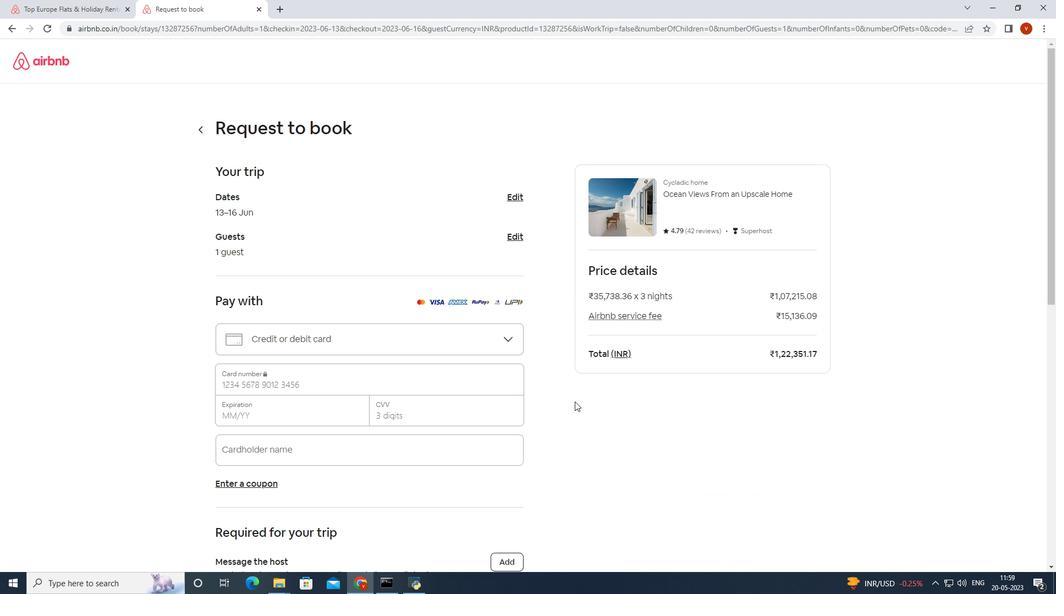 
Action: Mouse scrolled (575, 401) with delta (0, 0)
Screenshot: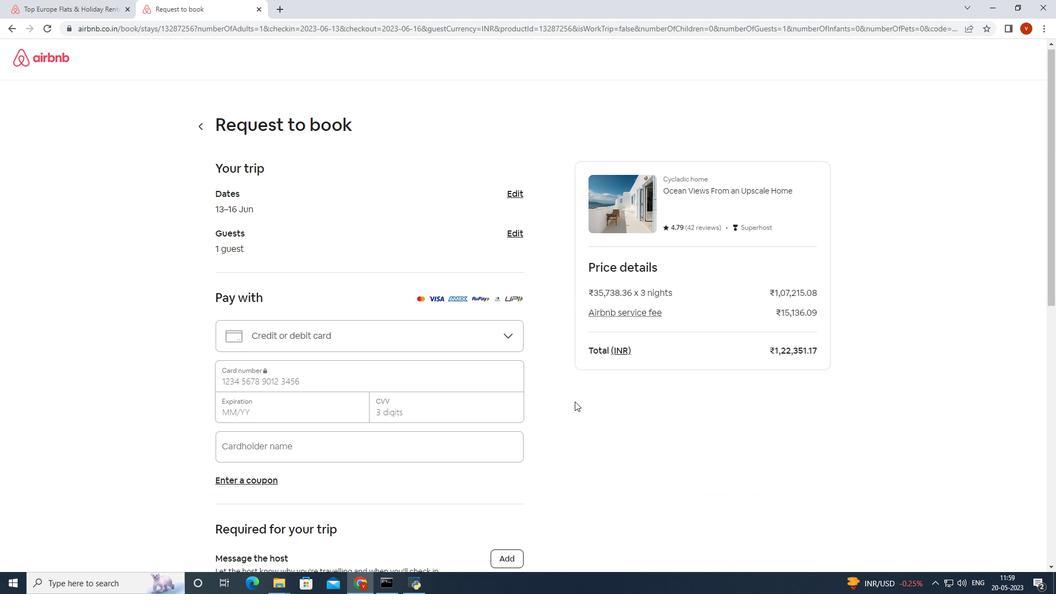 
Action: Mouse scrolled (575, 401) with delta (0, 0)
Screenshot: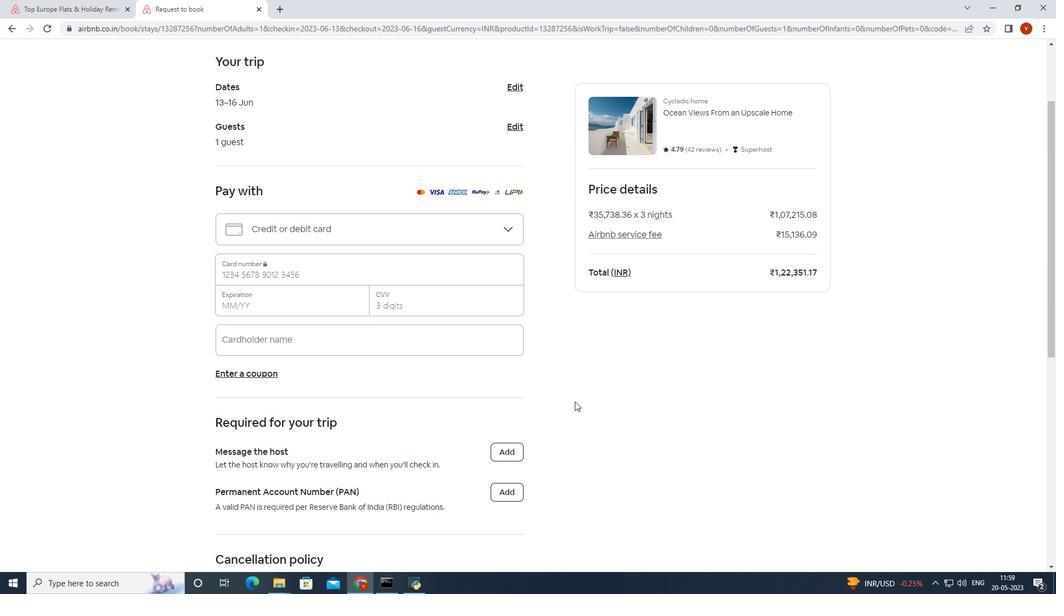 
Action: Mouse scrolled (575, 401) with delta (0, 0)
Screenshot: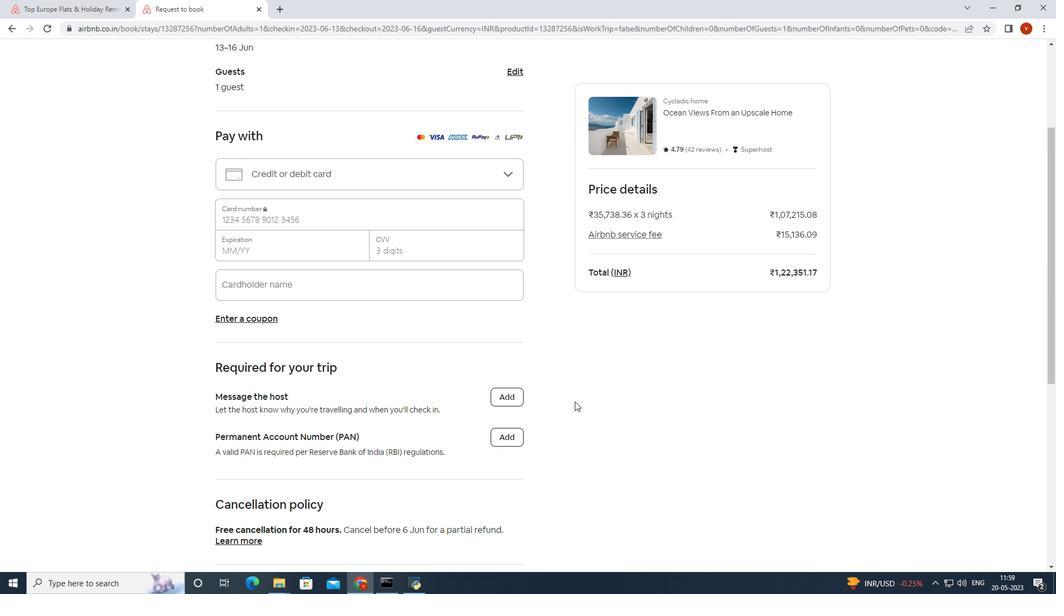
